 Task: Add a signature Miriam Hall containing Best wishes for a happy National Ice Cream Day, Miriam Hall to email address softage.9@softage.net and add a folder Safety training
Action: Mouse moved to (995, 78)
Screenshot: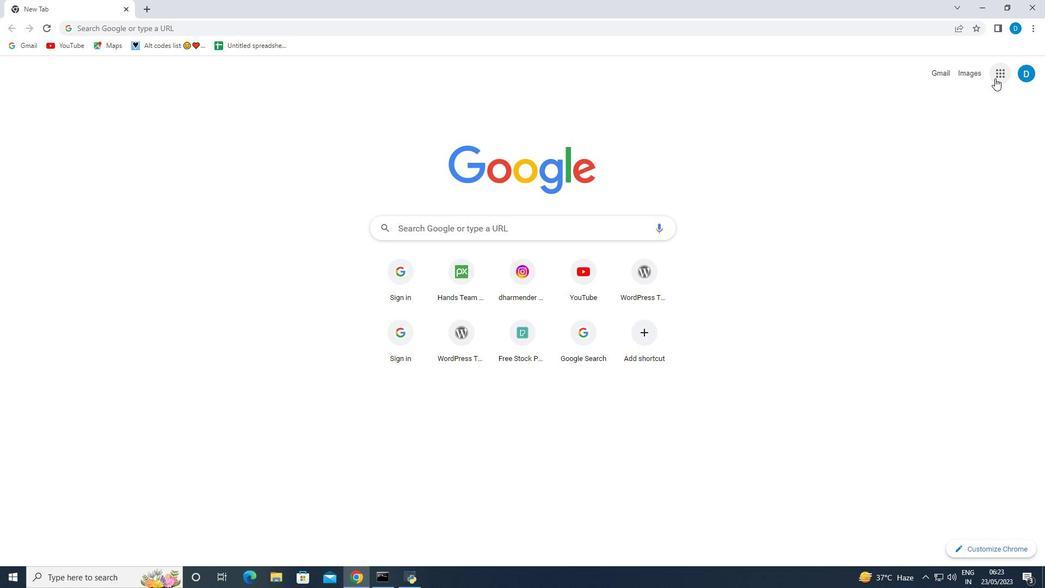 
Action: Mouse pressed left at (995, 78)
Screenshot: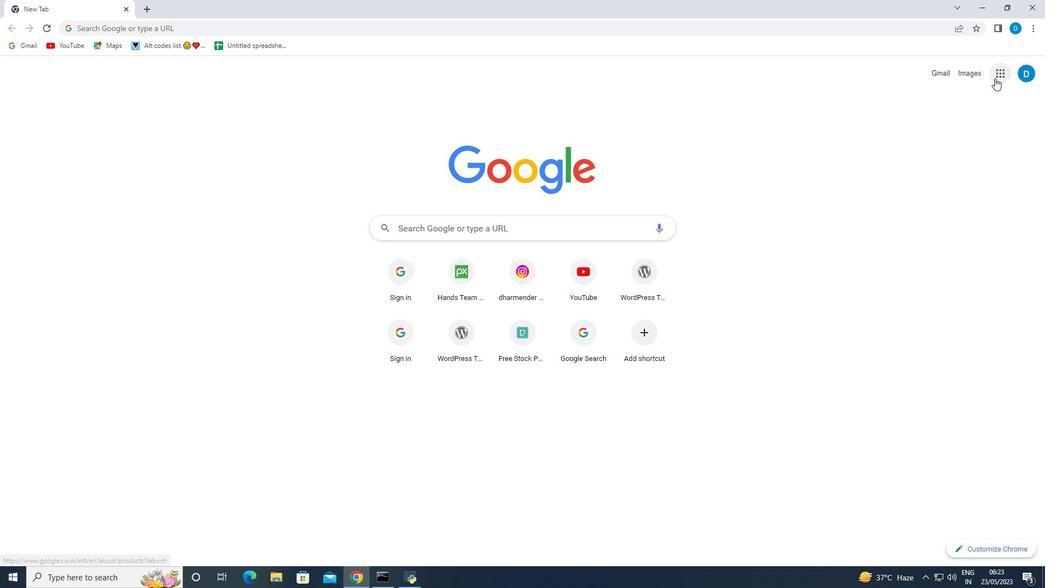 
Action: Mouse moved to (891, 224)
Screenshot: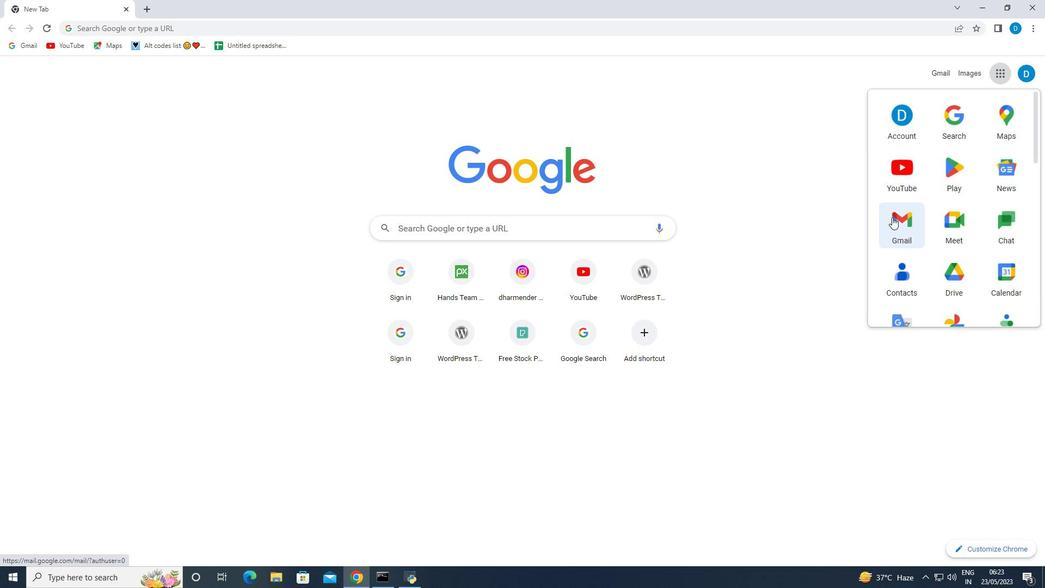 
Action: Mouse pressed left at (891, 224)
Screenshot: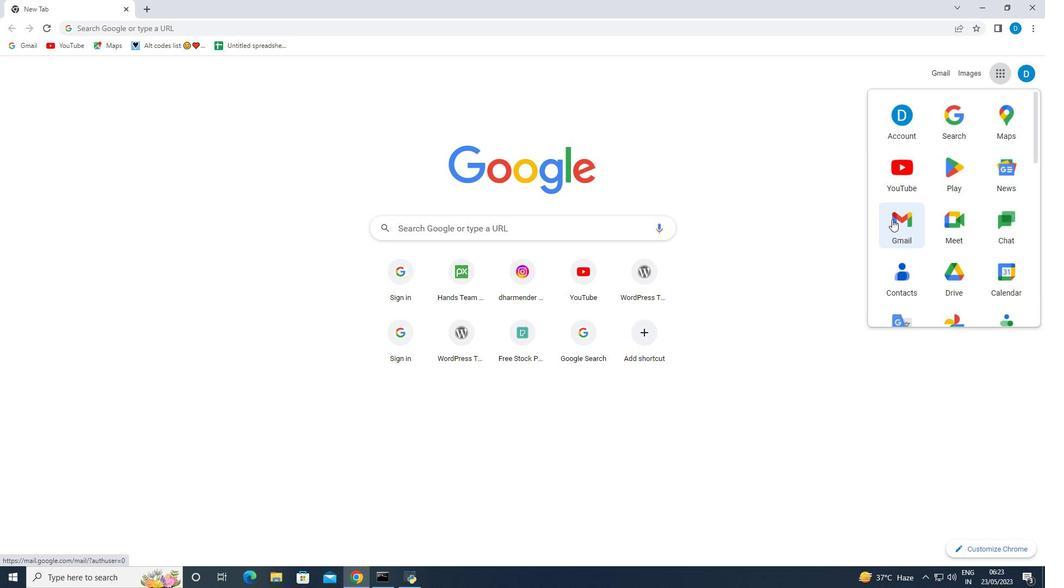 
Action: Mouse moved to (968, 72)
Screenshot: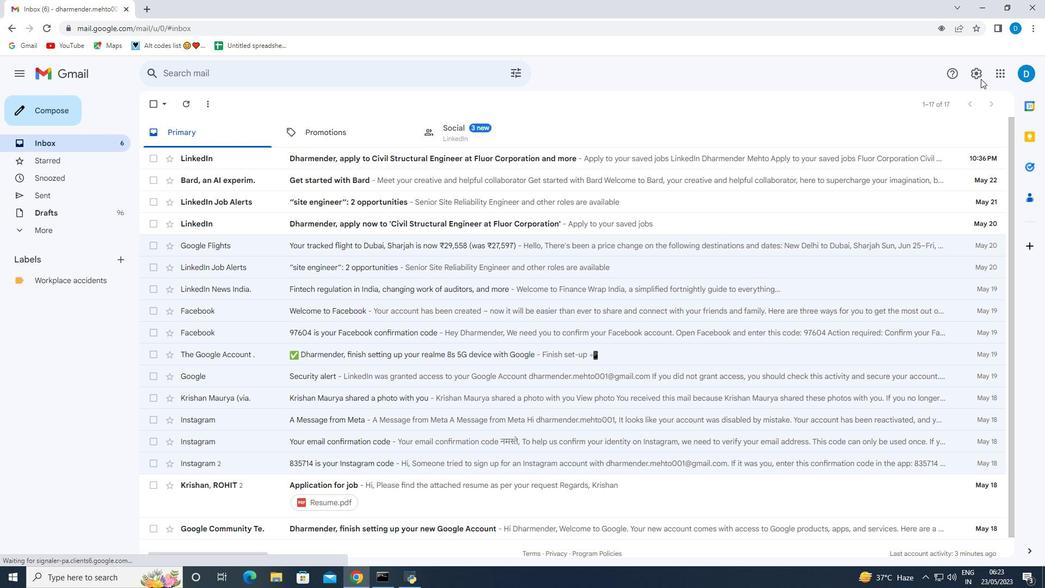 
Action: Mouse pressed left at (968, 72)
Screenshot: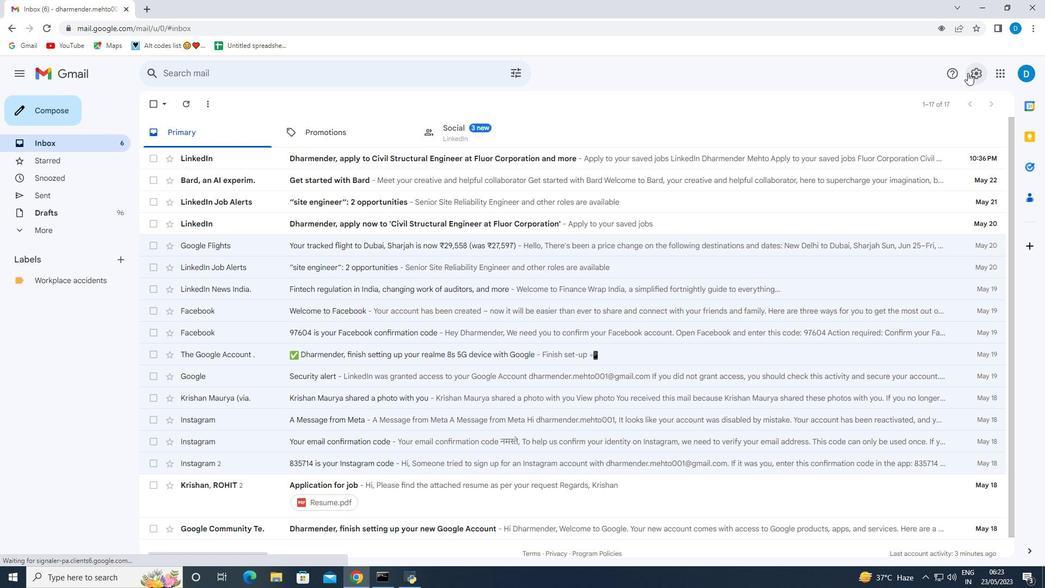 
Action: Mouse moved to (934, 126)
Screenshot: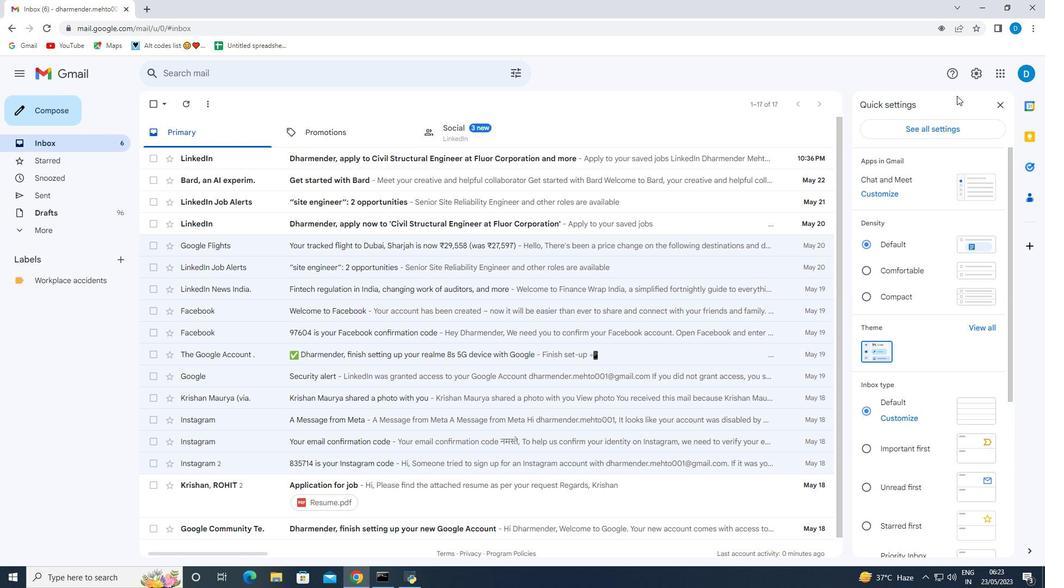 
Action: Mouse pressed left at (934, 126)
Screenshot: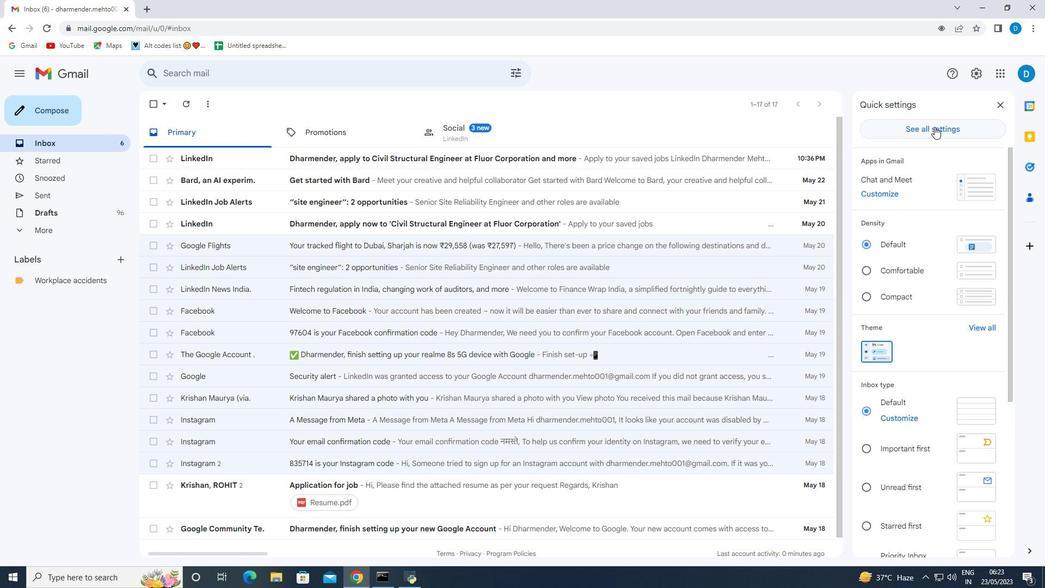 
Action: Mouse moved to (397, 351)
Screenshot: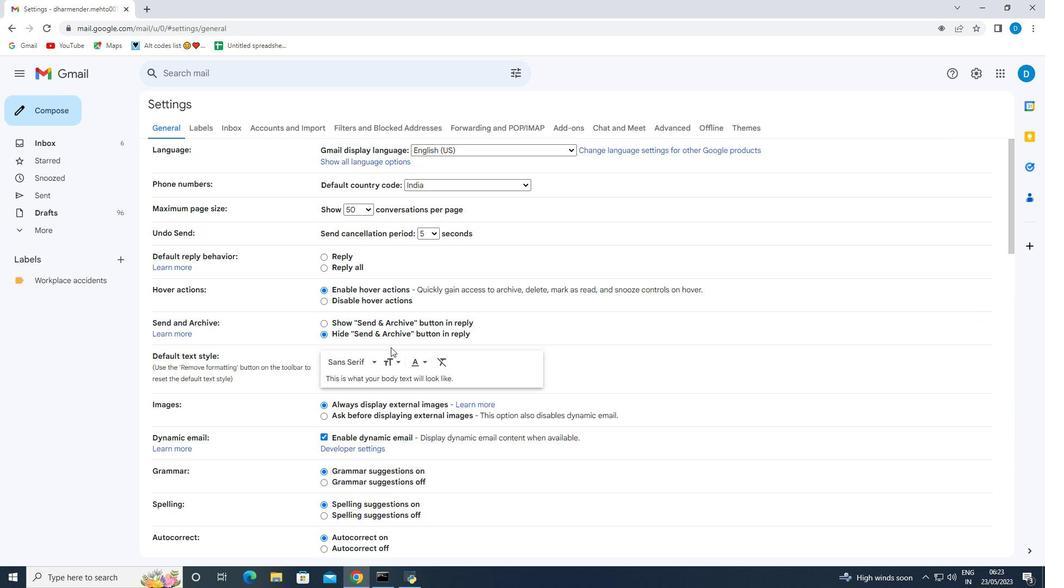 
Action: Mouse scrolled (397, 351) with delta (0, 0)
Screenshot: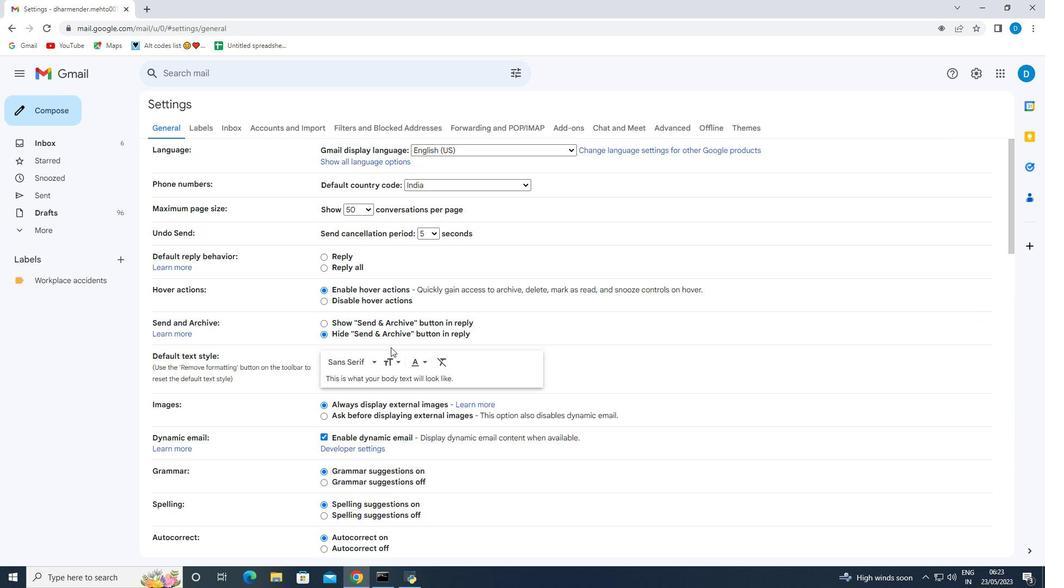 
Action: Mouse moved to (403, 355)
Screenshot: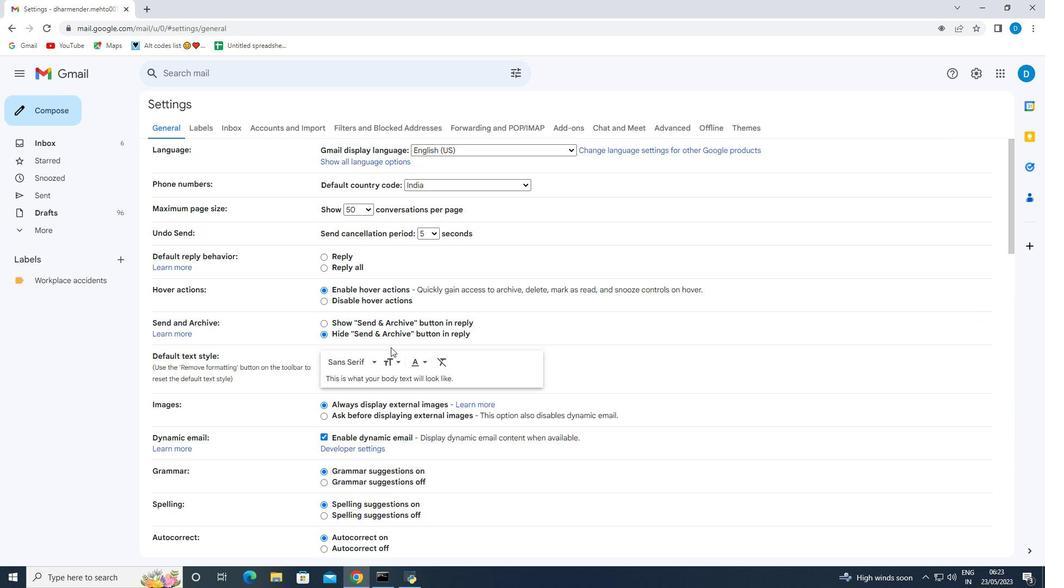
Action: Mouse scrolled (403, 355) with delta (0, 0)
Screenshot: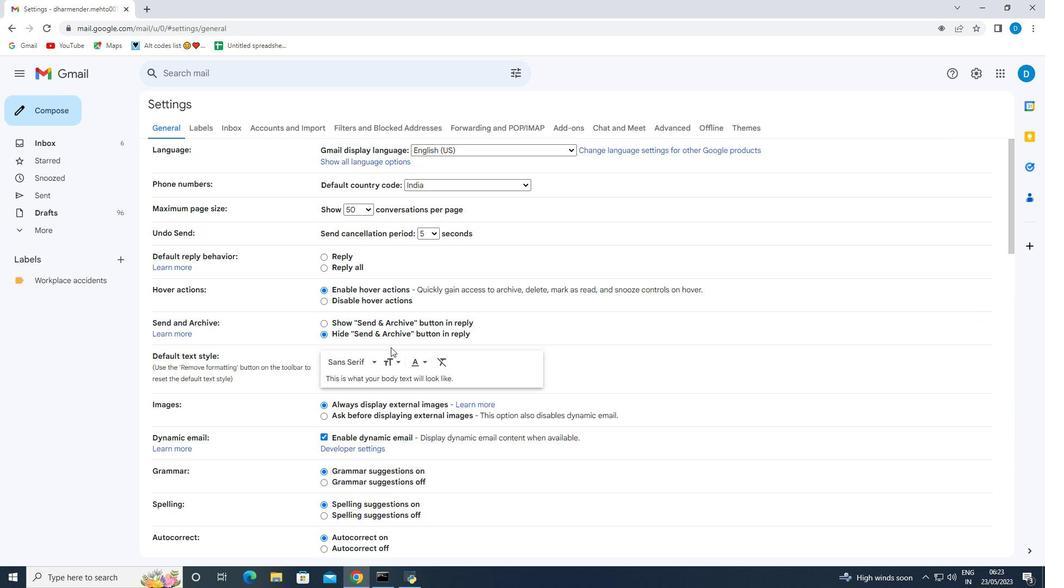 
Action: Mouse moved to (406, 358)
Screenshot: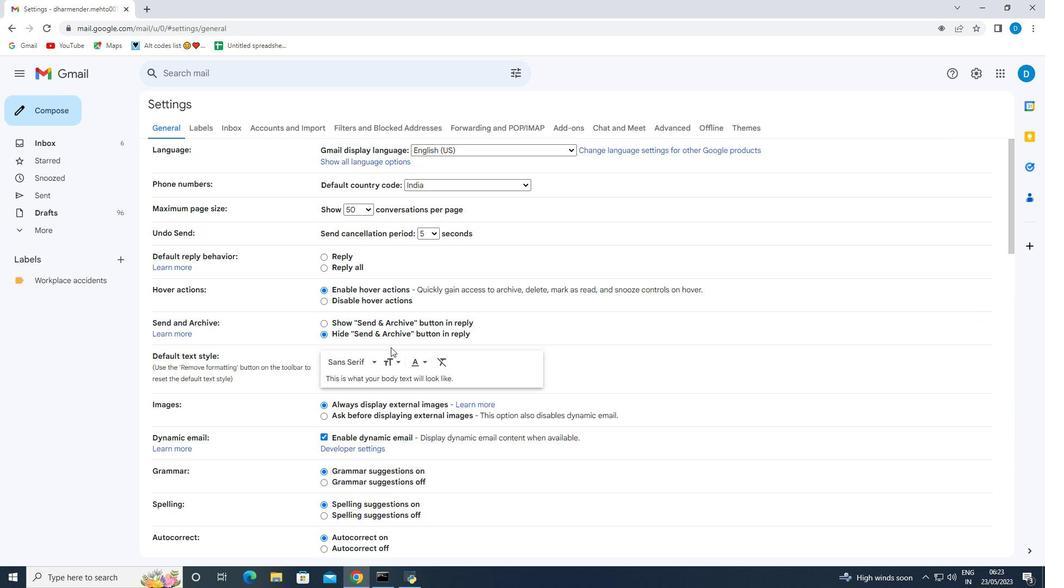 
Action: Mouse scrolled (406, 358) with delta (0, 0)
Screenshot: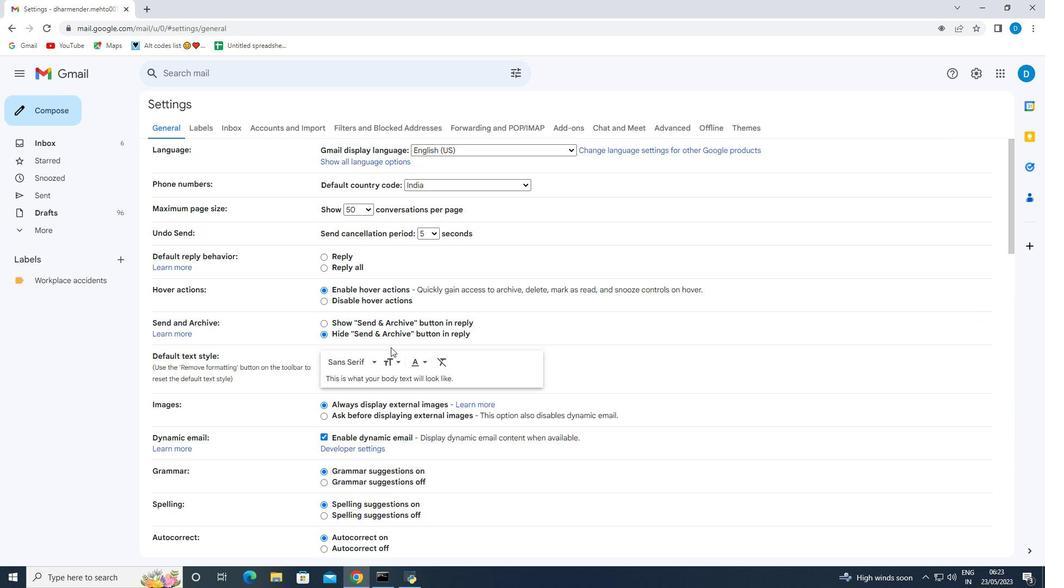 
Action: Mouse moved to (407, 359)
Screenshot: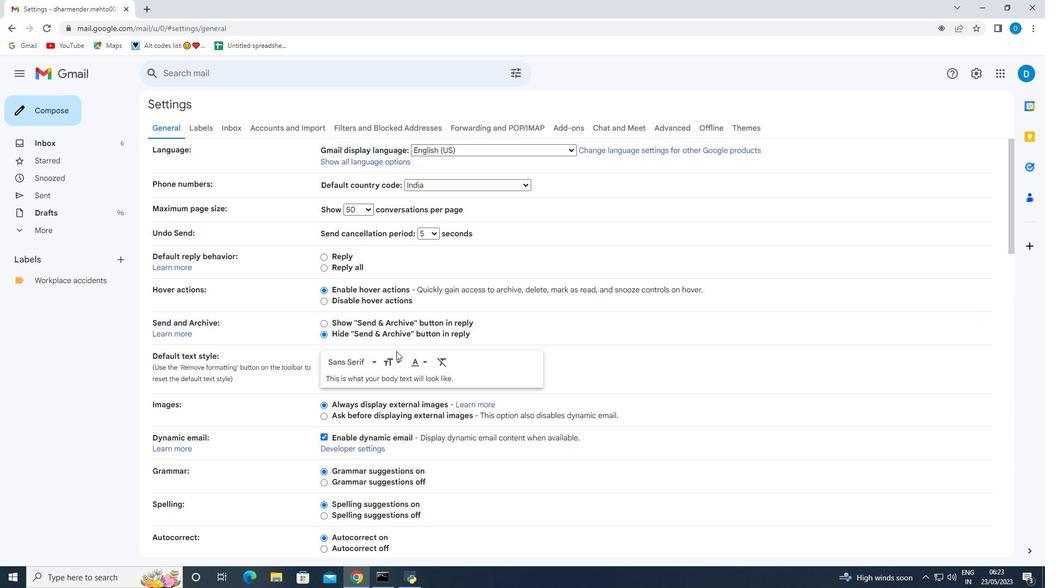 
Action: Mouse scrolled (407, 359) with delta (0, 0)
Screenshot: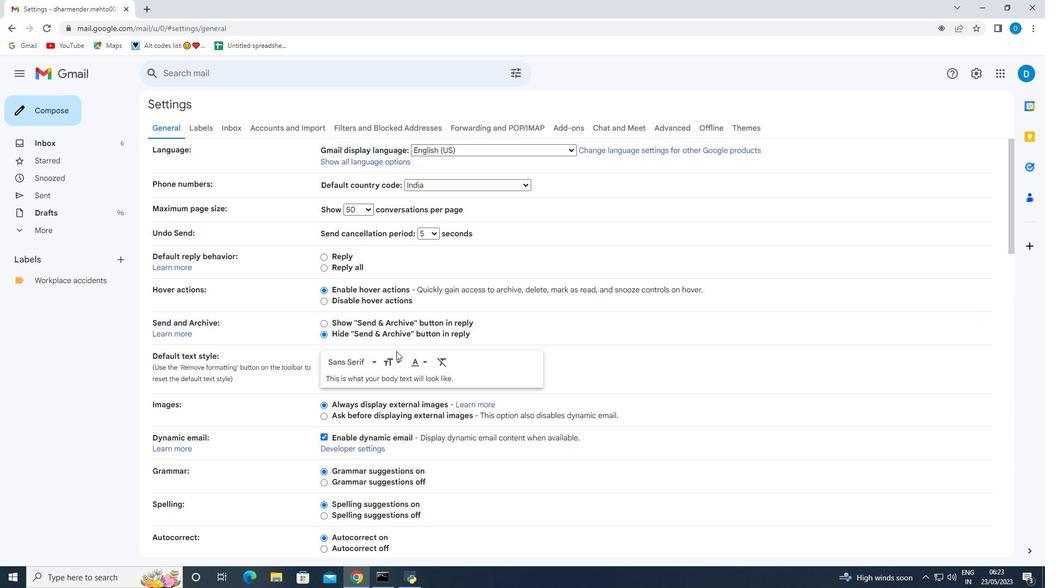 
Action: Mouse moved to (411, 361)
Screenshot: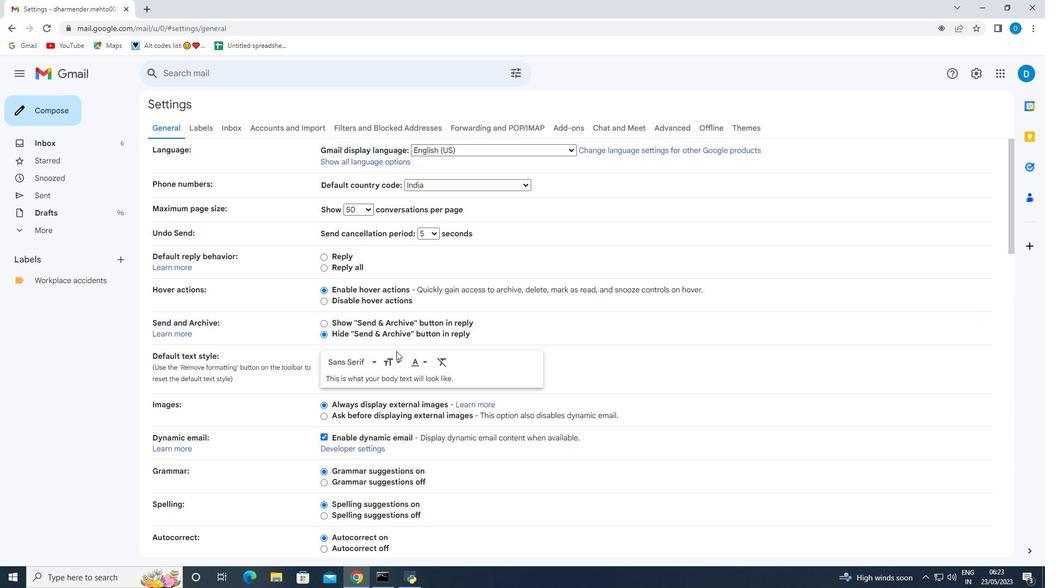 
Action: Mouse scrolled (408, 360) with delta (0, 0)
Screenshot: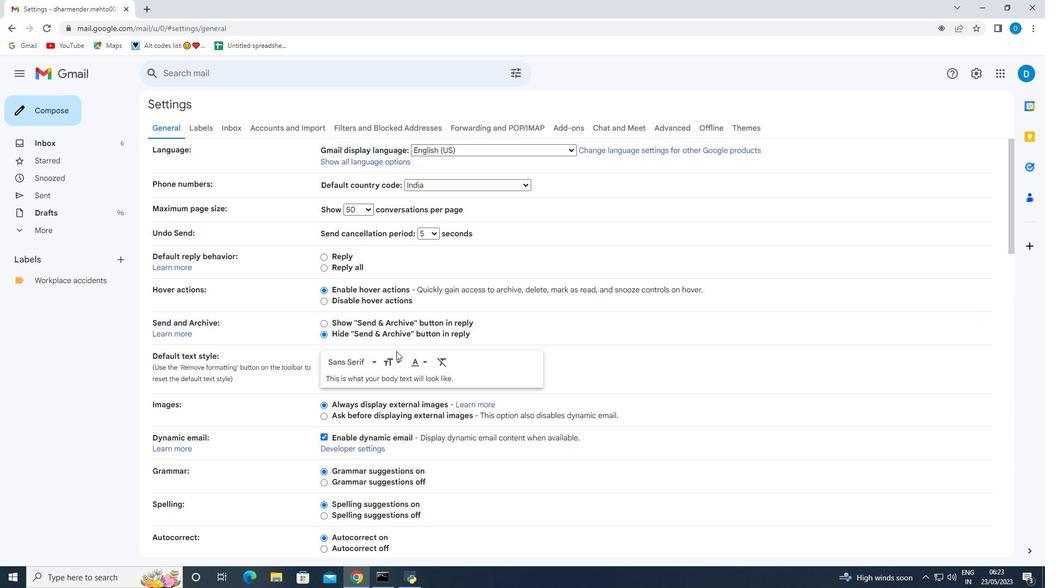 
Action: Mouse moved to (417, 364)
Screenshot: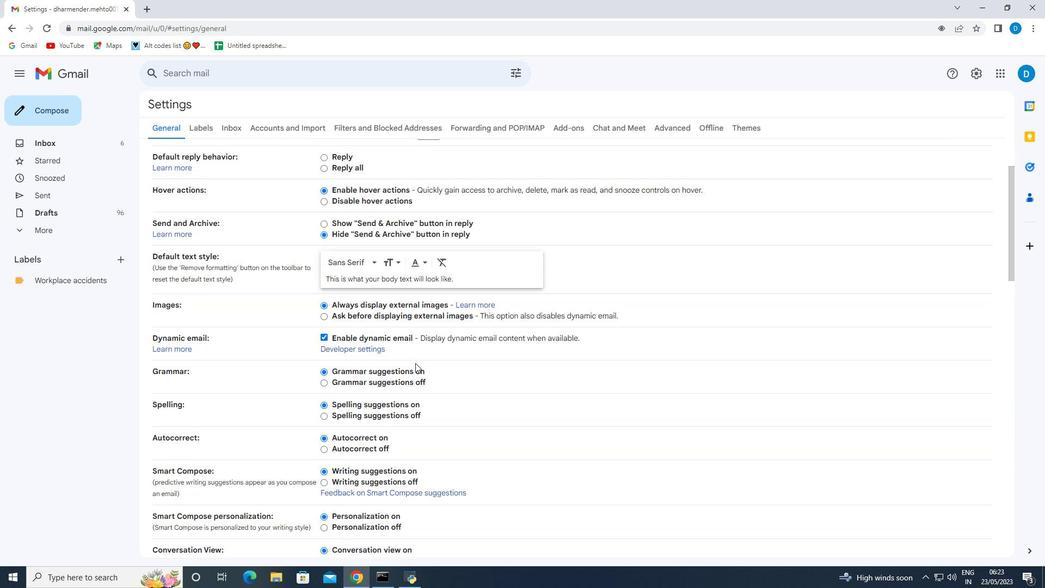 
Action: Mouse scrolled (417, 364) with delta (0, 0)
Screenshot: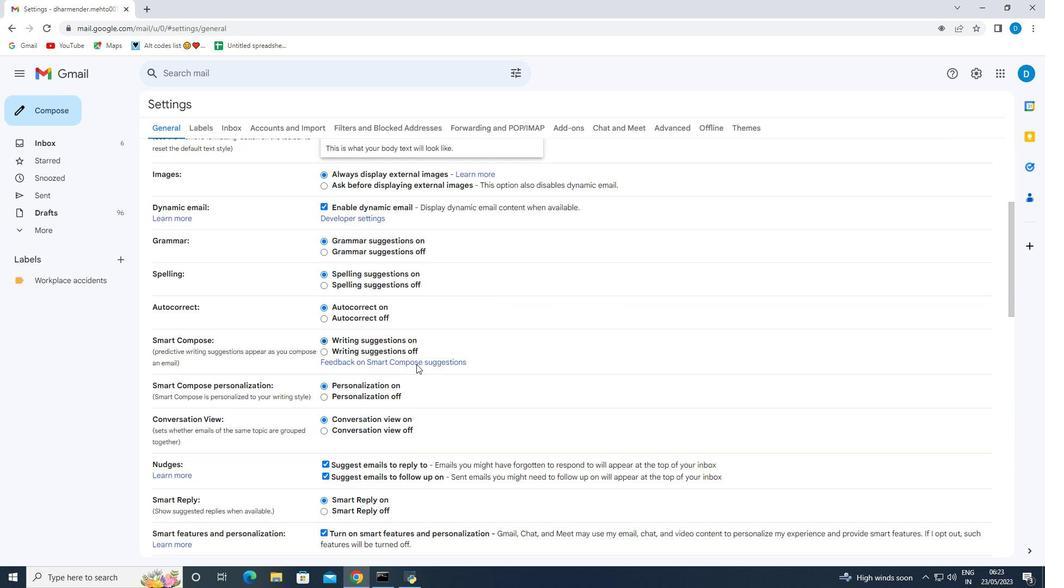 
Action: Mouse scrolled (417, 364) with delta (0, 0)
Screenshot: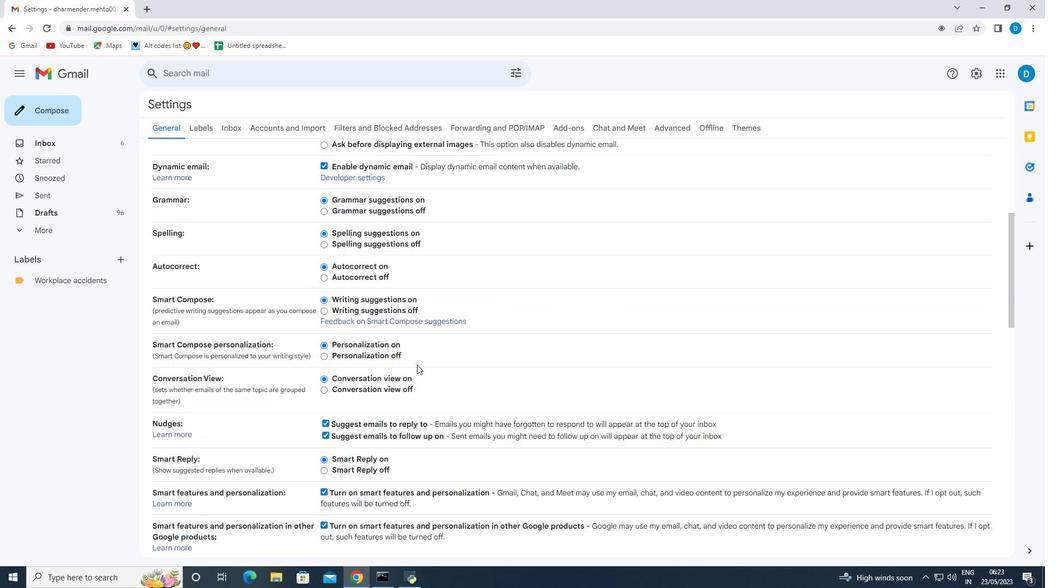 
Action: Mouse scrolled (417, 364) with delta (0, 0)
Screenshot: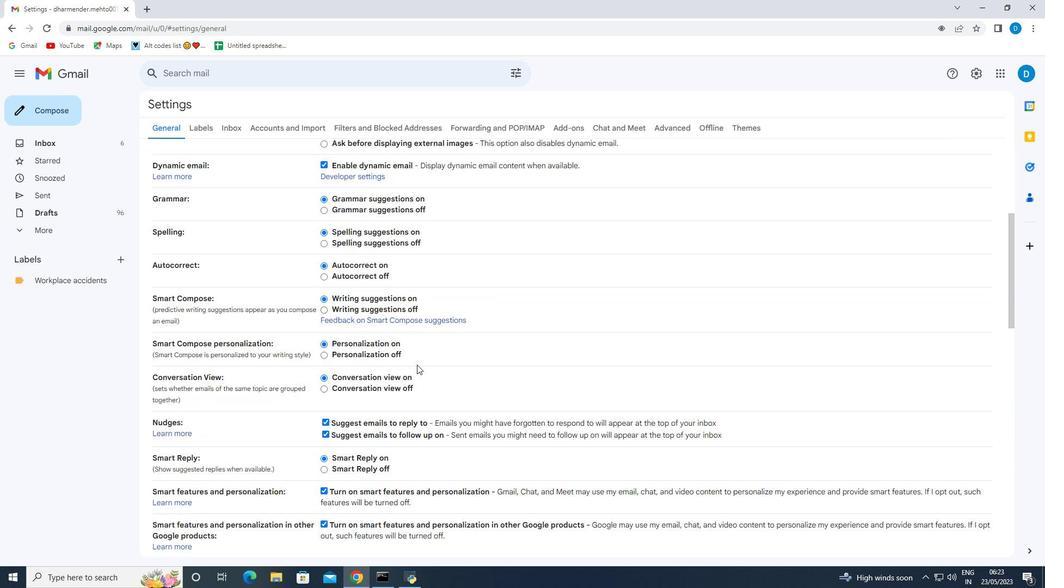 
Action: Mouse scrolled (417, 364) with delta (0, 0)
Screenshot: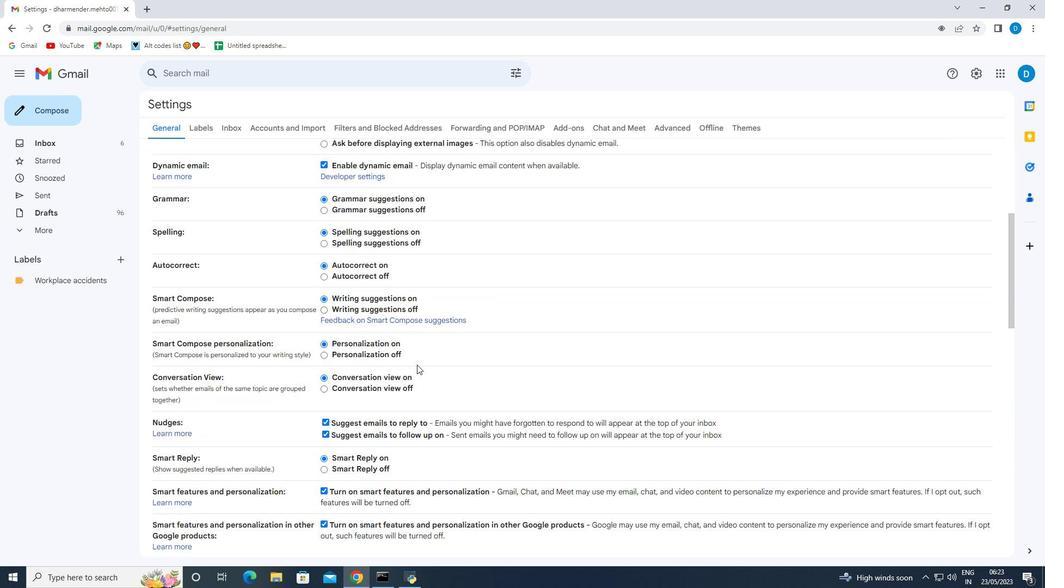 
Action: Mouse scrolled (417, 364) with delta (0, 0)
Screenshot: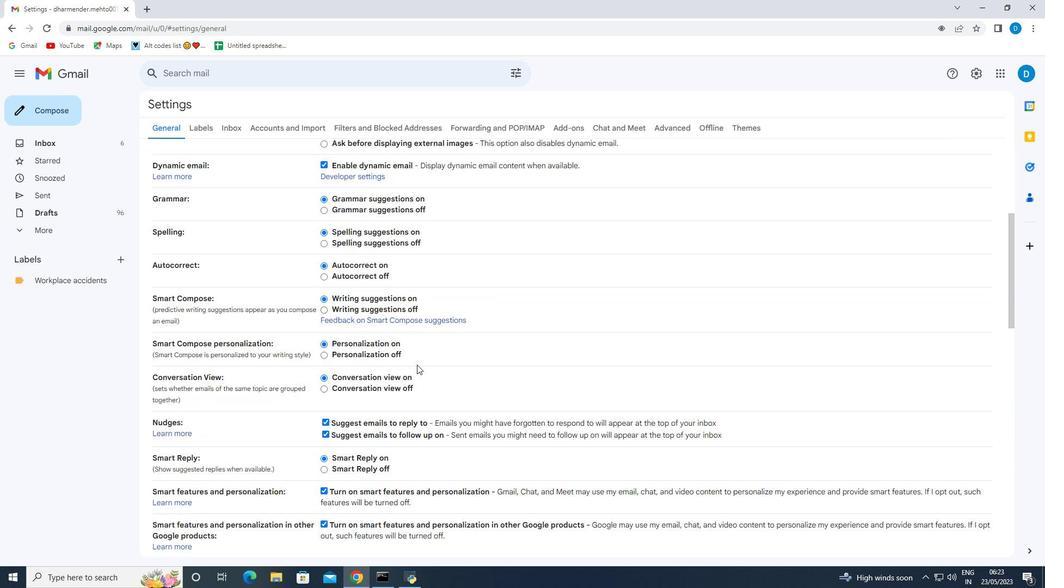 
Action: Mouse moved to (422, 365)
Screenshot: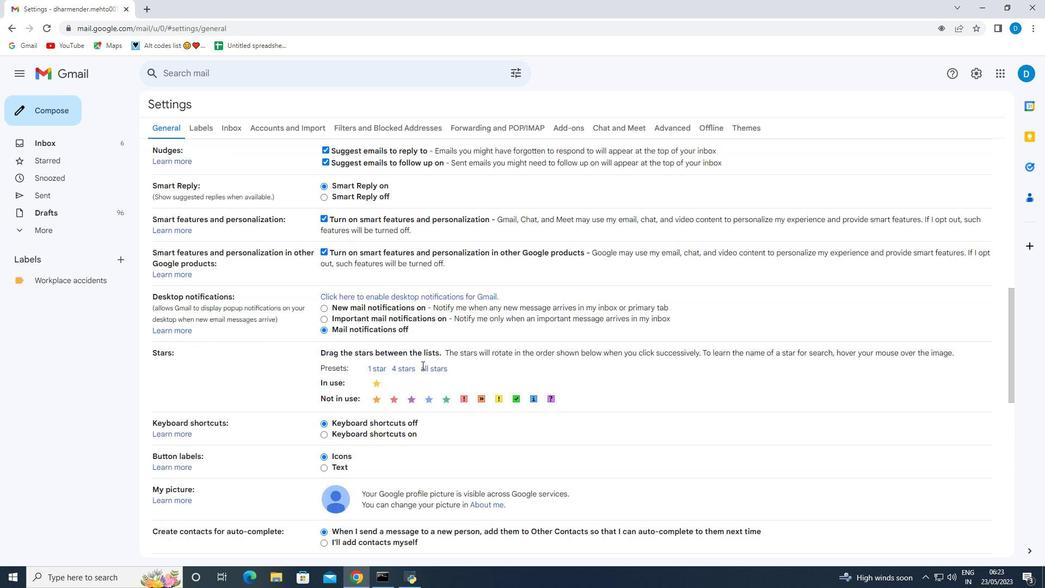 
Action: Mouse scrolled (422, 365) with delta (0, 0)
Screenshot: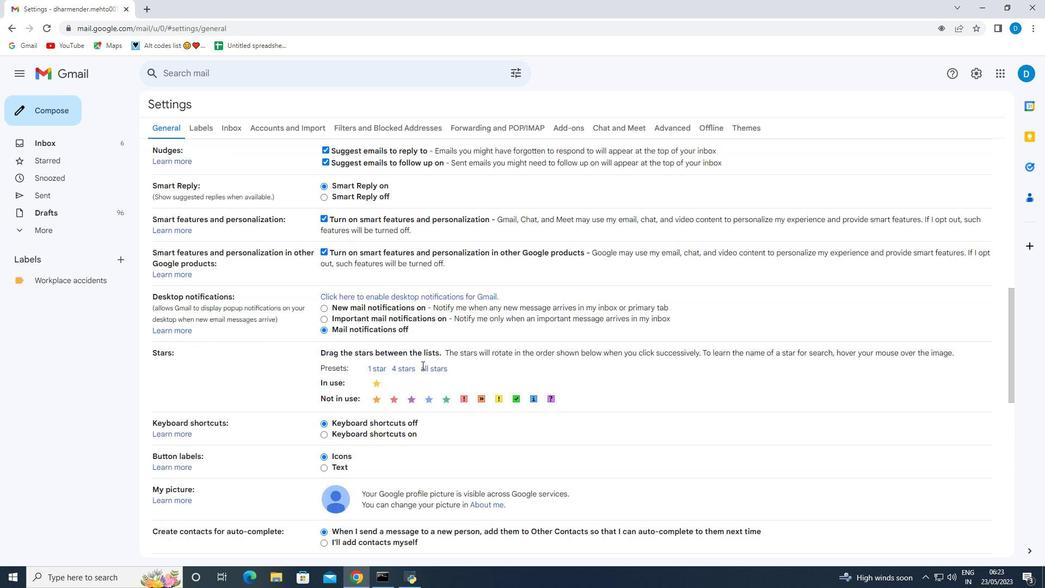 
Action: Mouse scrolled (422, 365) with delta (0, 0)
Screenshot: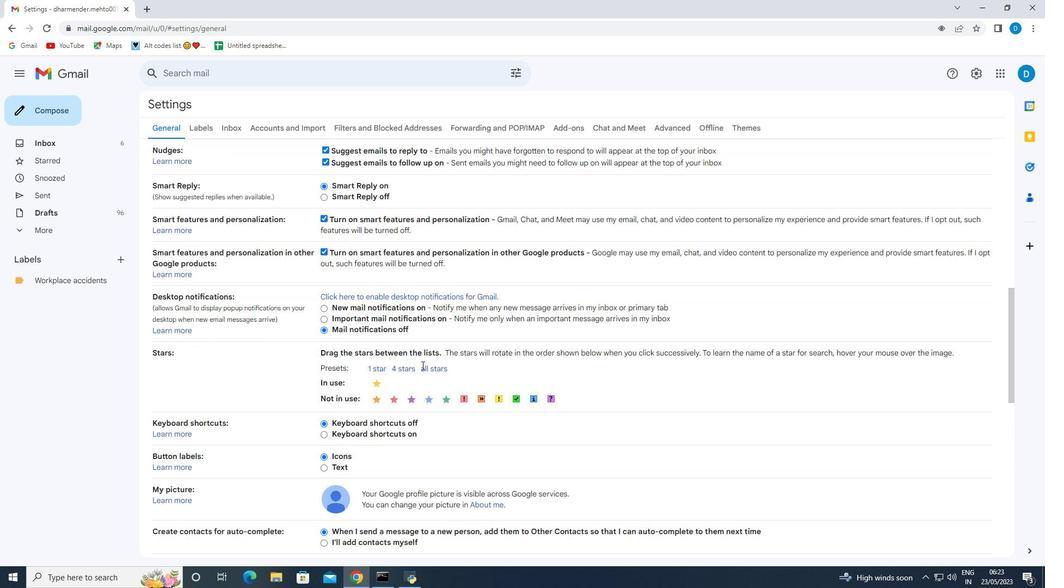 
Action: Mouse moved to (423, 366)
Screenshot: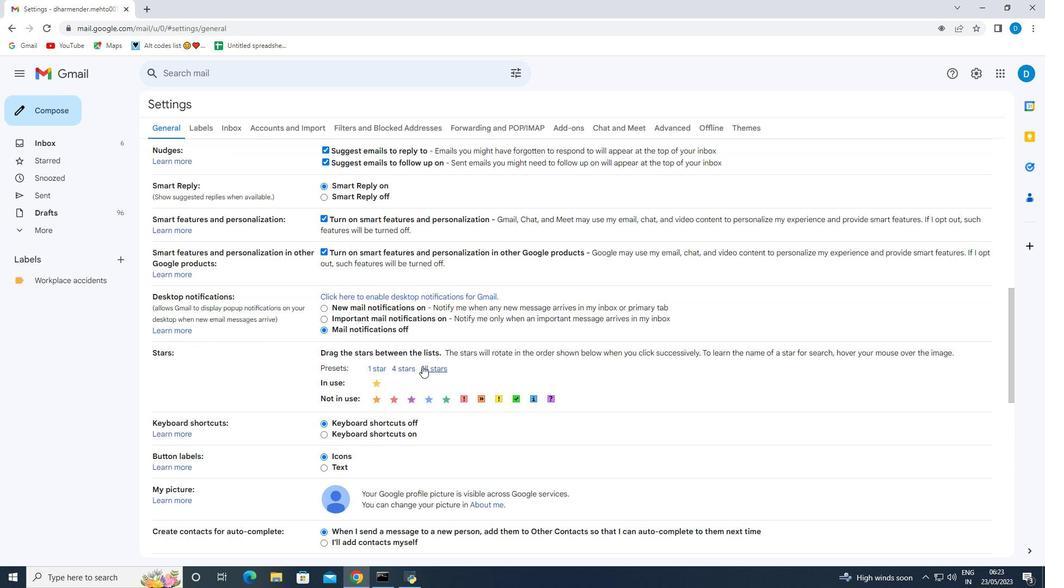 
Action: Mouse scrolled (422, 365) with delta (0, 0)
Screenshot: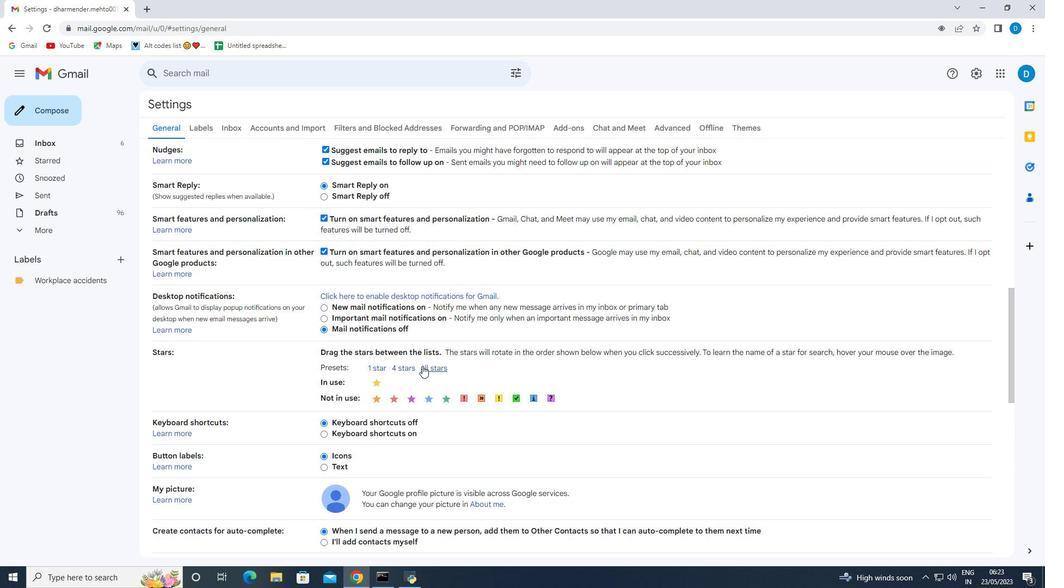 
Action: Mouse moved to (433, 375)
Screenshot: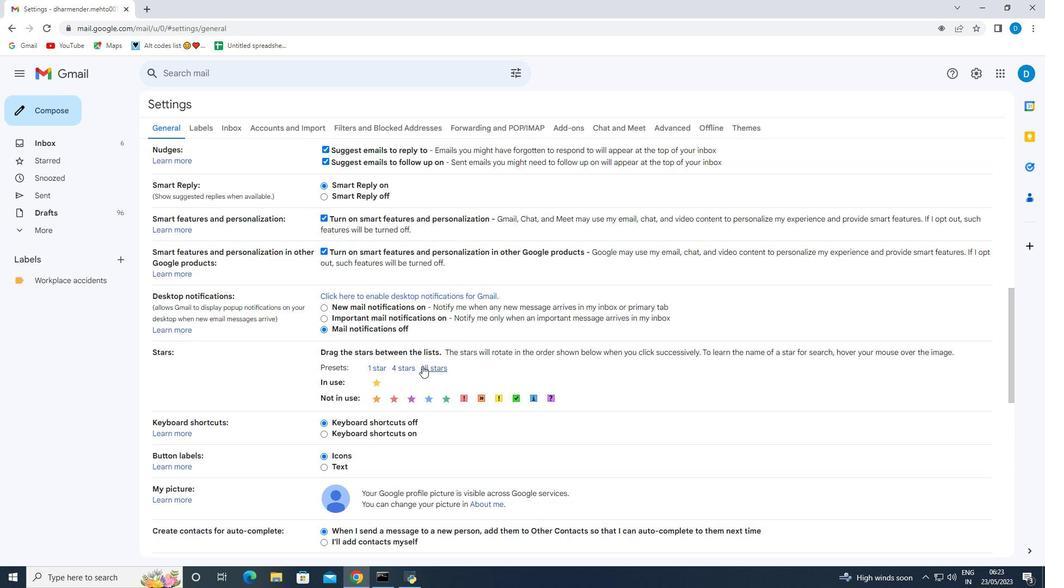 
Action: Mouse scrolled (422, 365) with delta (0, 0)
Screenshot: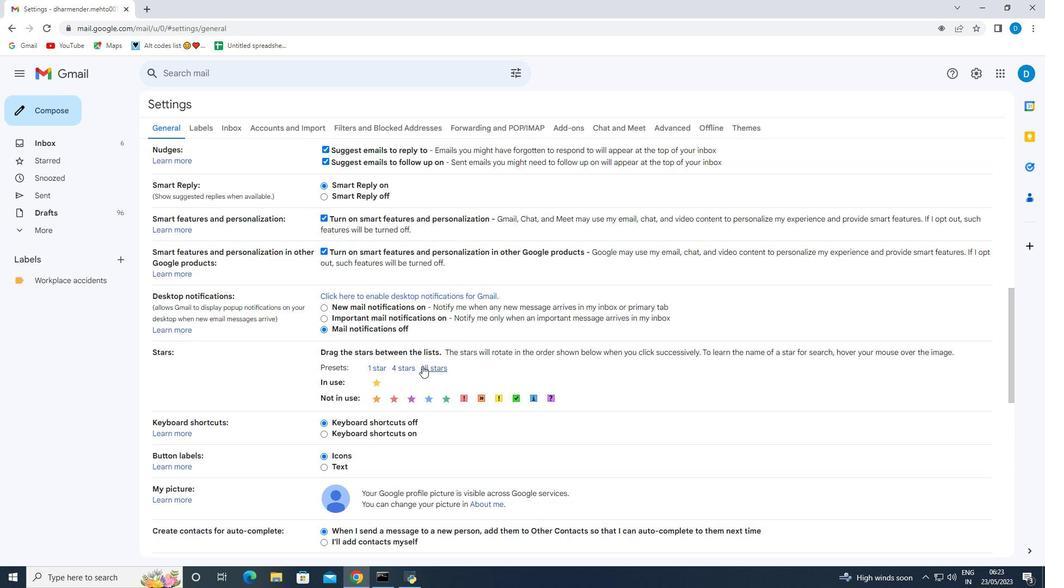 
Action: Mouse moved to (434, 376)
Screenshot: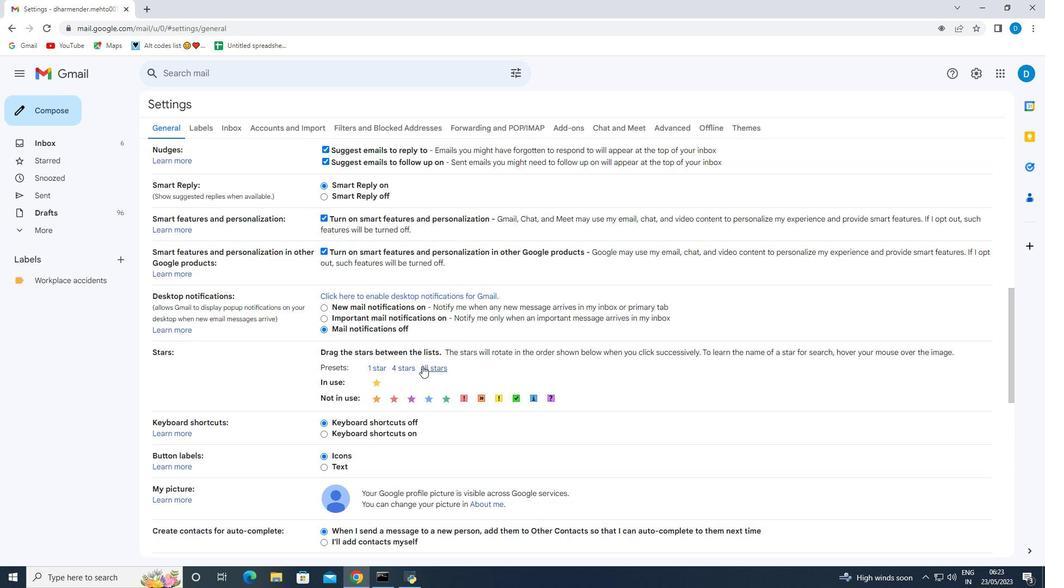 
Action: Mouse scrolled (422, 365) with delta (0, 0)
Screenshot: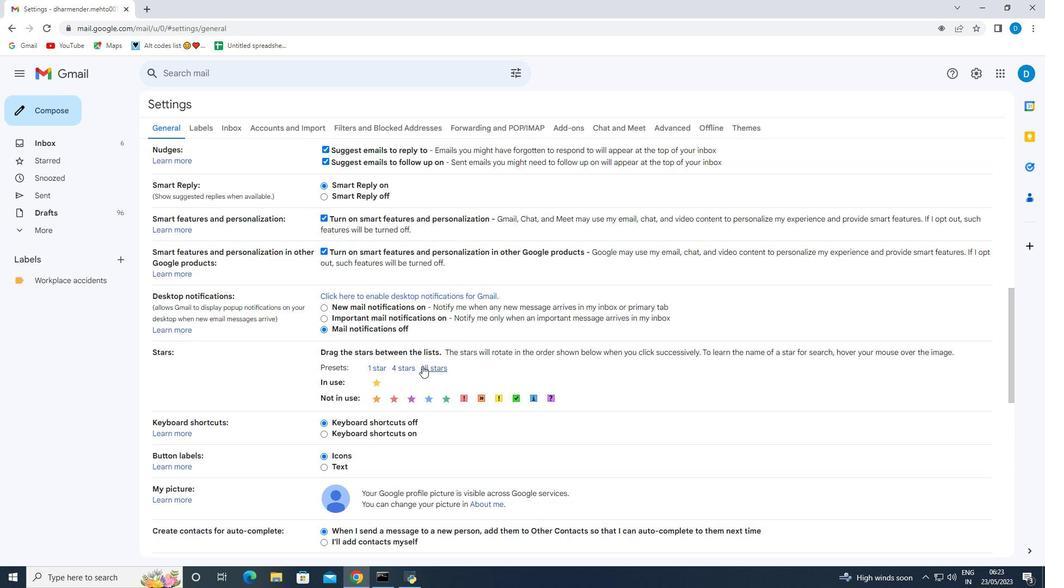 
Action: Mouse moved to (435, 377)
Screenshot: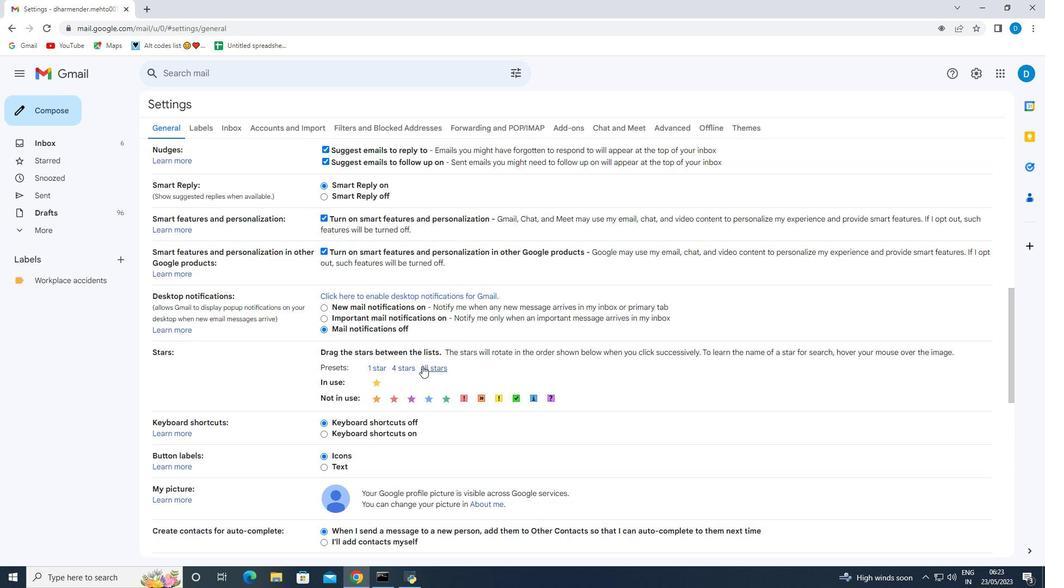 
Action: Mouse scrolled (422, 365) with delta (0, 0)
Screenshot: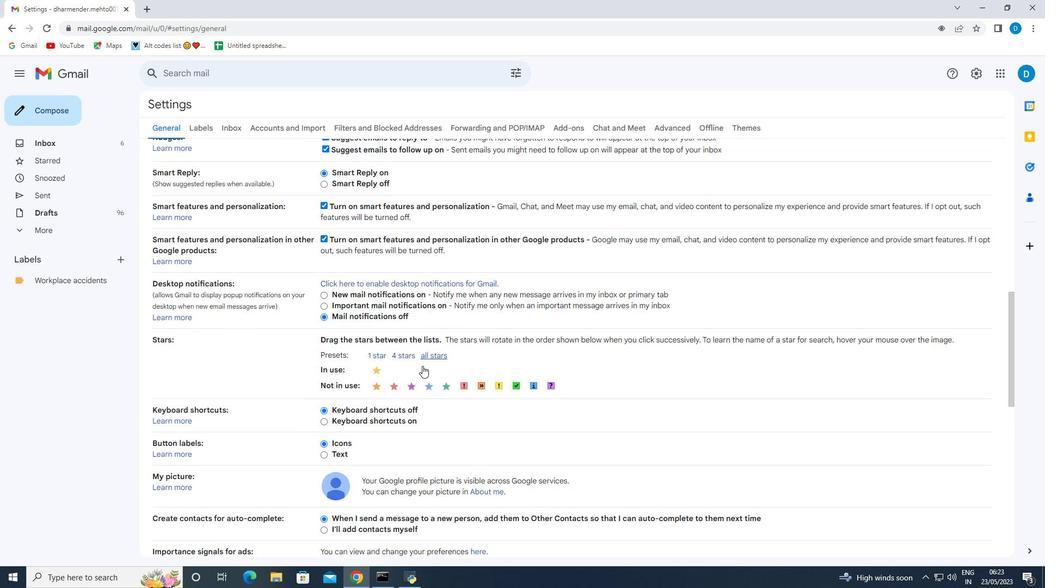 
Action: Mouse moved to (434, 273)
Screenshot: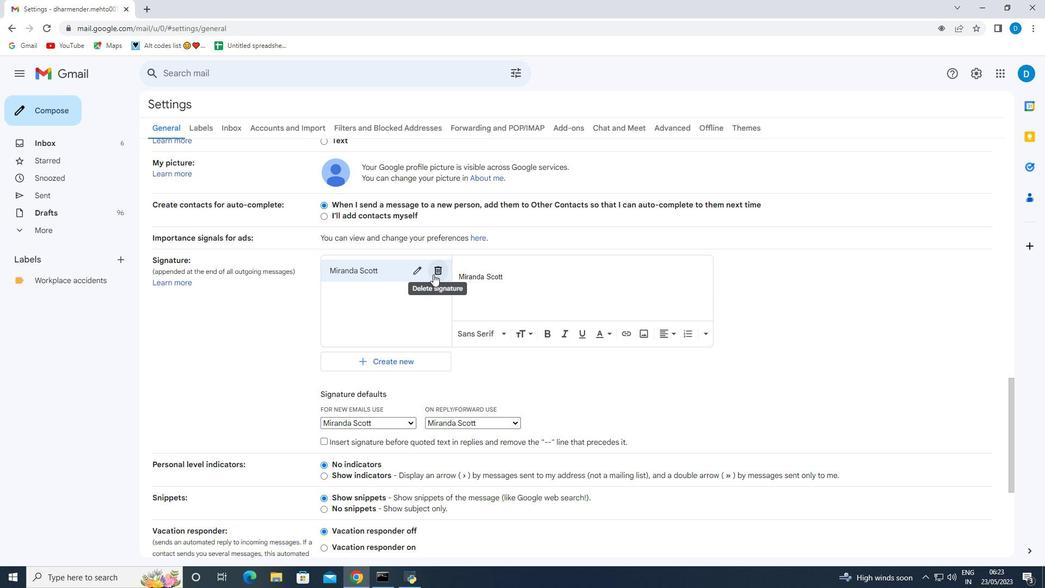 
Action: Mouse pressed left at (434, 273)
Screenshot: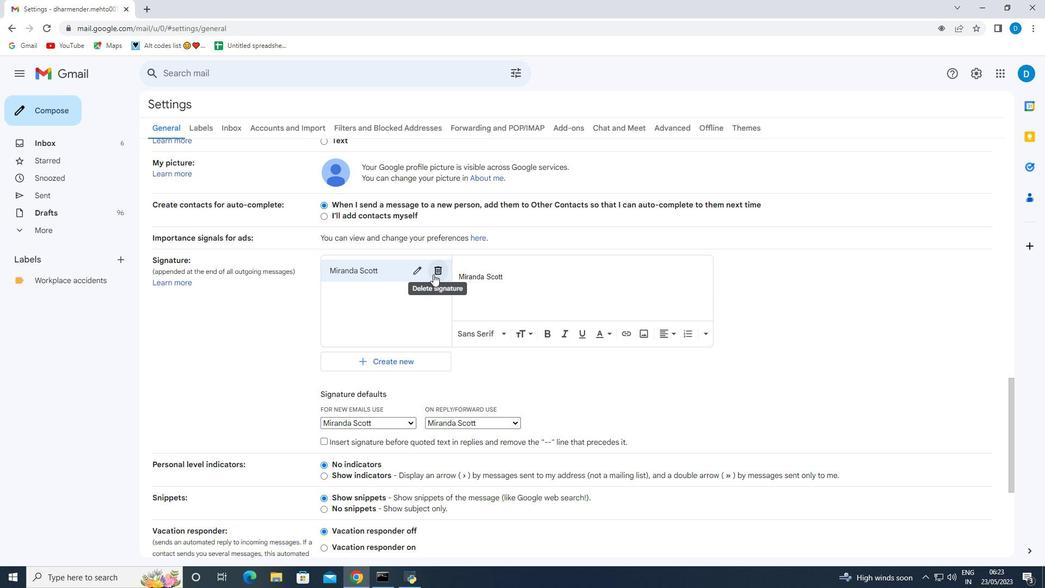 
Action: Mouse moved to (608, 334)
Screenshot: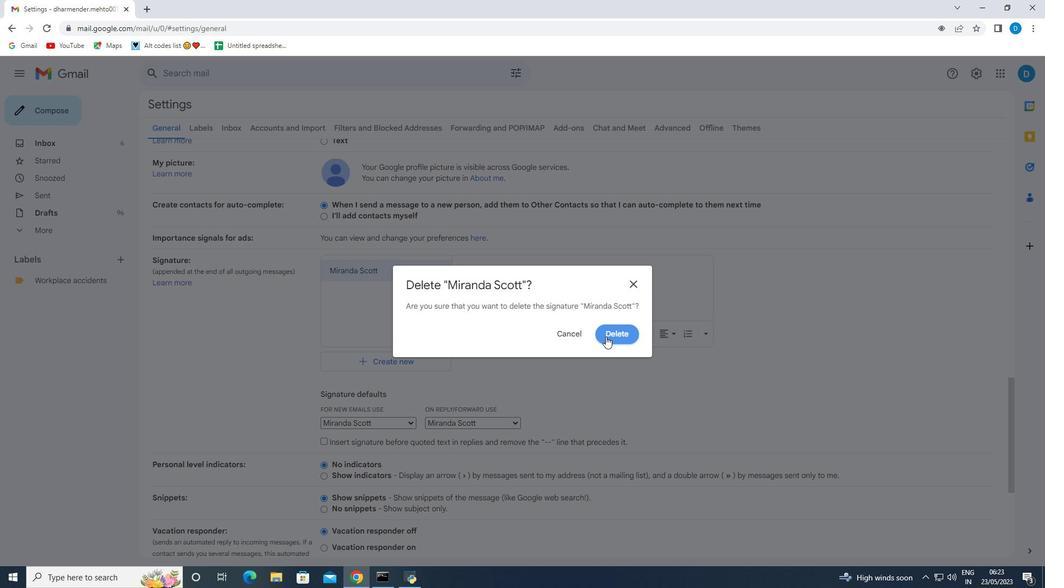 
Action: Mouse pressed left at (608, 334)
Screenshot: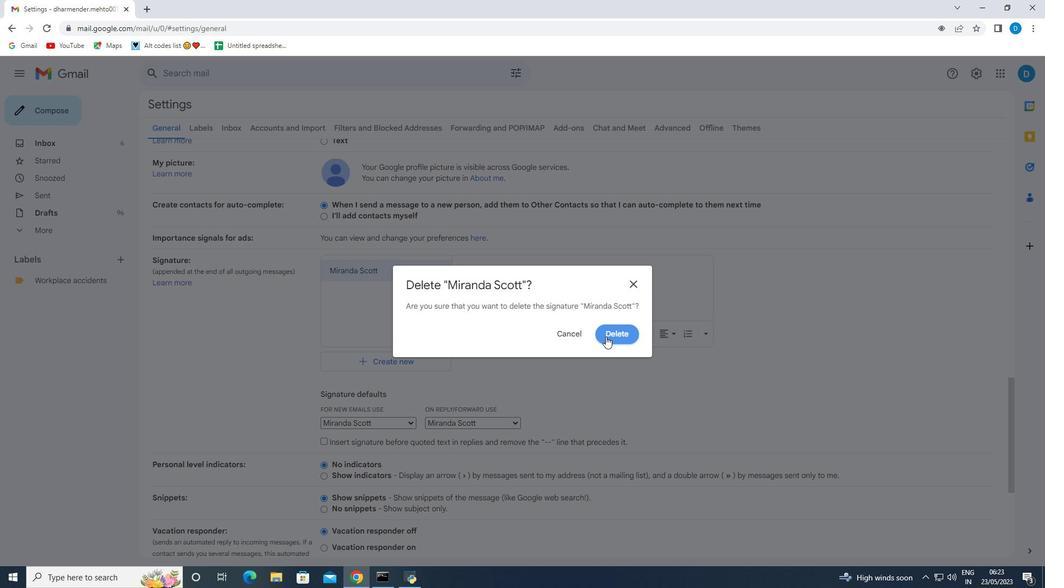 
Action: Mouse moved to (473, 317)
Screenshot: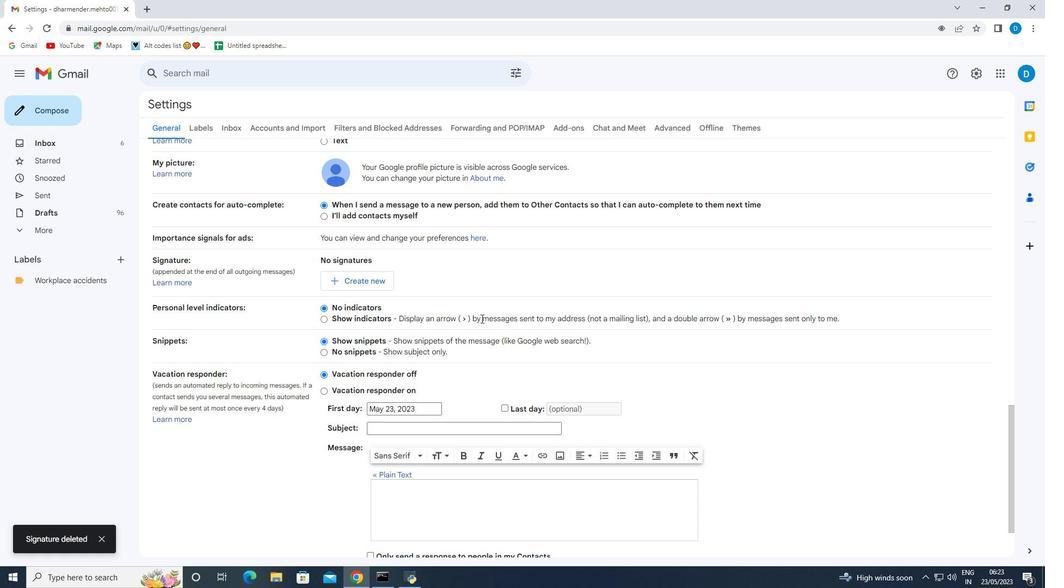 
Action: Mouse scrolled (473, 316) with delta (0, 0)
Screenshot: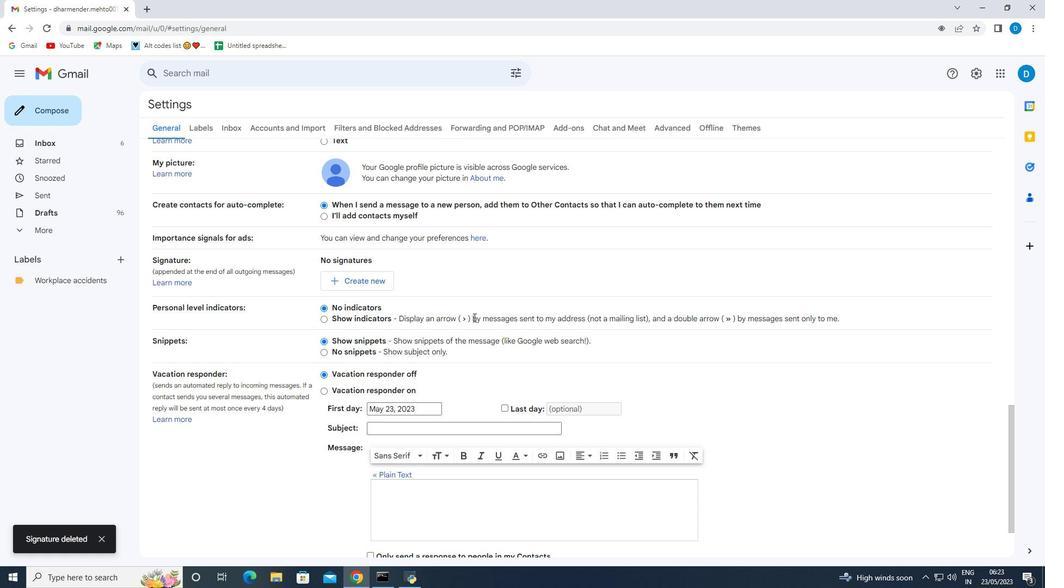 
Action: Mouse scrolled (473, 316) with delta (0, 0)
Screenshot: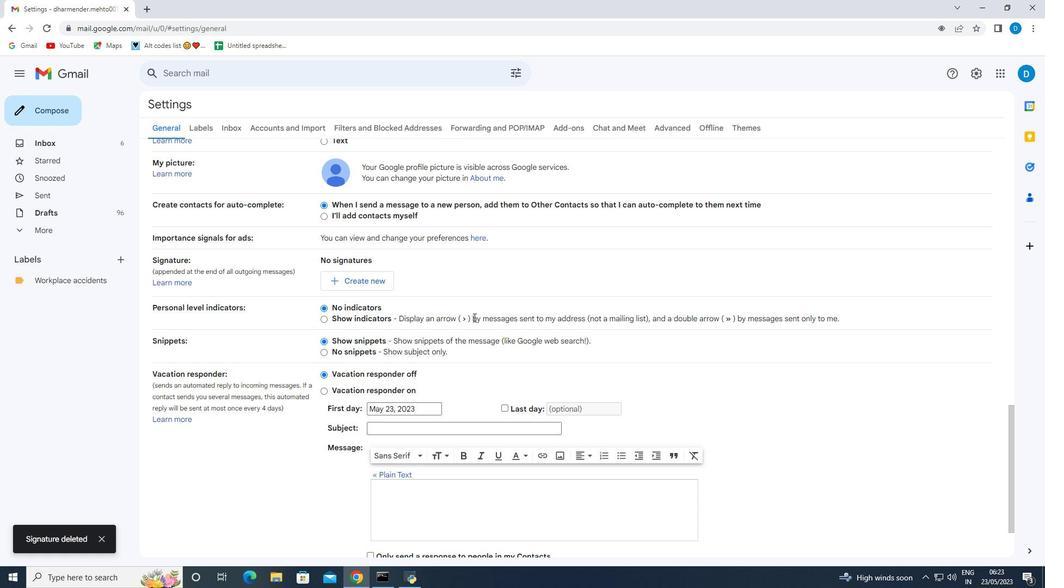 
Action: Mouse moved to (472, 320)
Screenshot: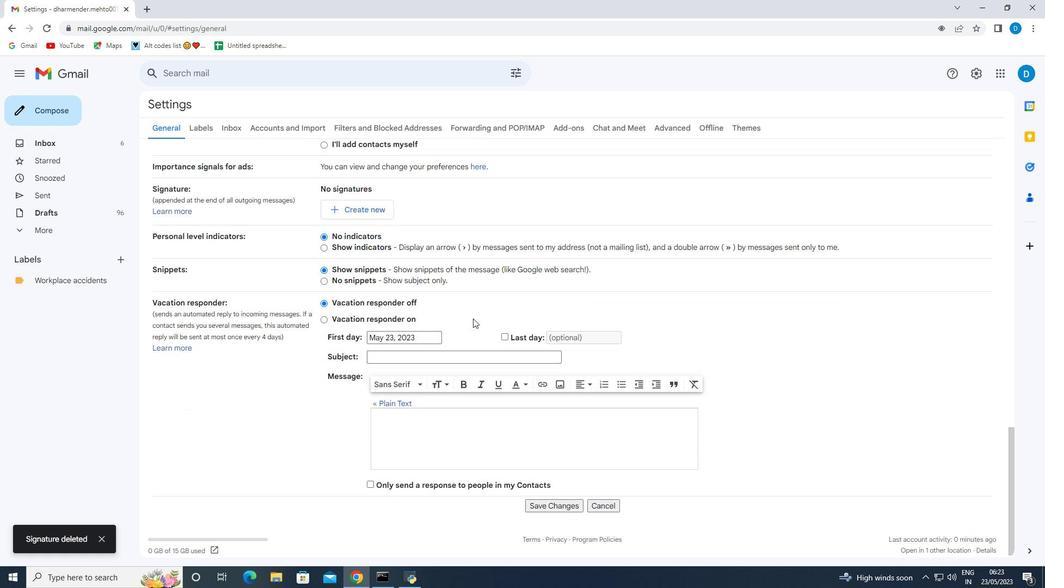 
Action: Mouse scrolled (473, 317) with delta (0, 0)
Screenshot: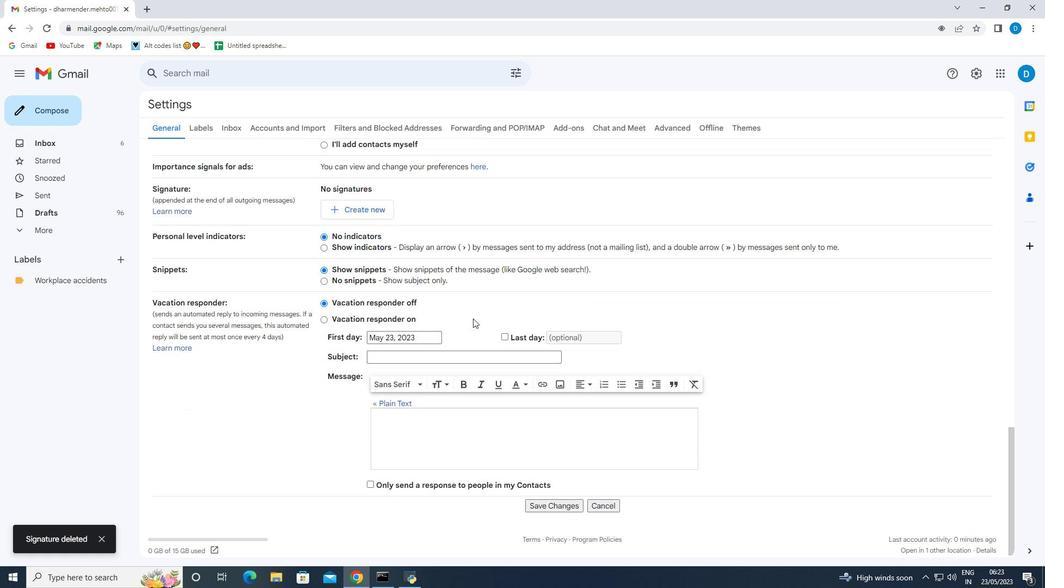 
Action: Mouse moved to (470, 322)
Screenshot: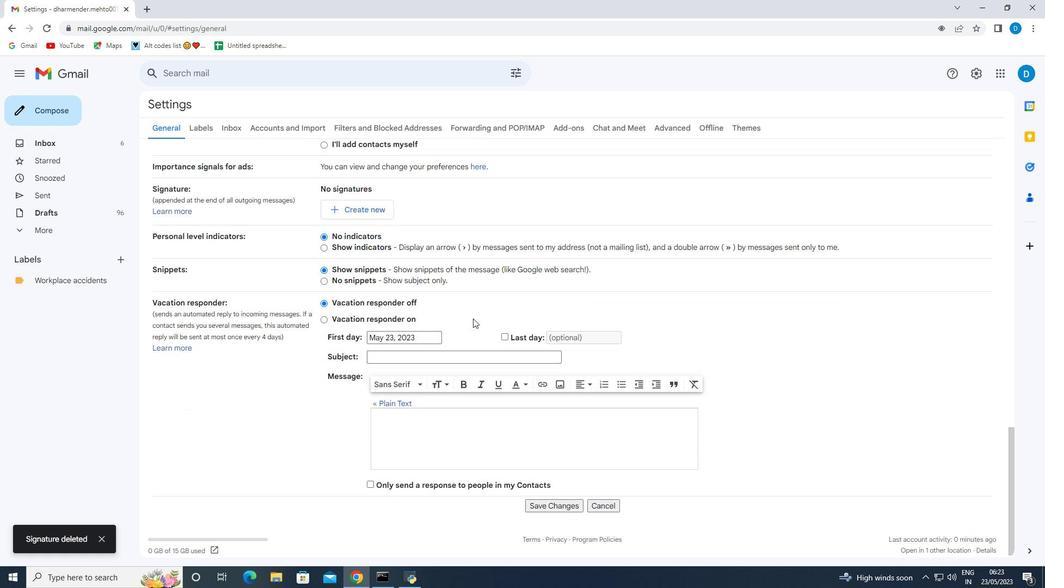 
Action: Mouse scrolled (472, 319) with delta (0, 0)
Screenshot: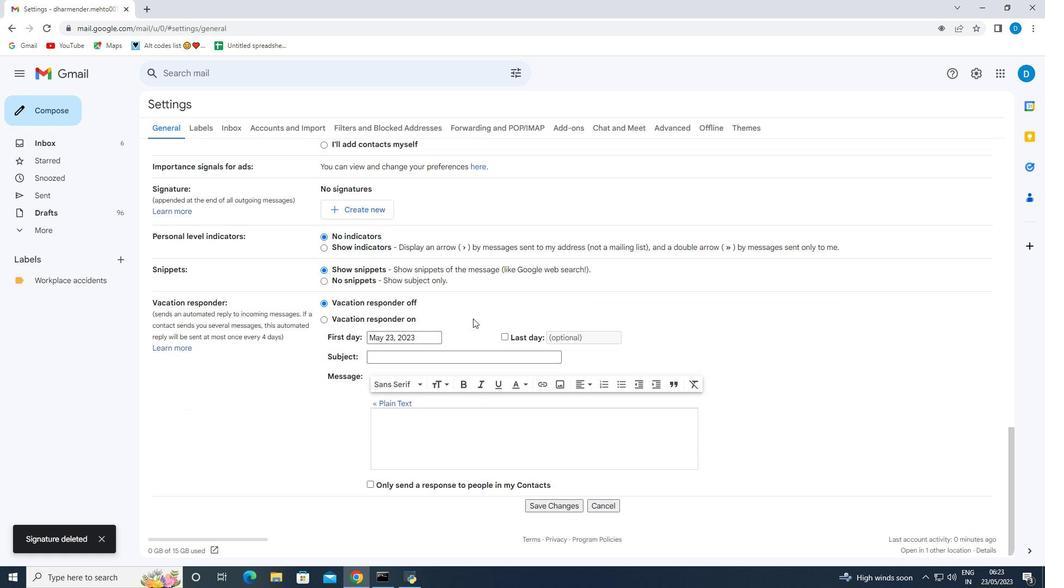 
Action: Mouse moved to (488, 349)
Screenshot: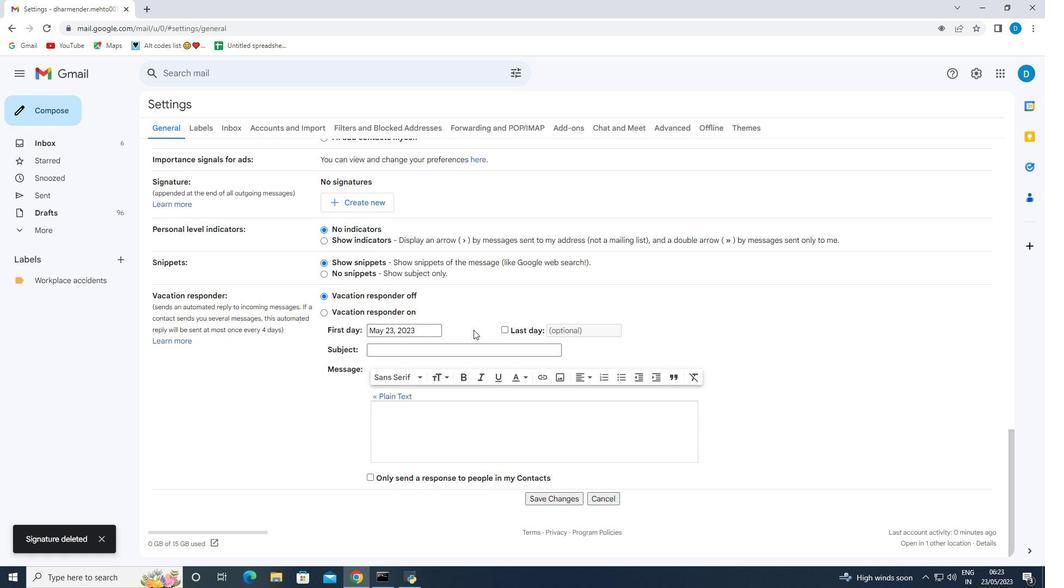 
Action: Mouse scrolled (488, 348) with delta (0, 0)
Screenshot: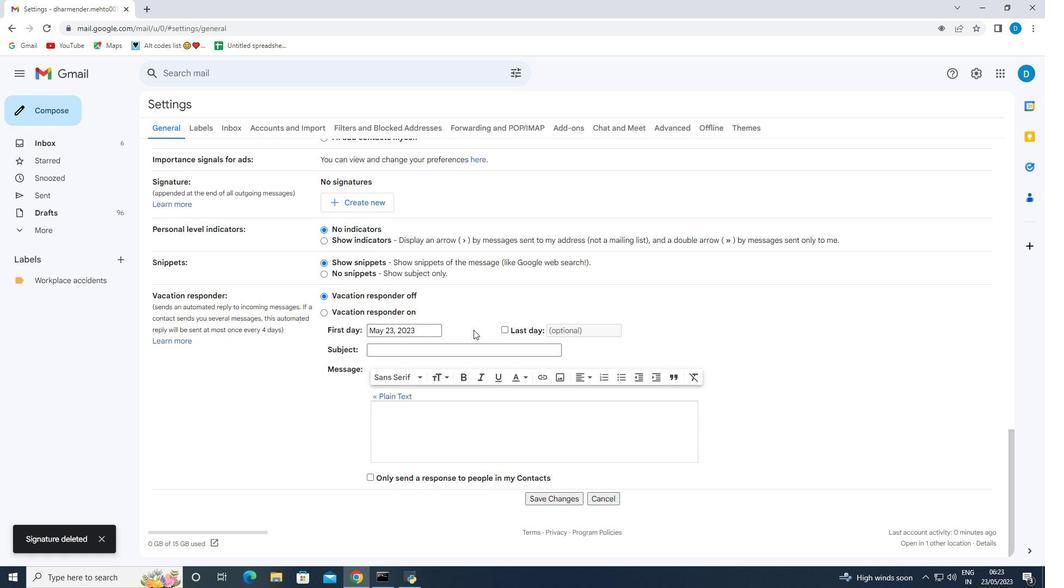
Action: Mouse moved to (505, 373)
Screenshot: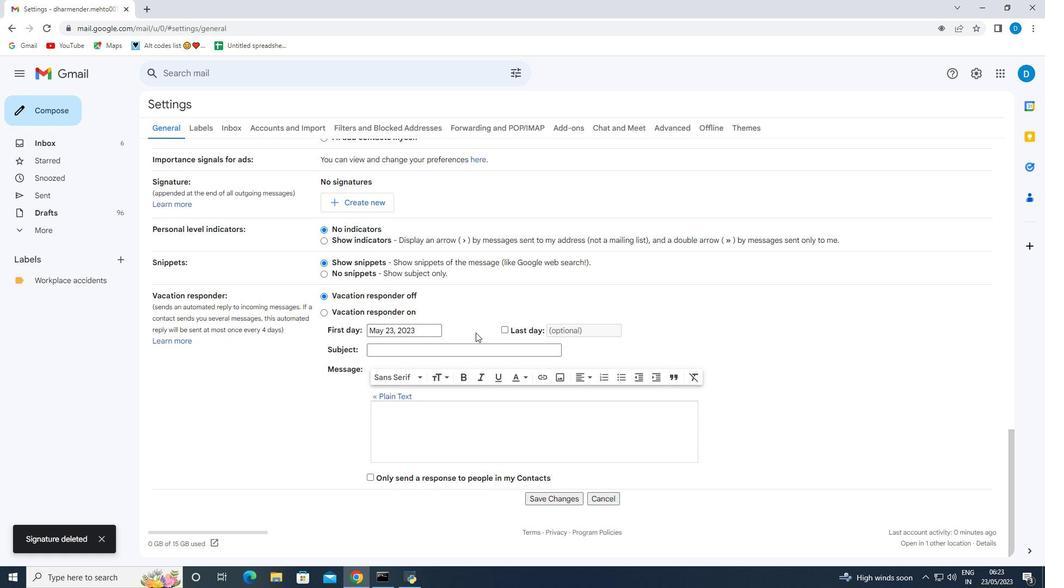 
Action: Mouse scrolled (505, 372) with delta (0, 0)
Screenshot: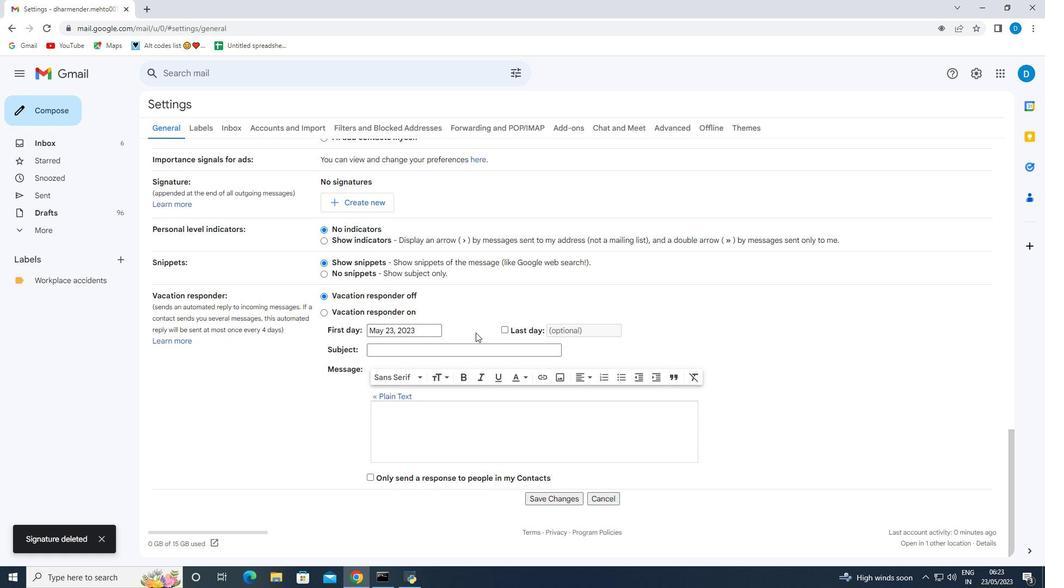 
Action: Mouse moved to (569, 492)
Screenshot: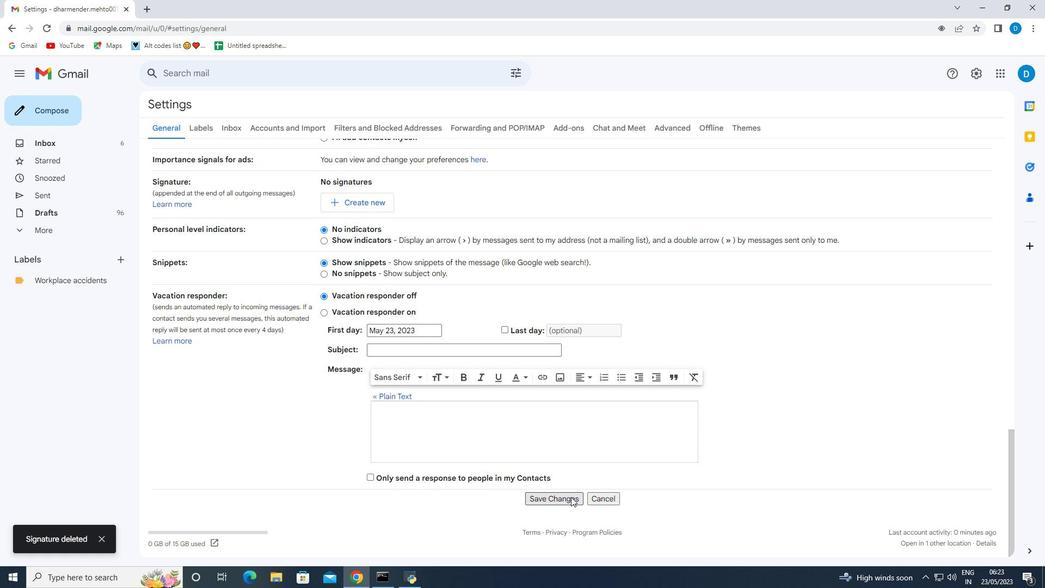 
Action: Mouse pressed left at (569, 492)
Screenshot: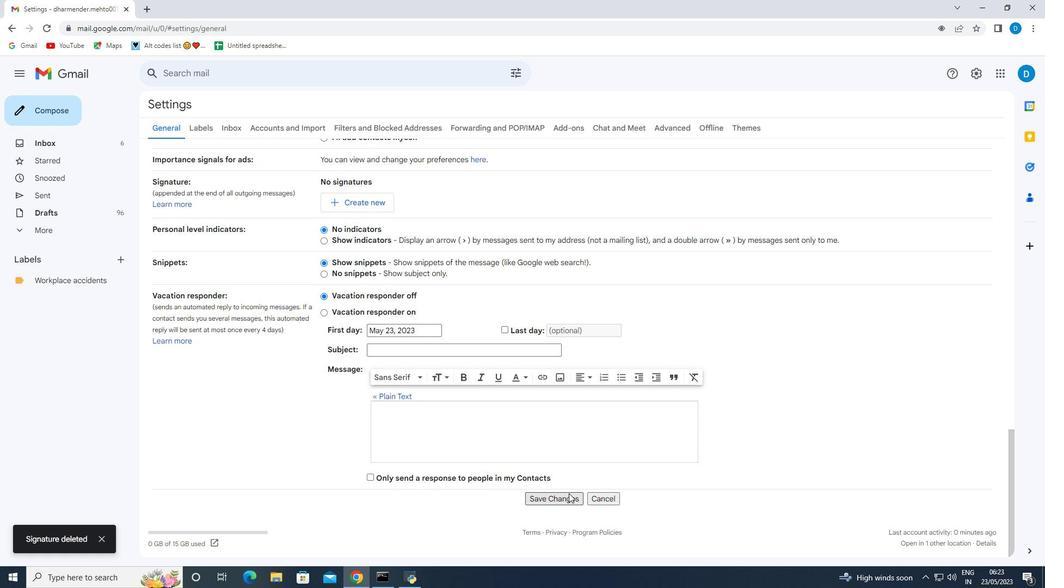 
Action: Mouse moved to (119, 282)
Screenshot: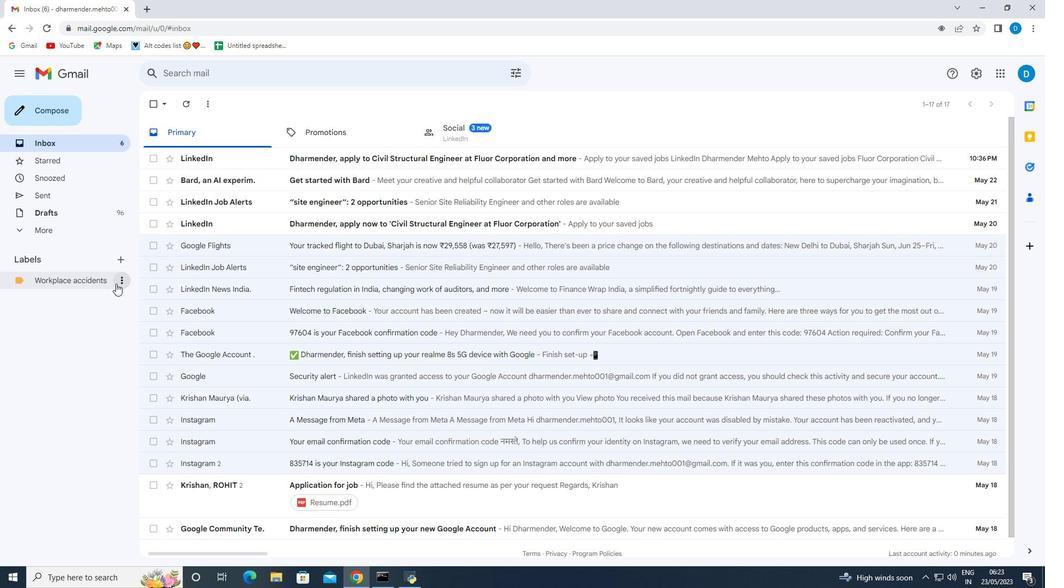
Action: Mouse pressed left at (119, 282)
Screenshot: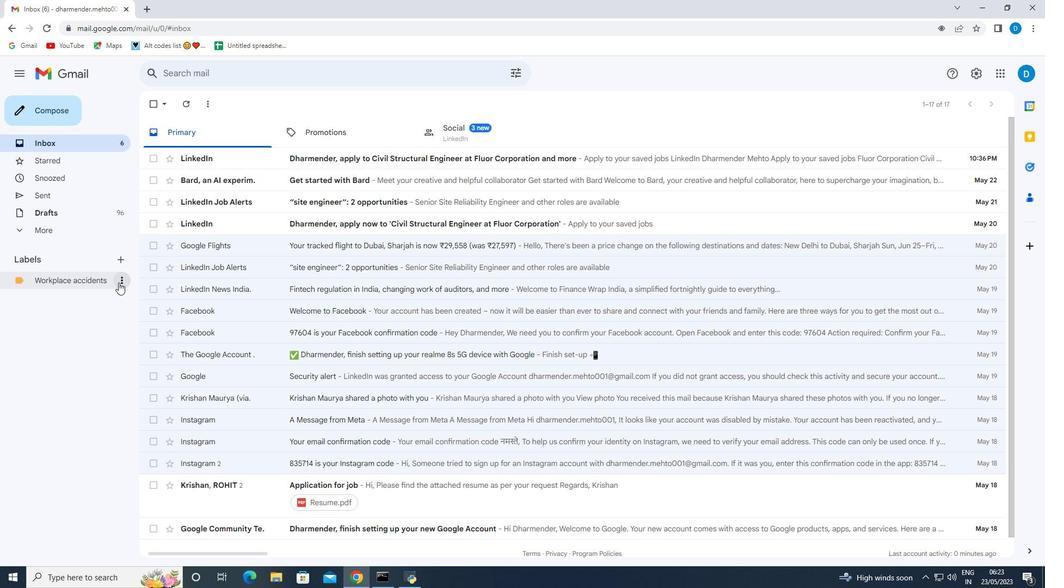 
Action: Mouse moved to (167, 475)
Screenshot: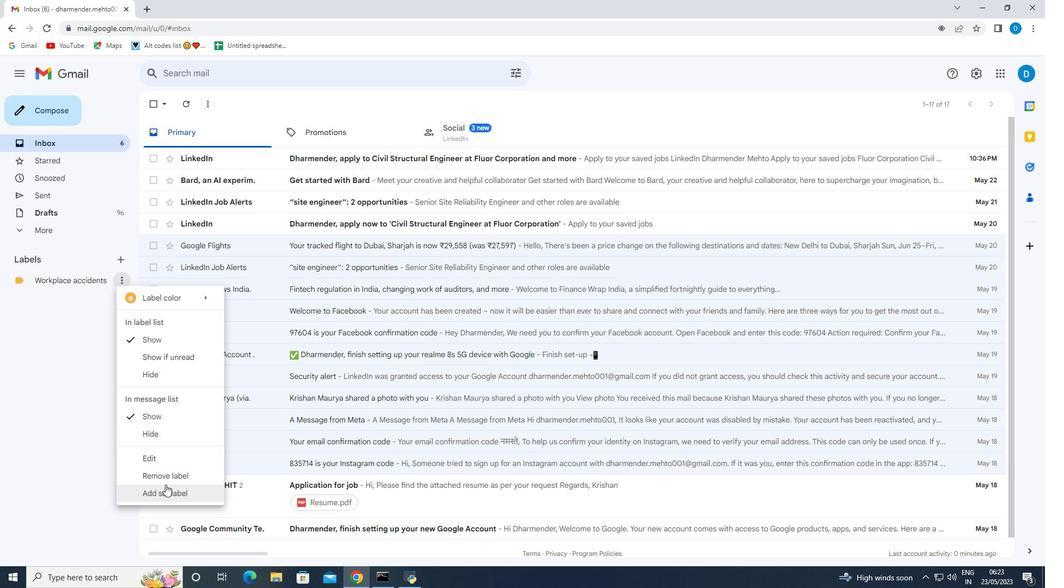 
Action: Mouse pressed left at (167, 475)
Screenshot: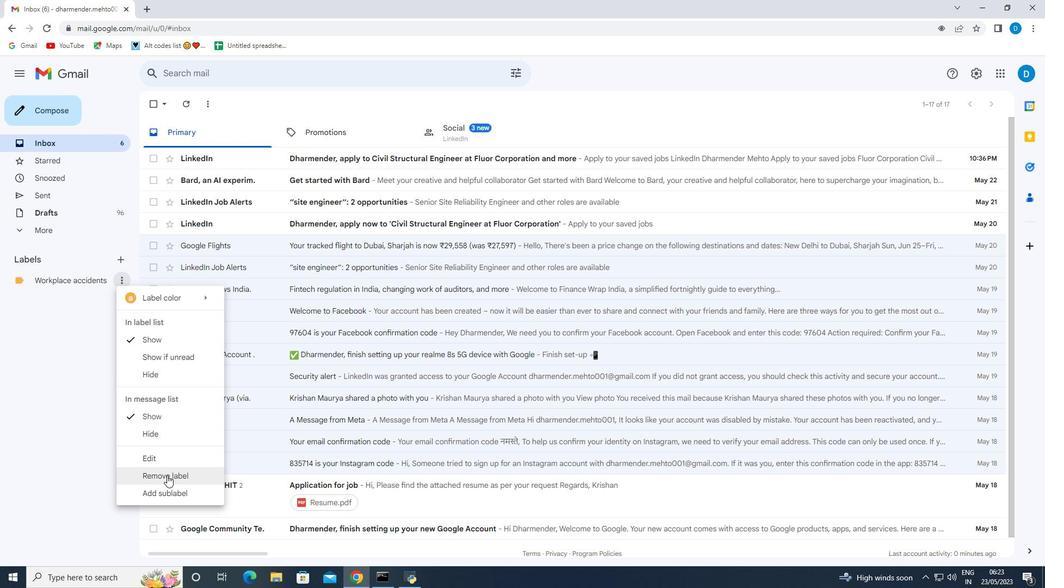 
Action: Mouse moved to (626, 346)
Screenshot: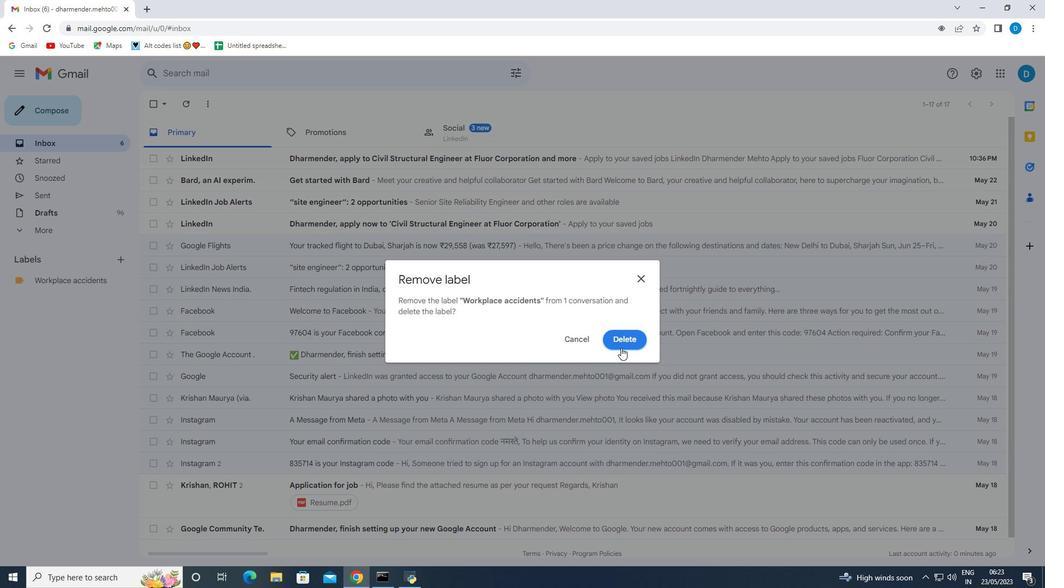 
Action: Mouse pressed left at (626, 346)
Screenshot: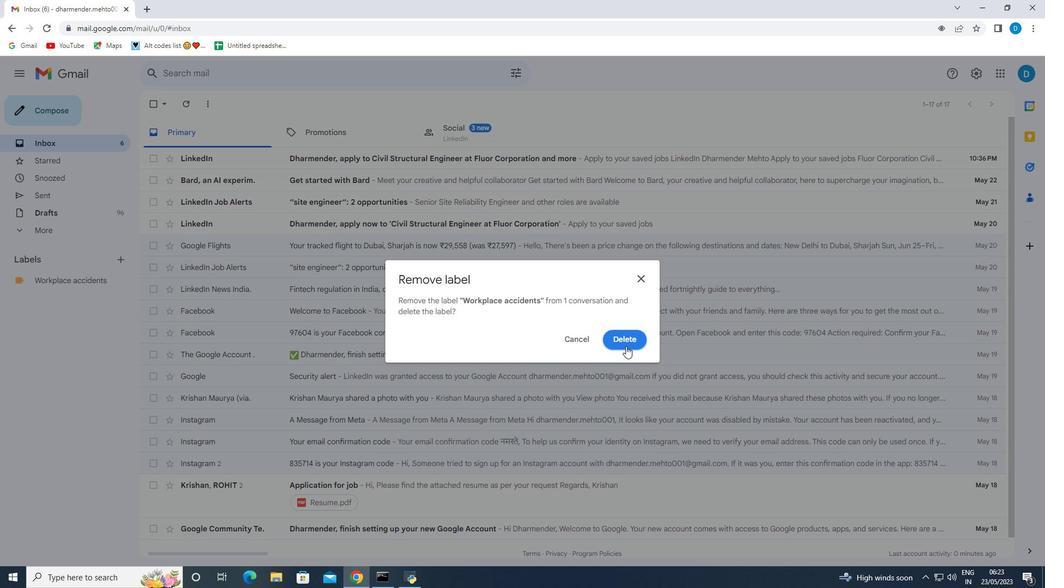 
Action: Mouse moved to (973, 76)
Screenshot: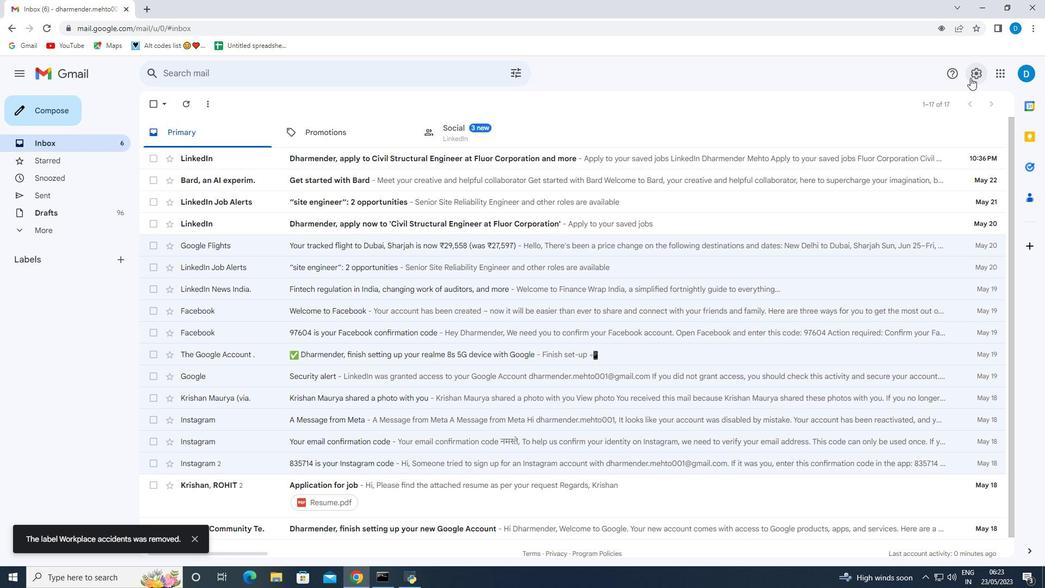 
Action: Mouse pressed left at (973, 76)
Screenshot: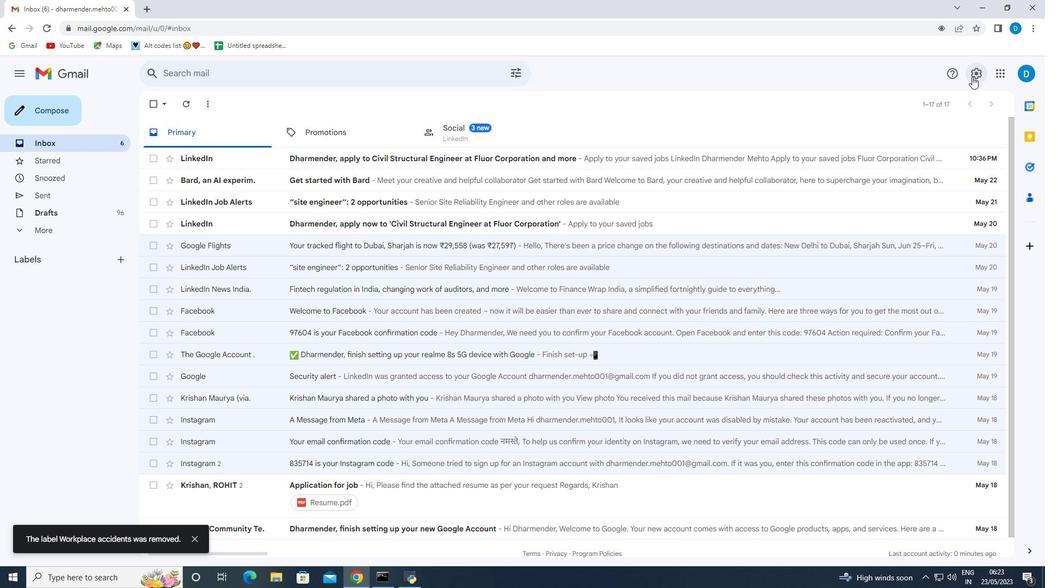 
Action: Mouse moved to (941, 131)
Screenshot: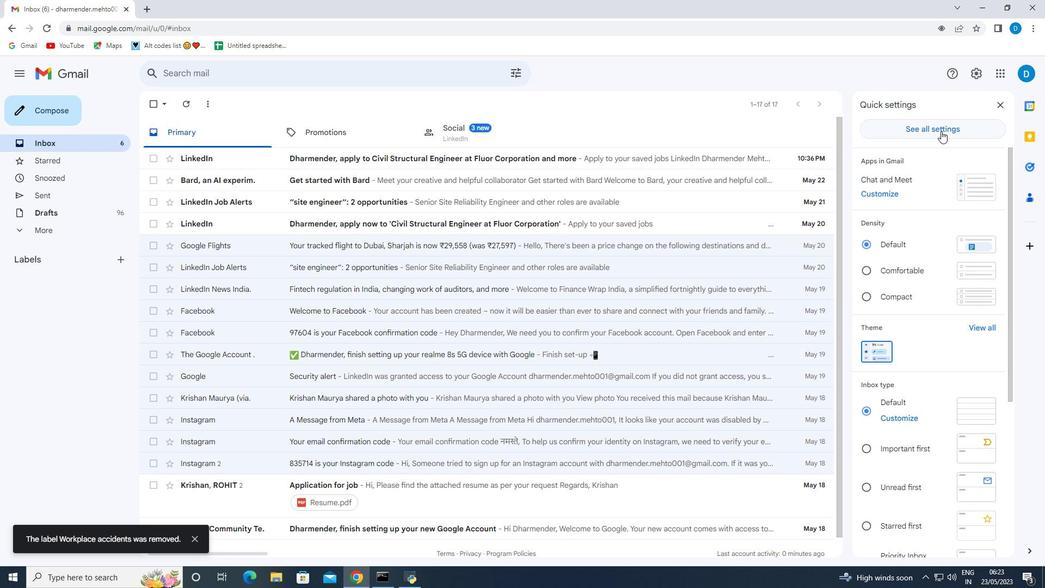 
Action: Mouse pressed left at (941, 131)
Screenshot: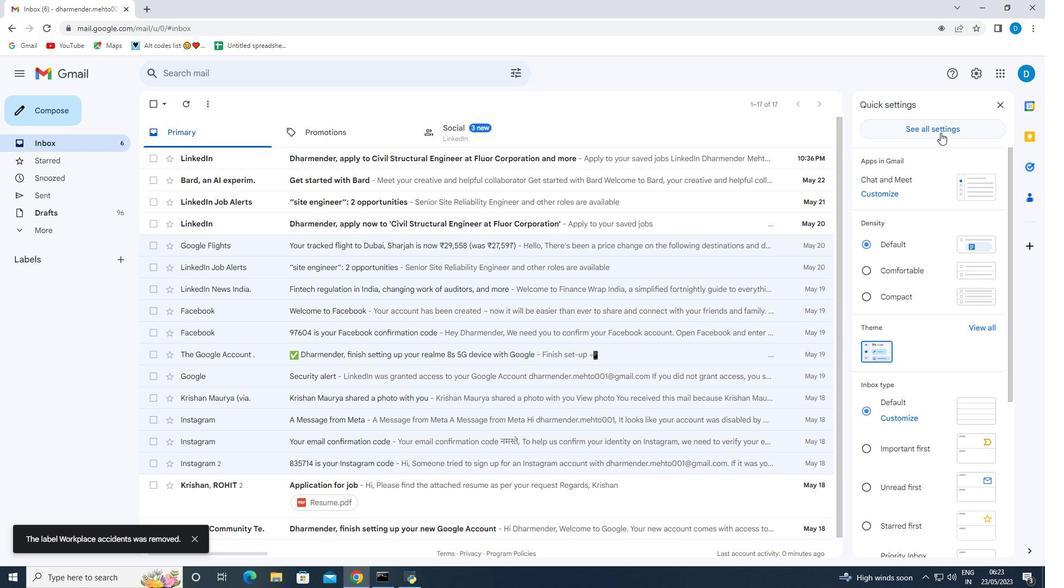 
Action: Mouse moved to (512, 338)
Screenshot: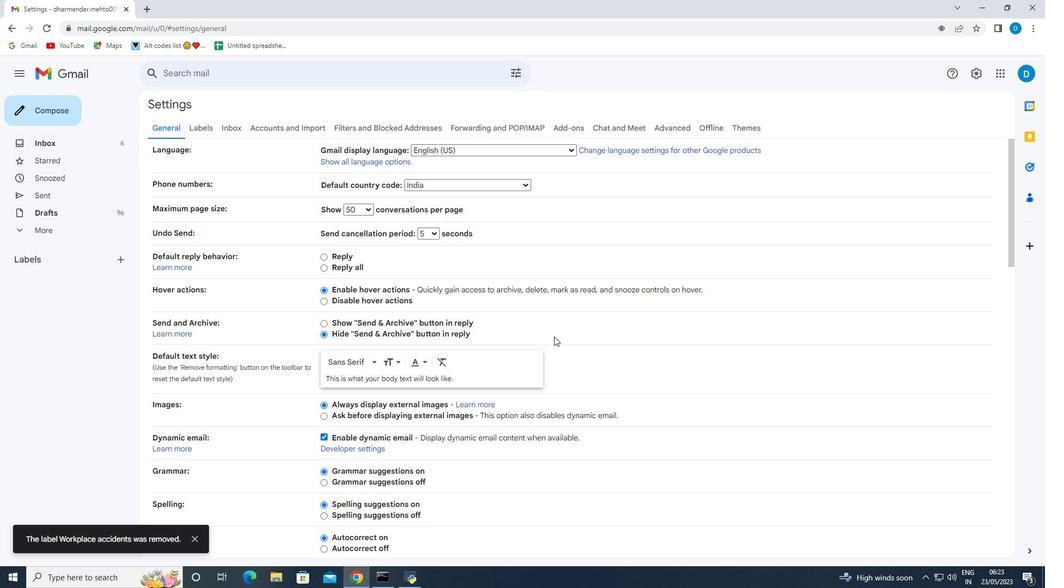 
Action: Mouse scrolled (512, 338) with delta (0, 0)
Screenshot: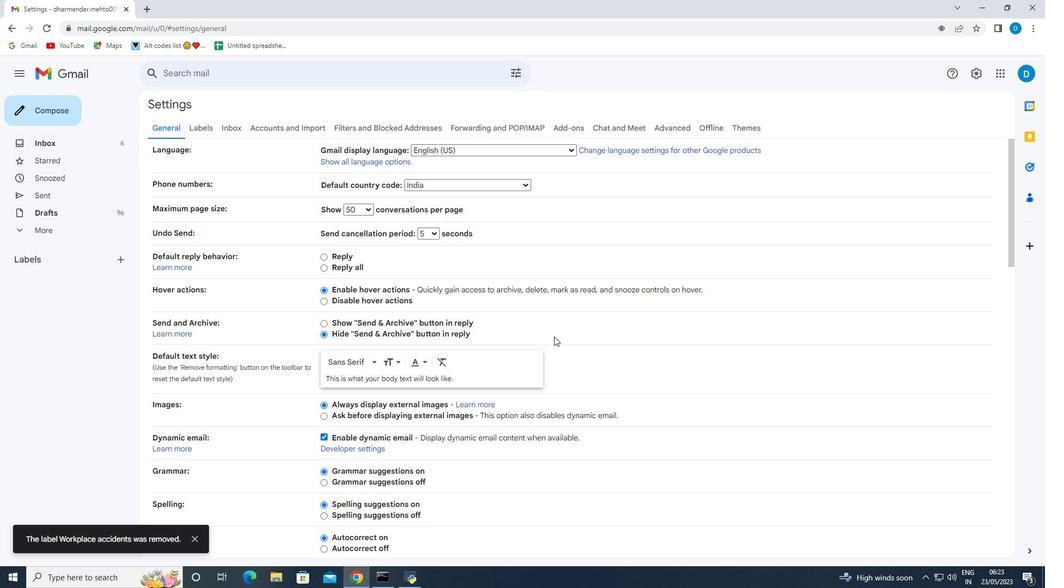 
Action: Mouse scrolled (512, 338) with delta (0, 0)
Screenshot: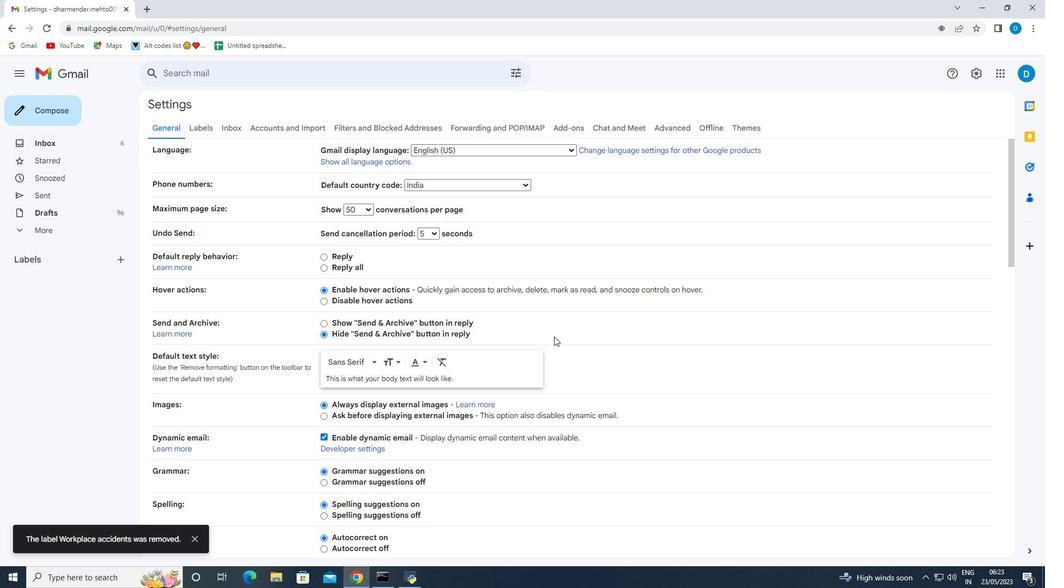 
Action: Mouse scrolled (512, 338) with delta (0, 0)
Screenshot: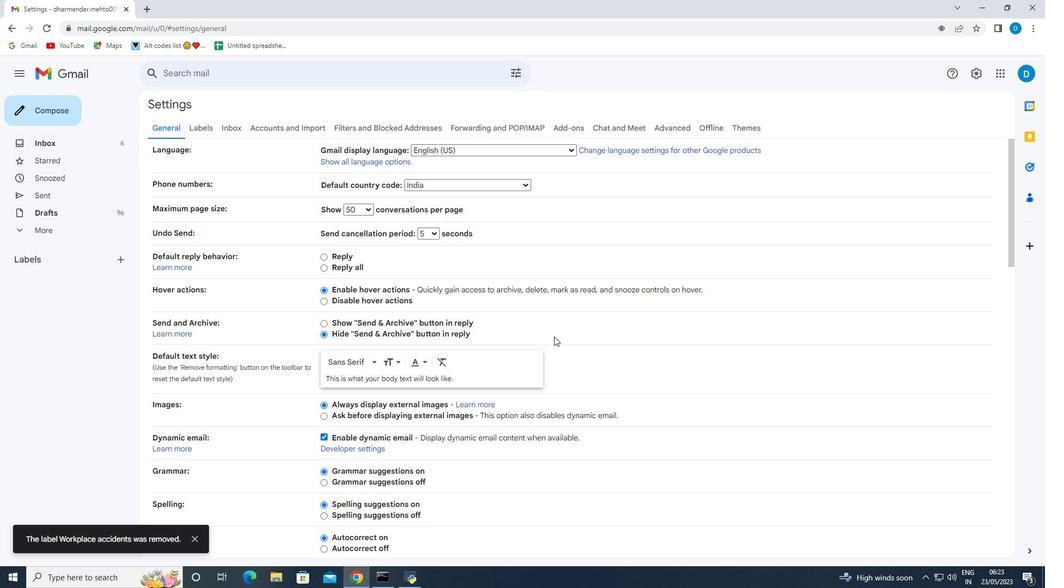 
Action: Mouse scrolled (512, 338) with delta (0, 0)
Screenshot: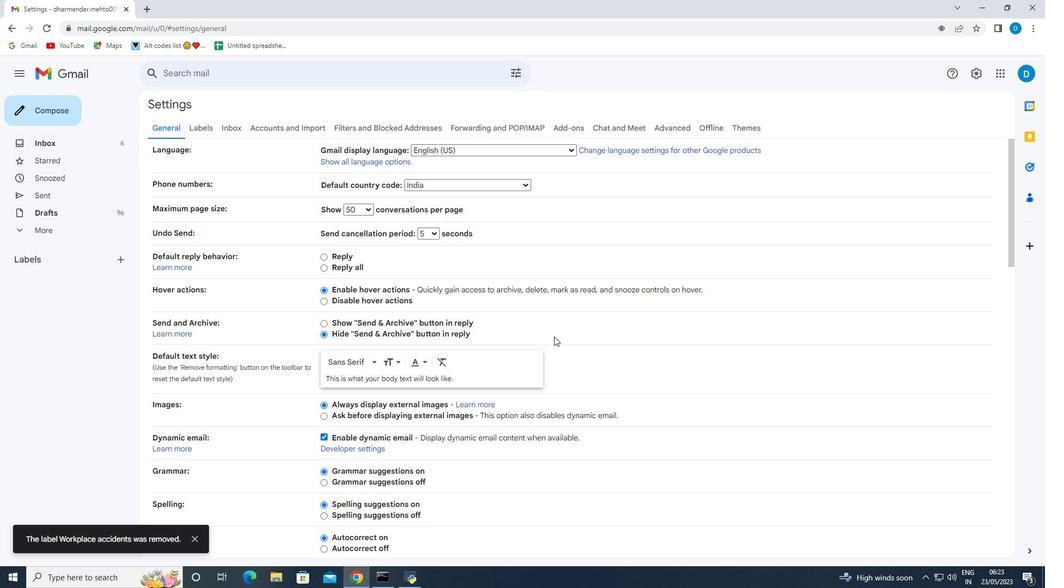 
Action: Mouse scrolled (512, 338) with delta (0, 0)
Screenshot: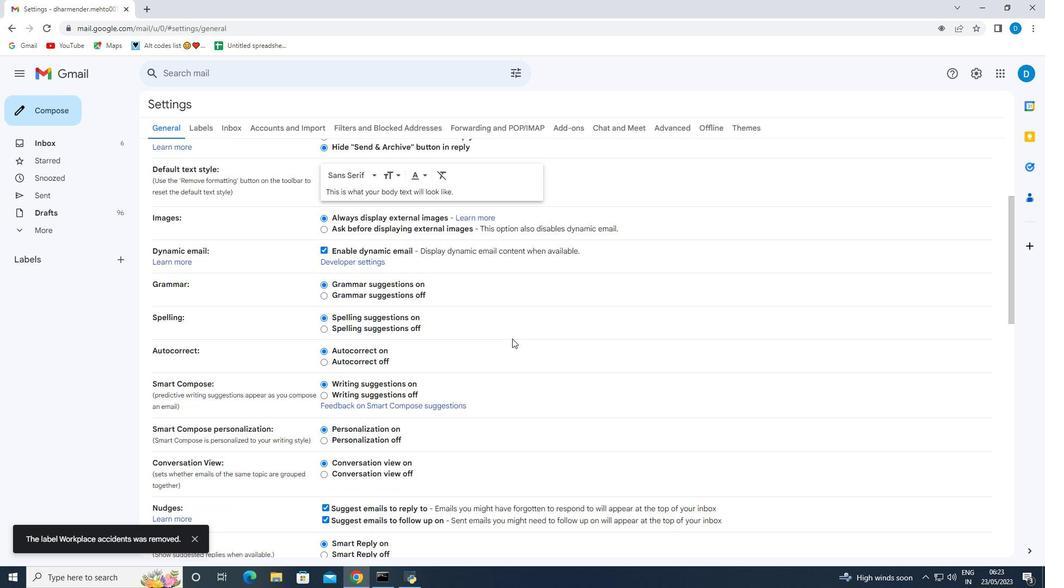 
Action: Mouse scrolled (512, 338) with delta (0, 0)
Screenshot: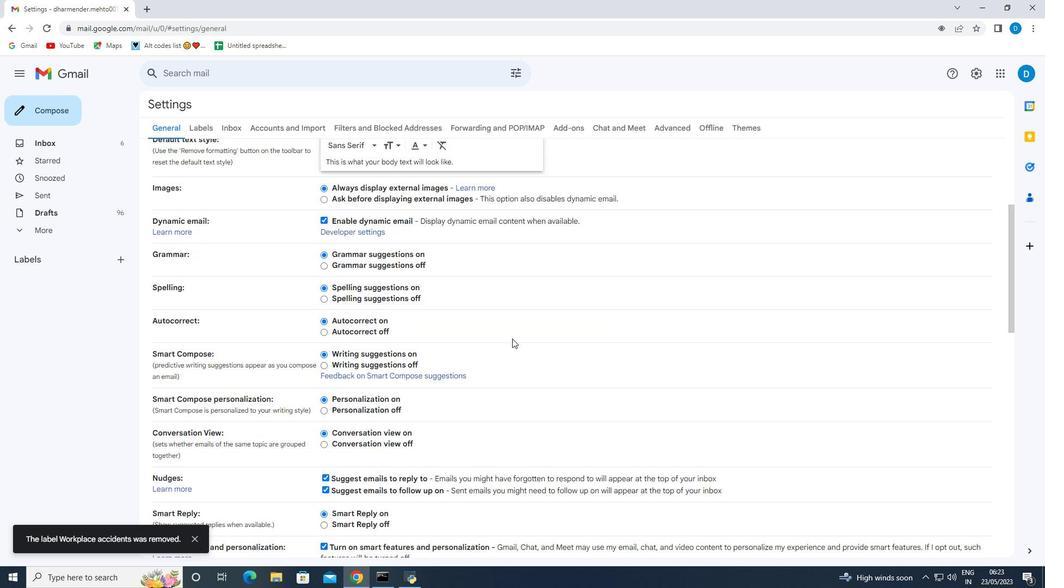 
Action: Mouse scrolled (512, 338) with delta (0, 0)
Screenshot: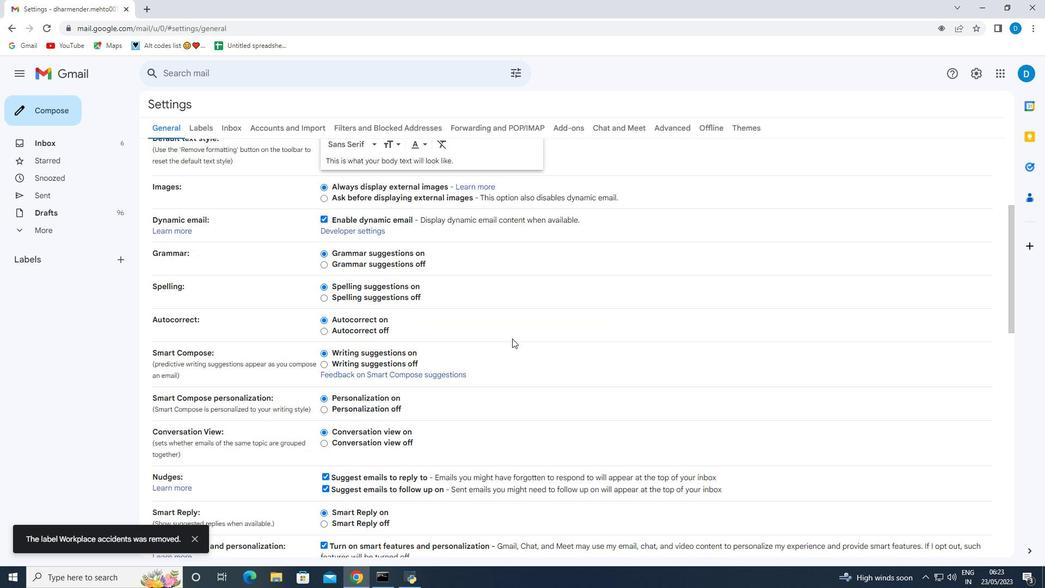 
Action: Mouse moved to (451, 398)
Screenshot: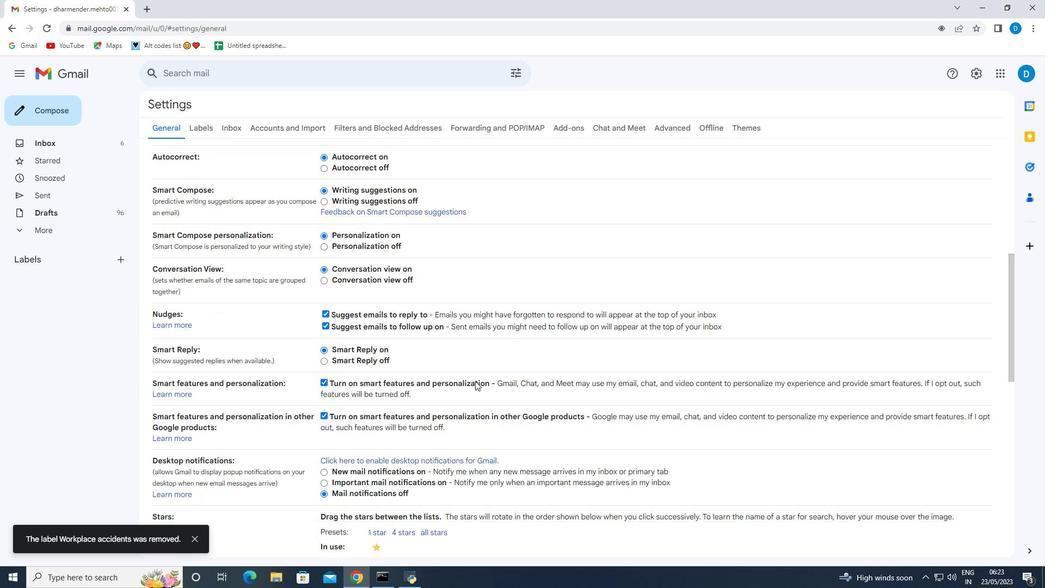 
Action: Mouse scrolled (451, 397) with delta (0, 0)
Screenshot: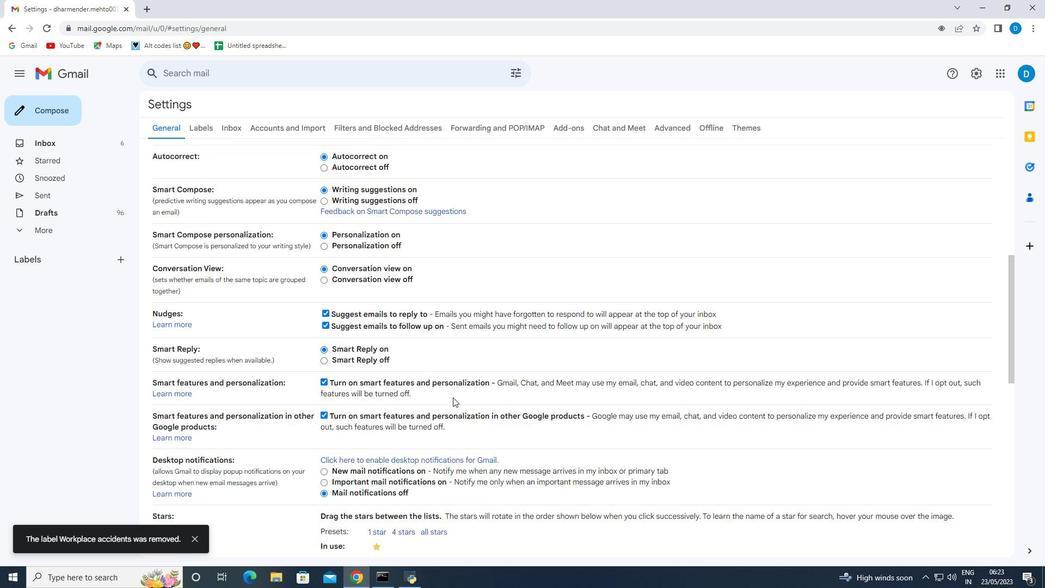 
Action: Mouse moved to (451, 398)
Screenshot: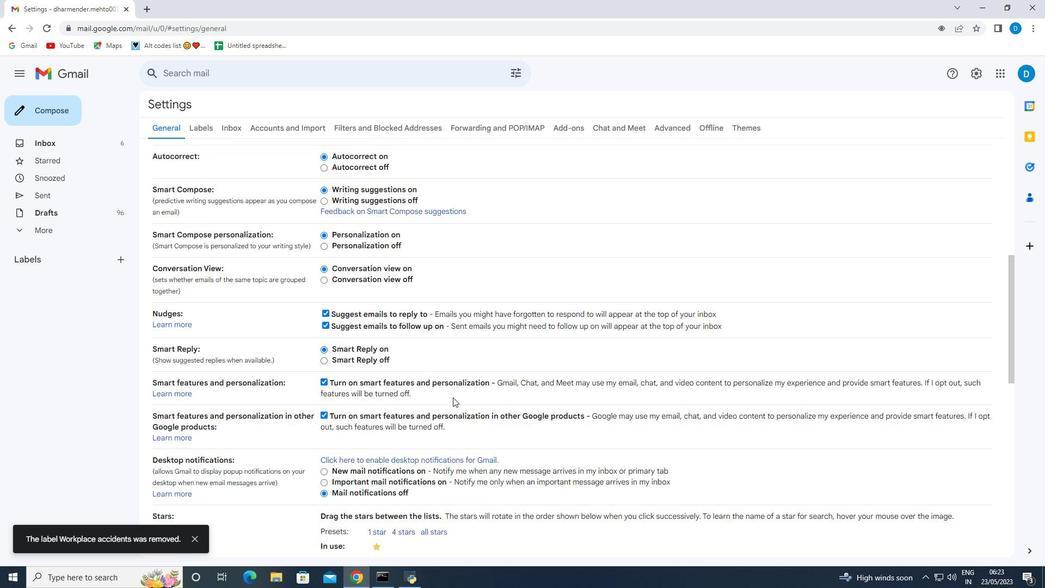 
Action: Mouse scrolled (451, 397) with delta (0, 0)
Screenshot: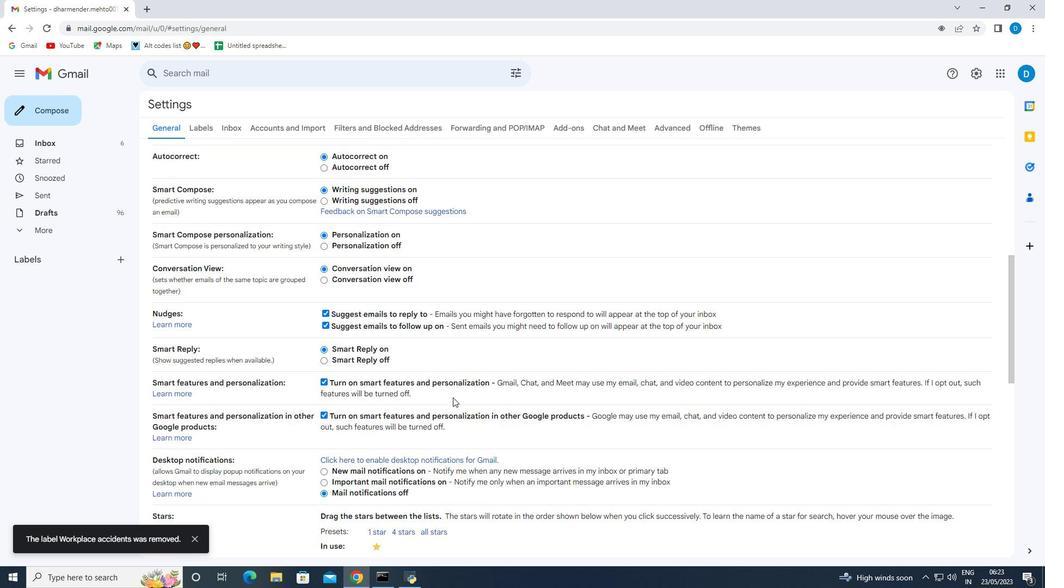 
Action: Mouse scrolled (451, 397) with delta (0, 0)
Screenshot: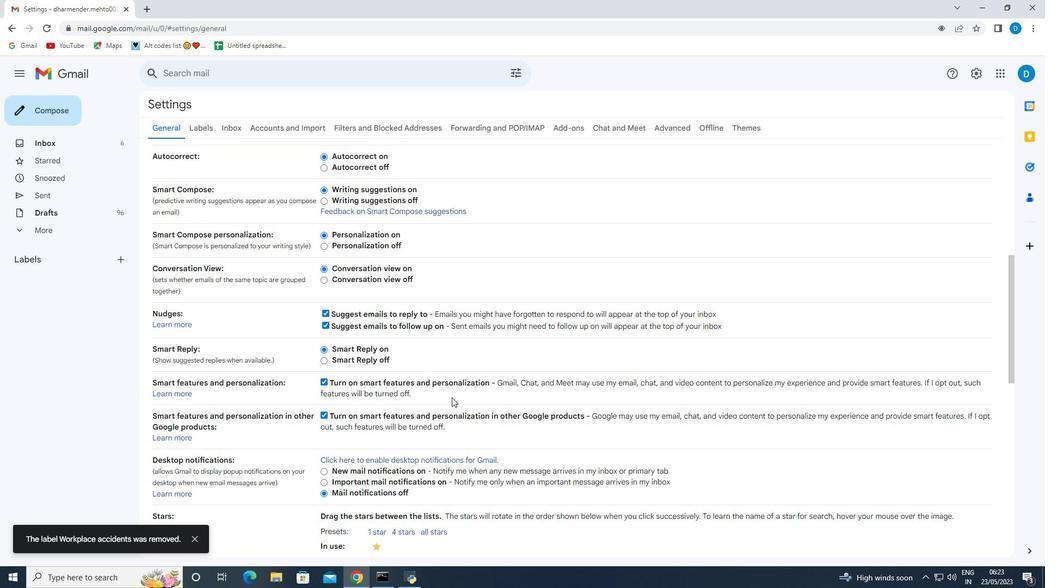 
Action: Mouse moved to (451, 395)
Screenshot: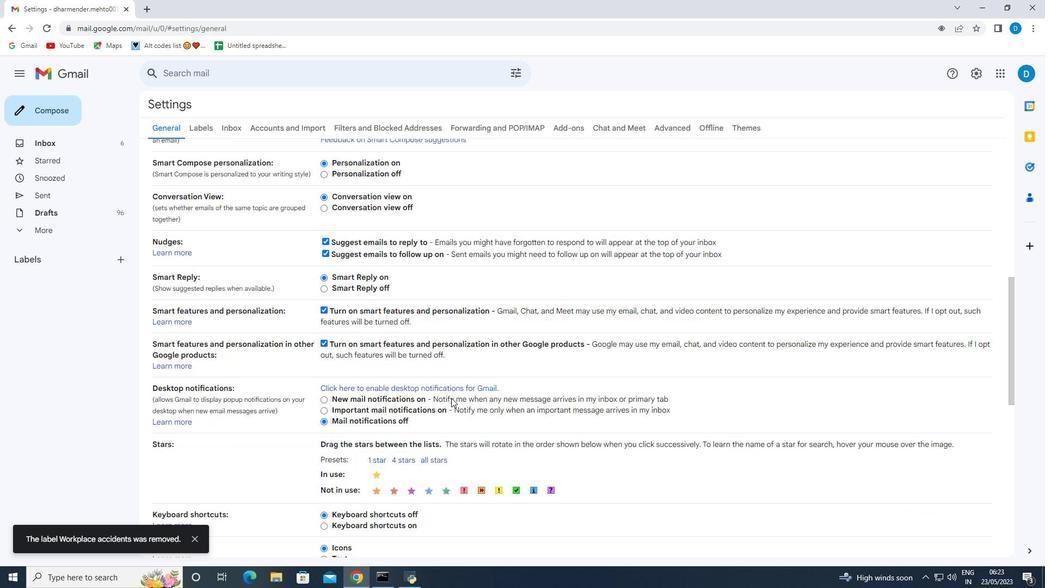
Action: Mouse scrolled (451, 394) with delta (0, 0)
Screenshot: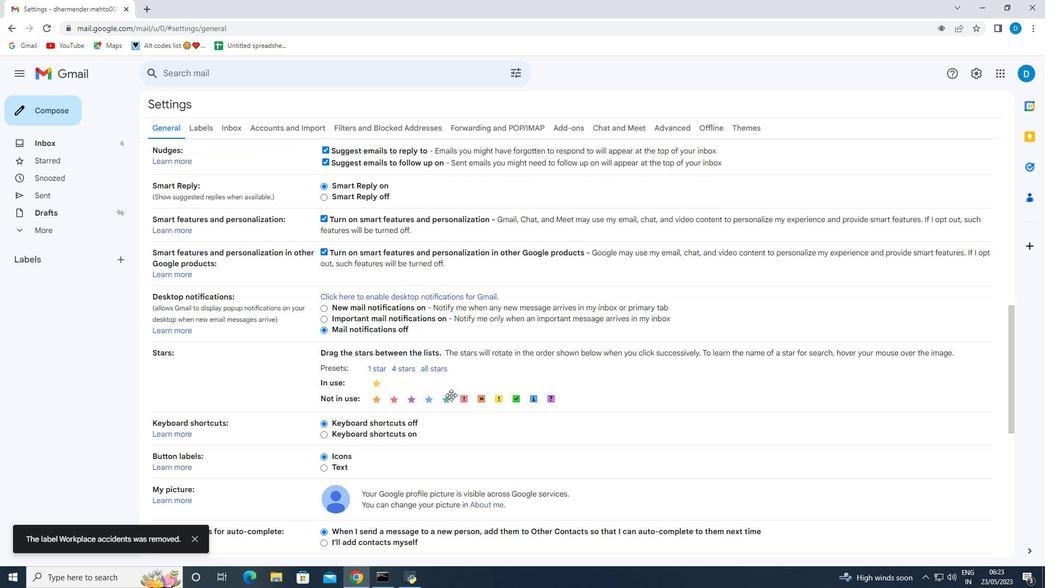 
Action: Mouse moved to (451, 395)
Screenshot: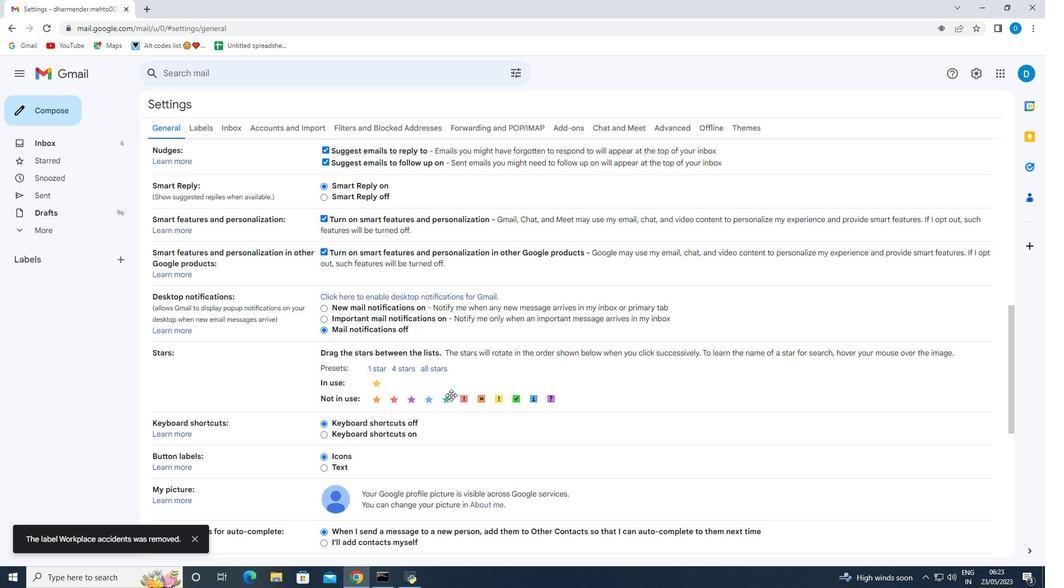 
Action: Mouse scrolled (451, 394) with delta (0, 0)
Screenshot: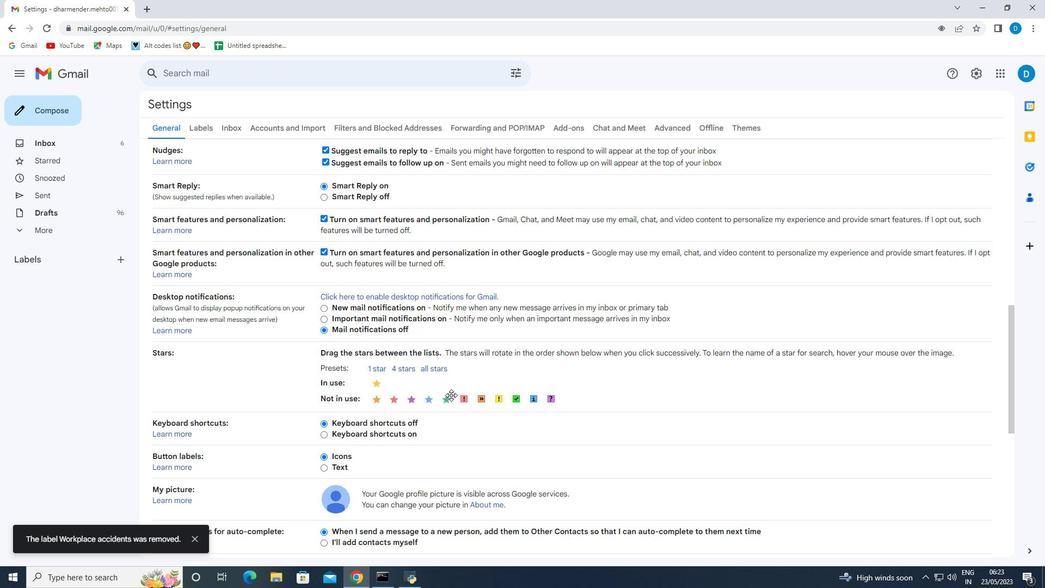 
Action: Mouse moved to (414, 412)
Screenshot: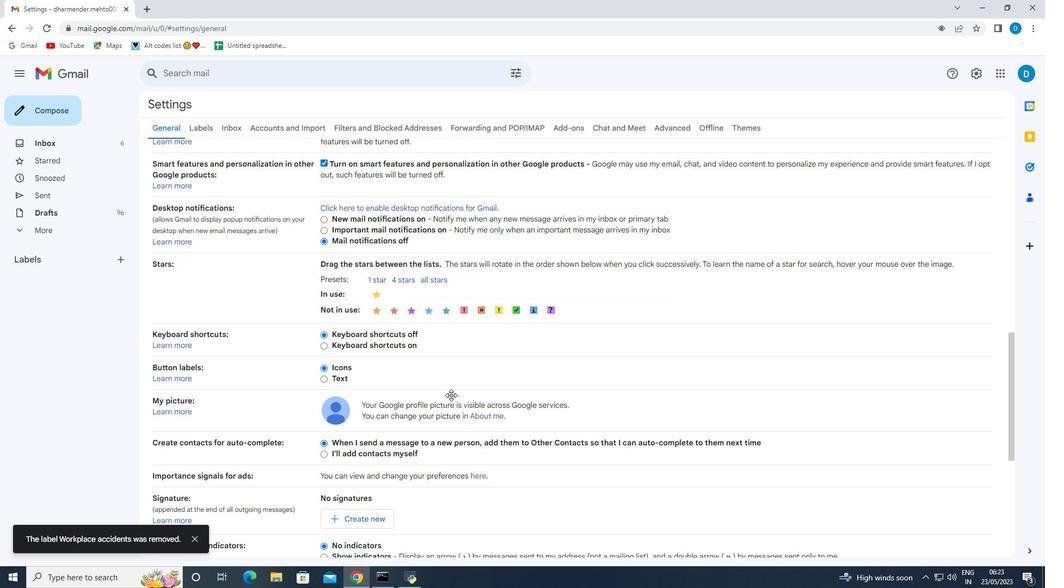 
Action: Mouse scrolled (414, 411) with delta (0, 0)
Screenshot: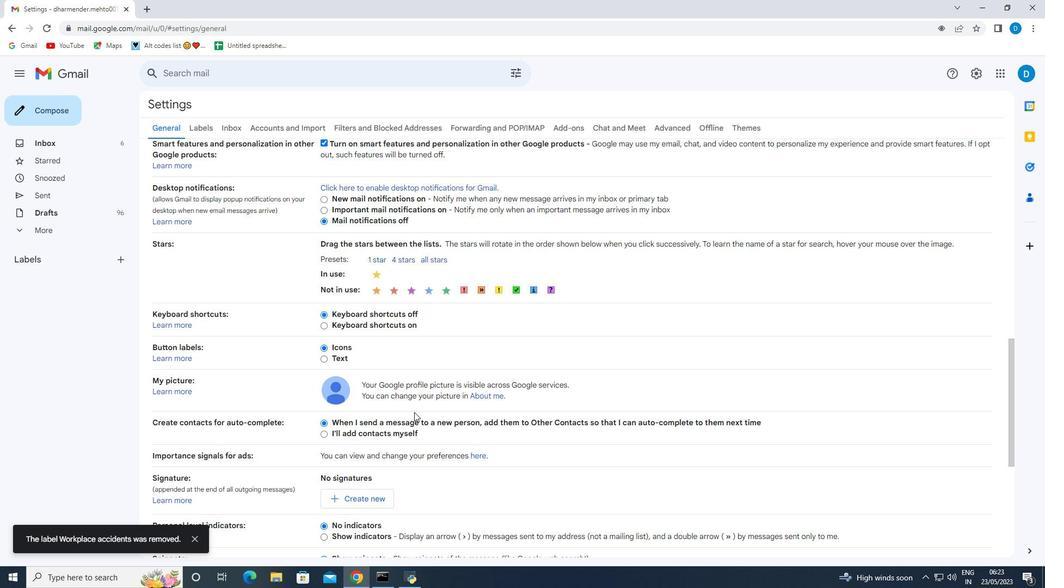 
Action: Mouse scrolled (414, 411) with delta (0, 0)
Screenshot: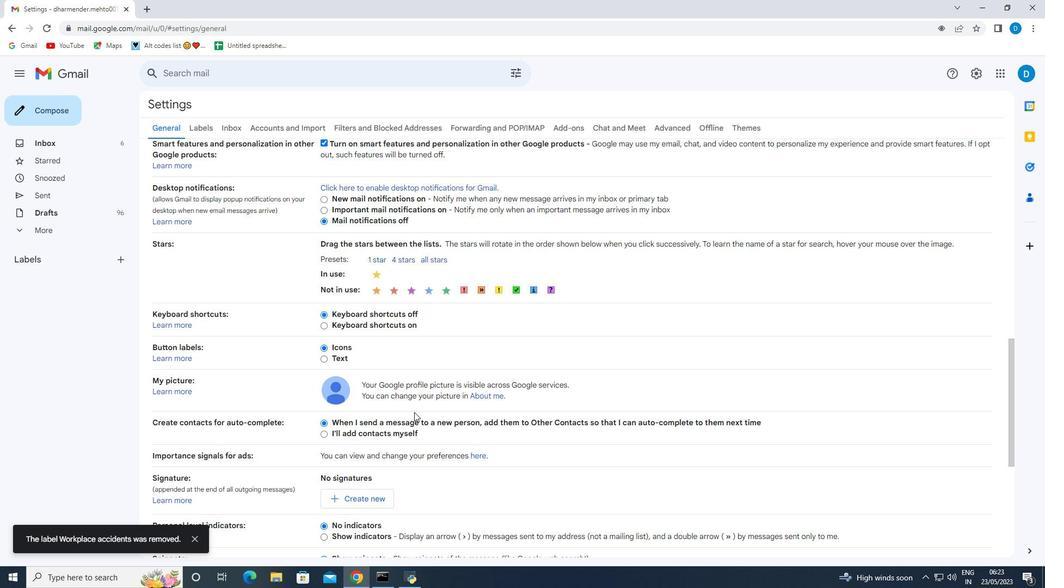 
Action: Mouse scrolled (414, 411) with delta (0, 0)
Screenshot: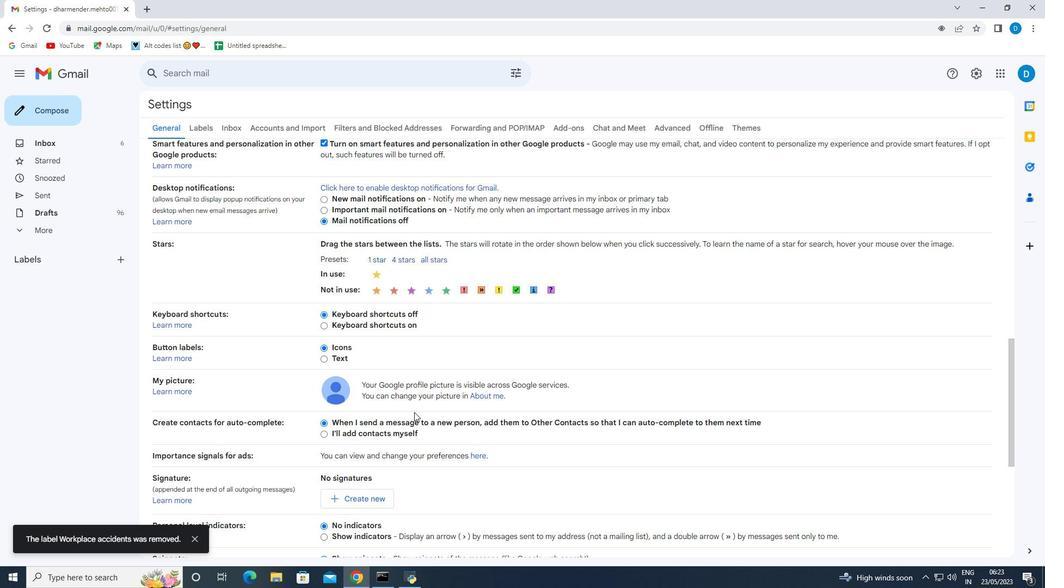 
Action: Mouse moved to (367, 340)
Screenshot: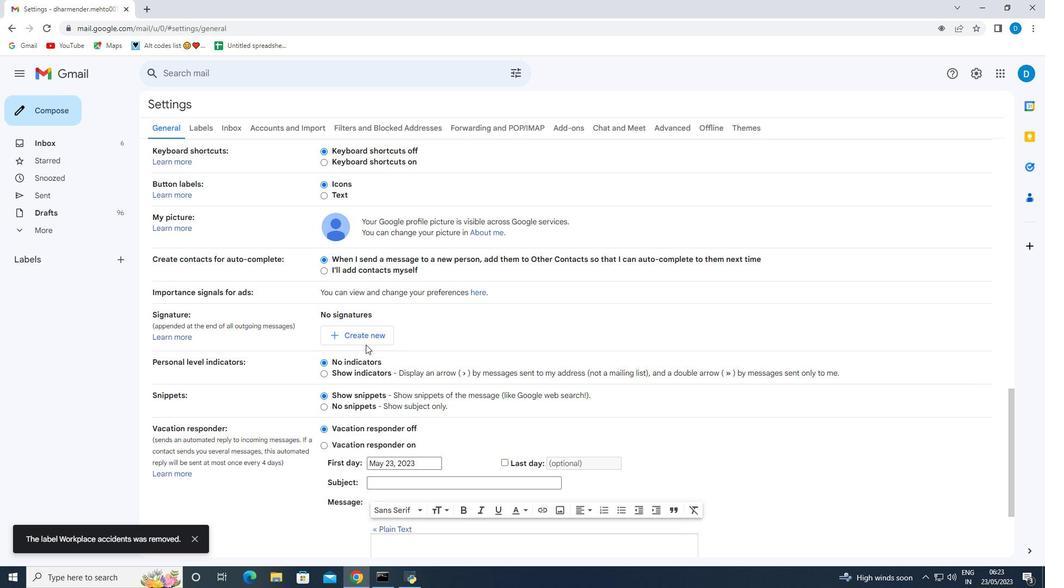 
Action: Mouse pressed left at (367, 340)
Screenshot: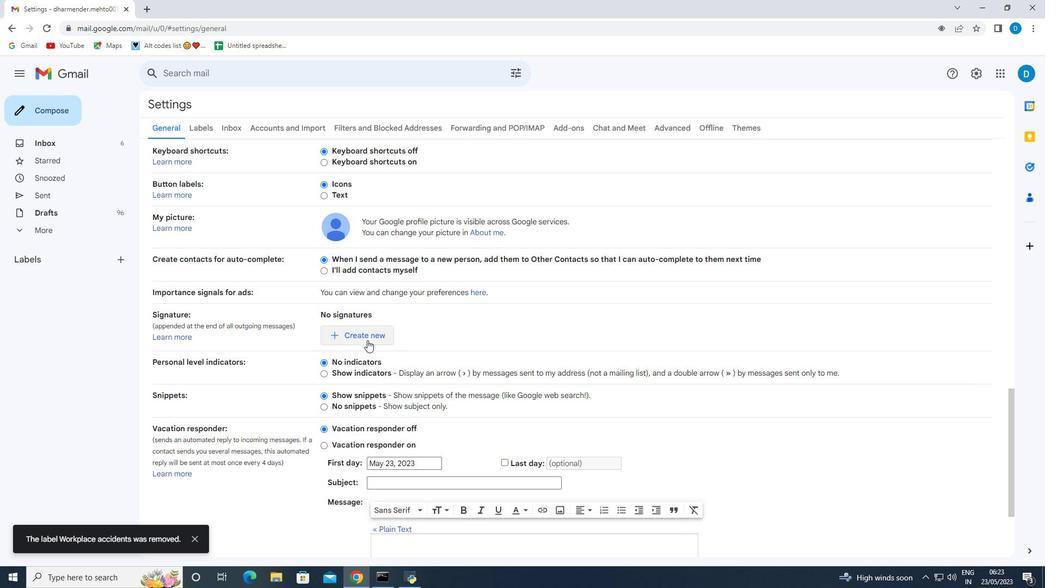 
Action: Mouse moved to (451, 301)
Screenshot: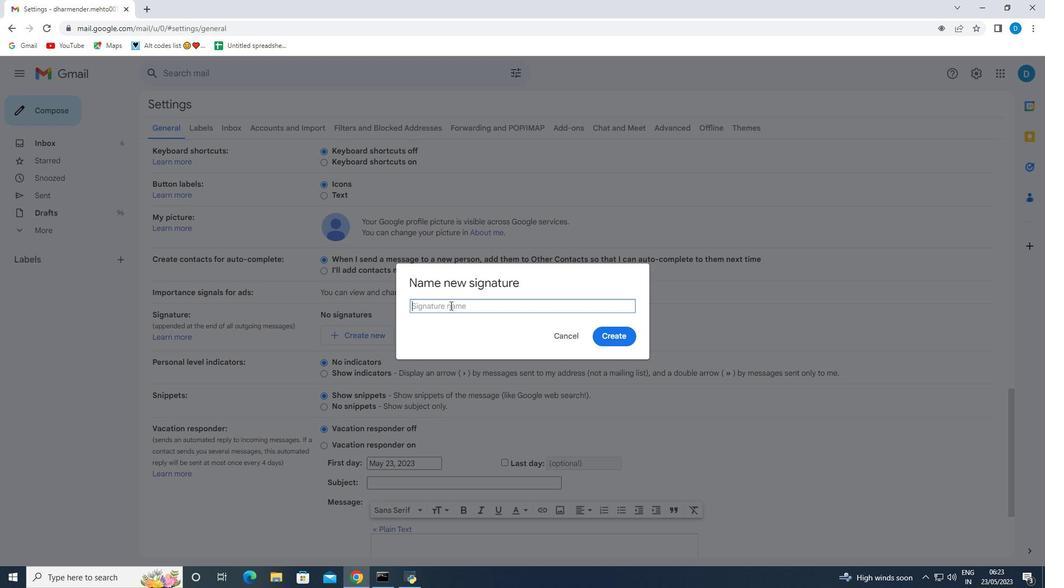 
Action: Mouse pressed left at (451, 301)
Screenshot: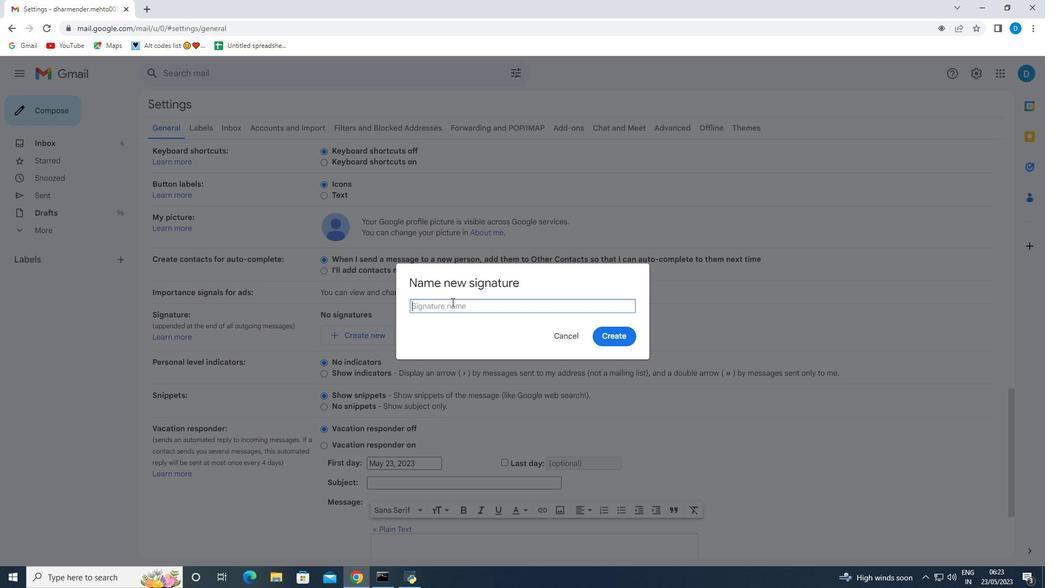 
Action: Key pressed <Key.shift>Miriam<Key.space><Key.shift>Hall
Screenshot: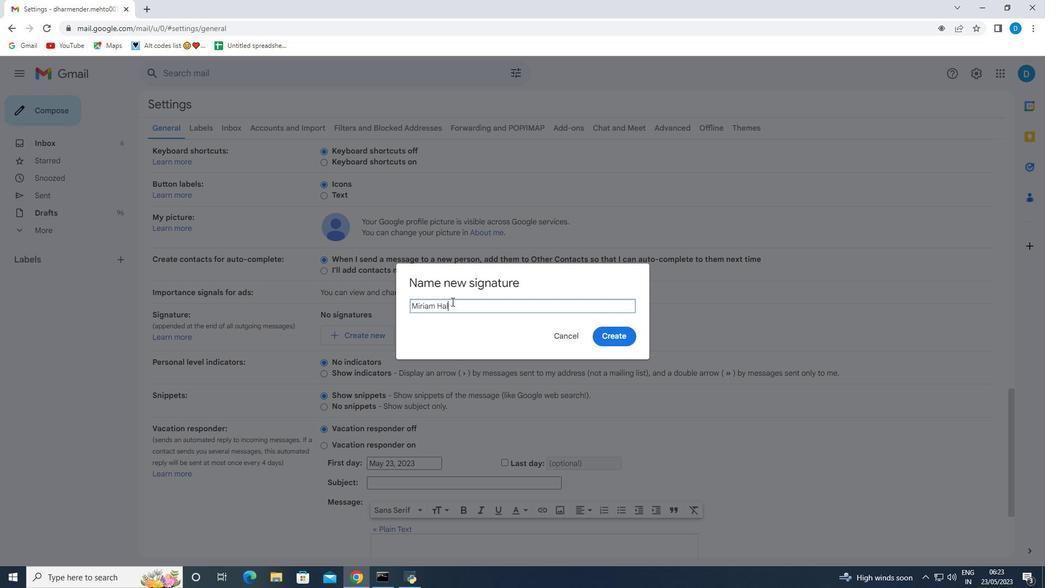 
Action: Mouse moved to (604, 334)
Screenshot: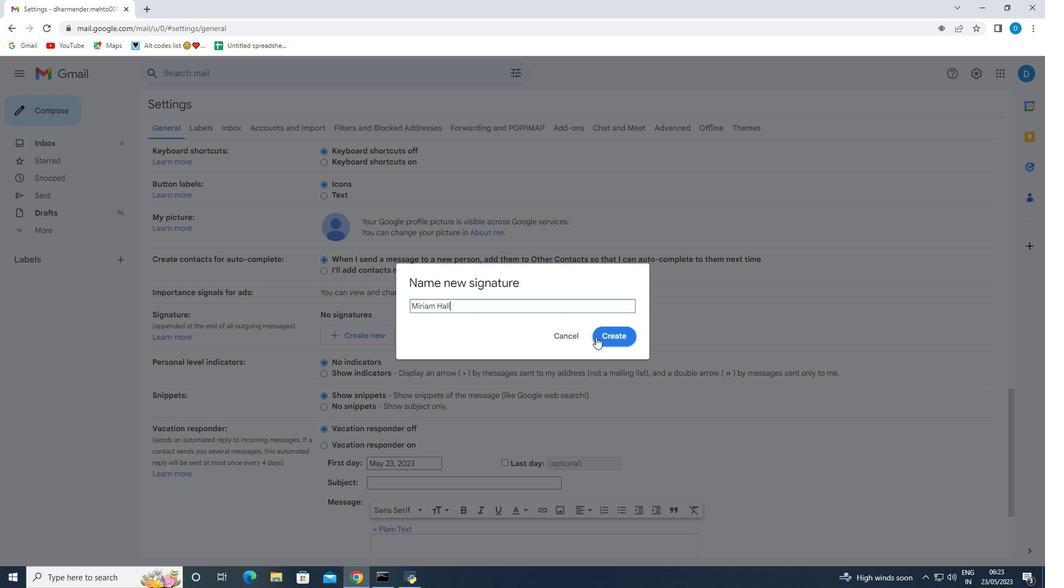 
Action: Mouse pressed left at (604, 334)
Screenshot: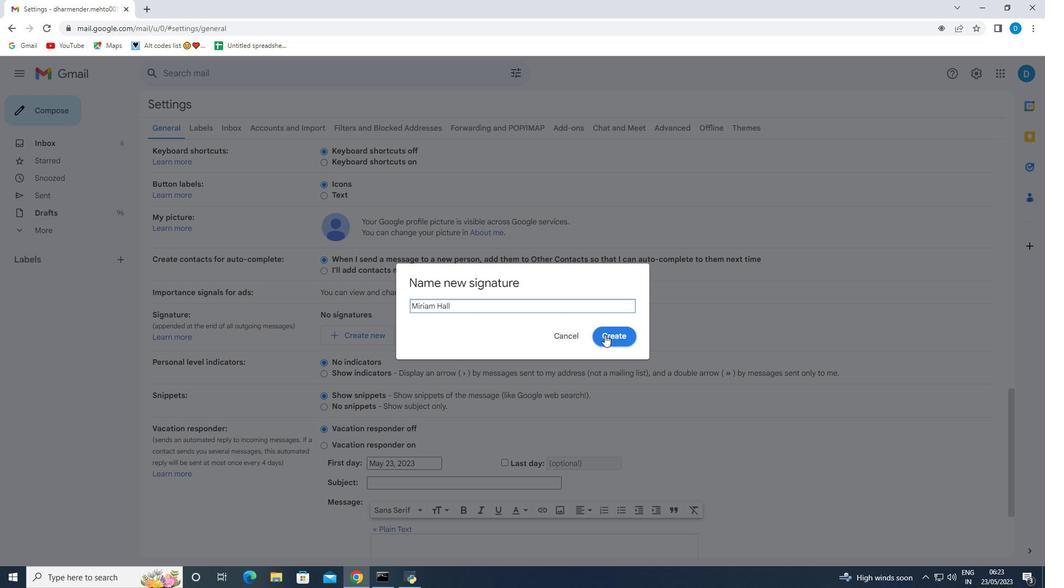 
Action: Mouse moved to (466, 340)
Screenshot: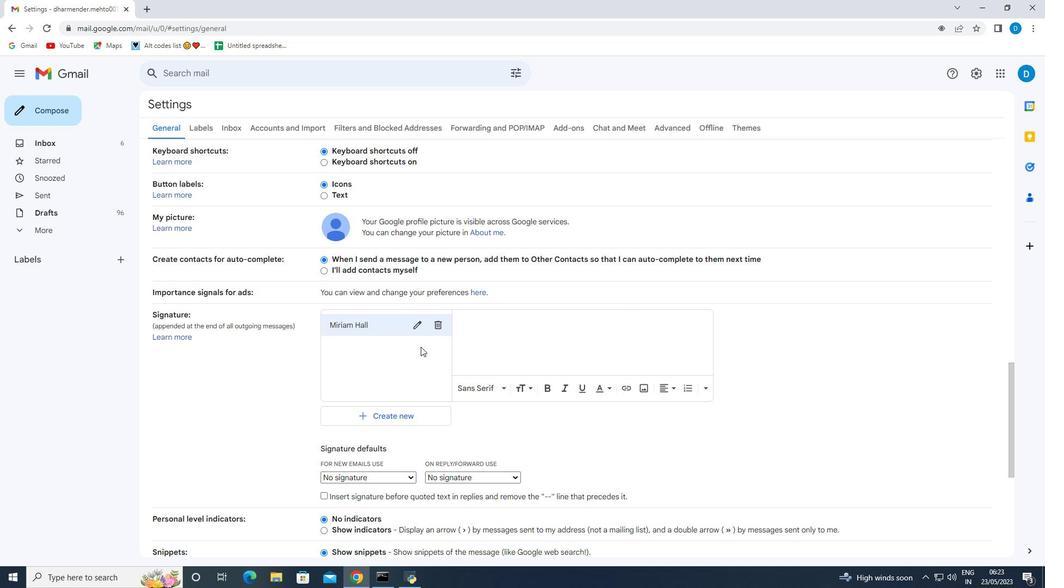 
Action: Mouse pressed left at (466, 340)
Screenshot: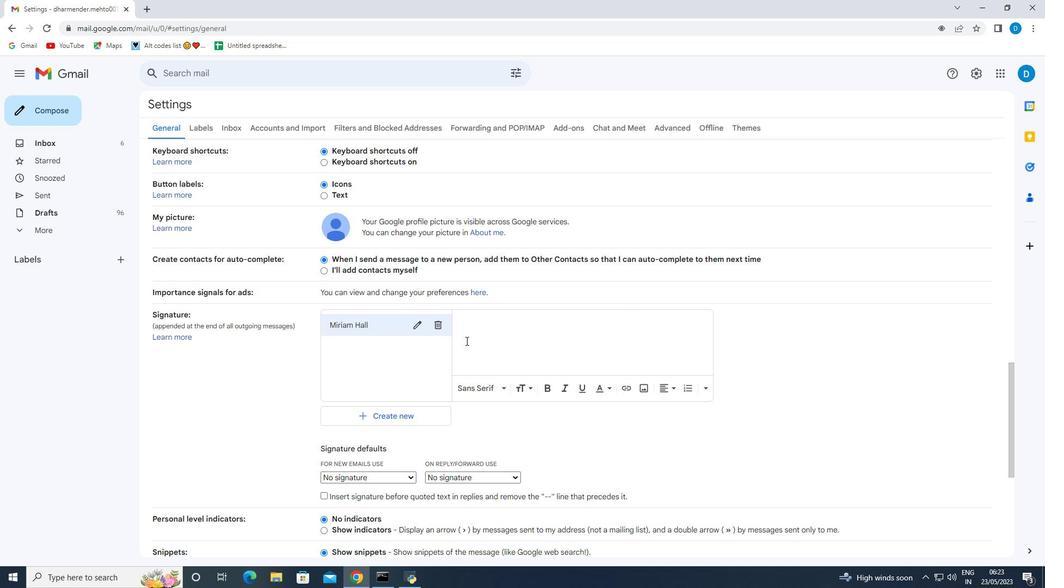 
Action: Key pressed <Key.enter><Key.shift>Miriam<Key.space><Key.shift>Hall
Screenshot: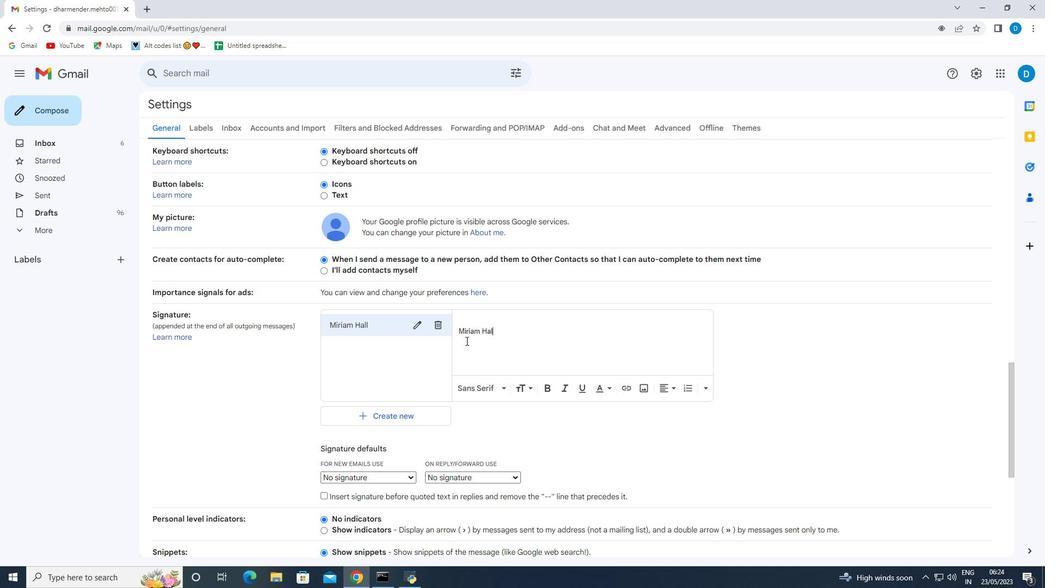 
Action: Mouse moved to (459, 416)
Screenshot: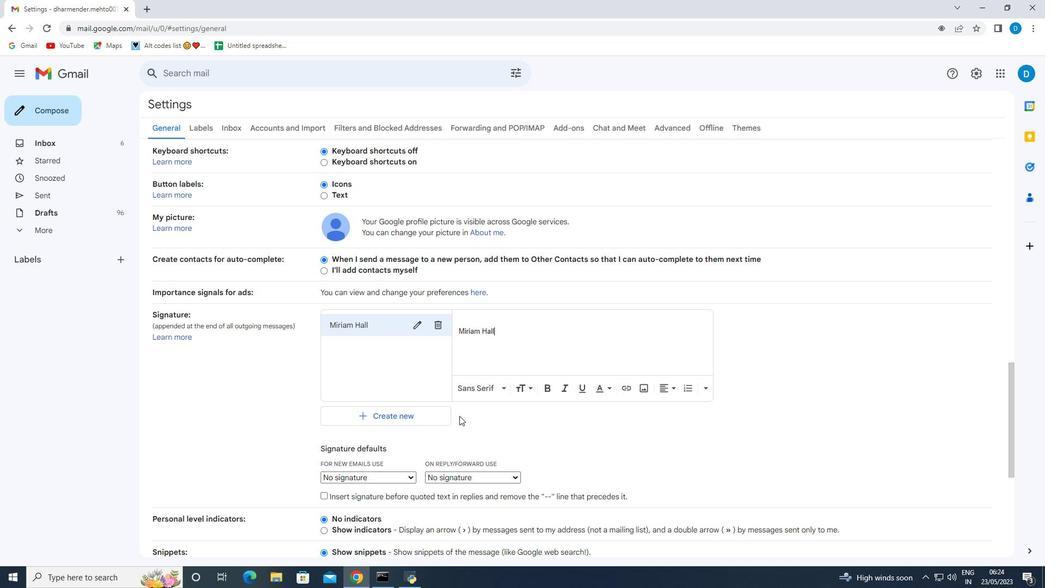 
Action: Mouse scrolled (459, 416) with delta (0, 0)
Screenshot: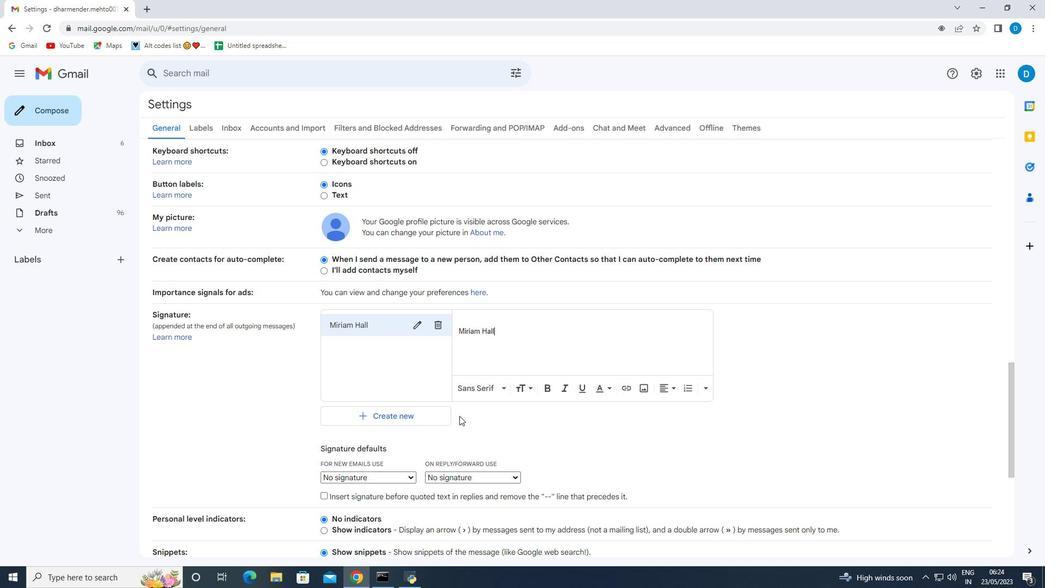 
Action: Mouse moved to (459, 417)
Screenshot: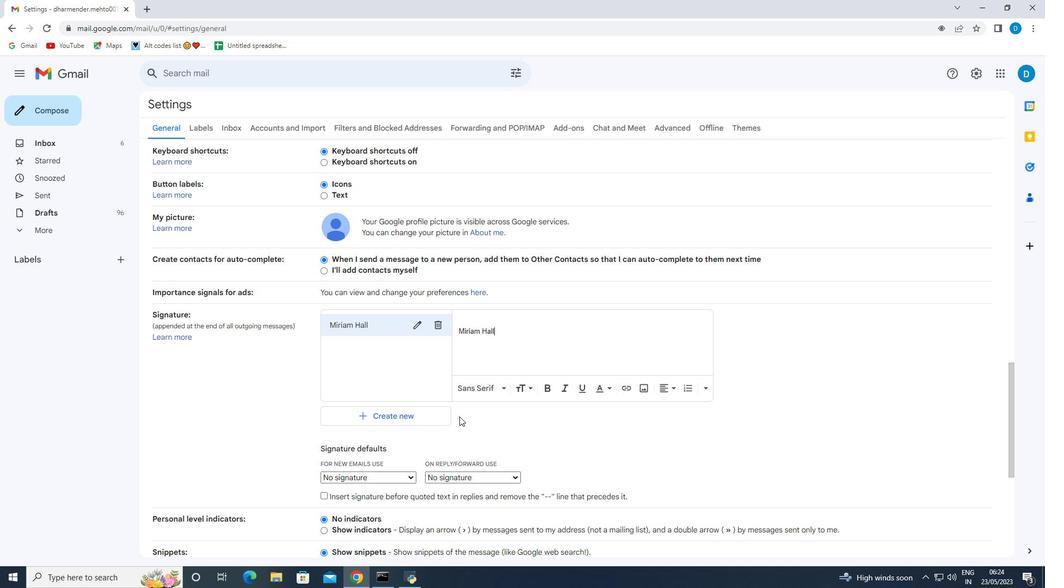 
Action: Mouse scrolled (459, 416) with delta (0, 0)
Screenshot: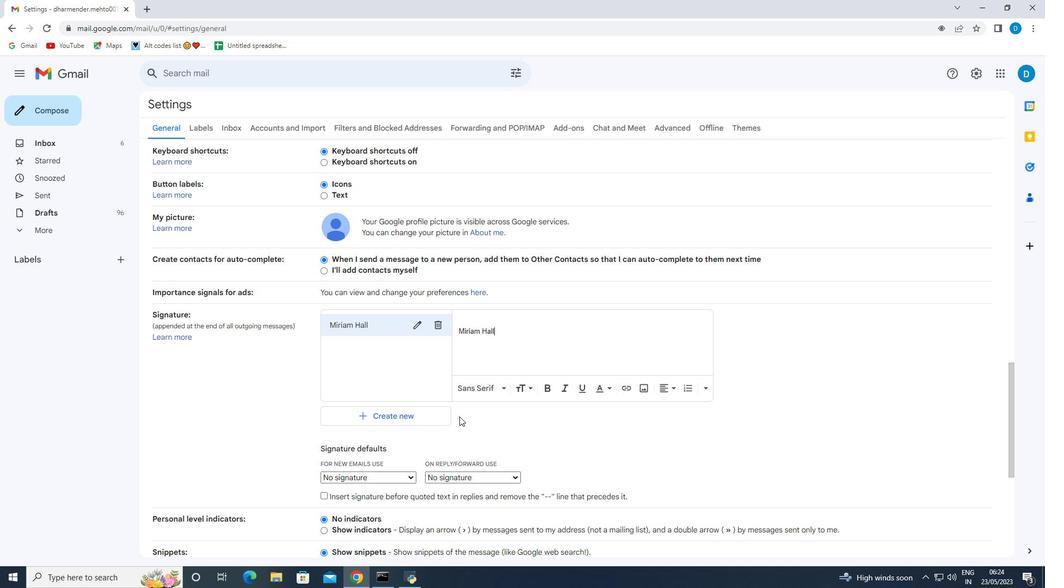 
Action: Mouse moved to (459, 417)
Screenshot: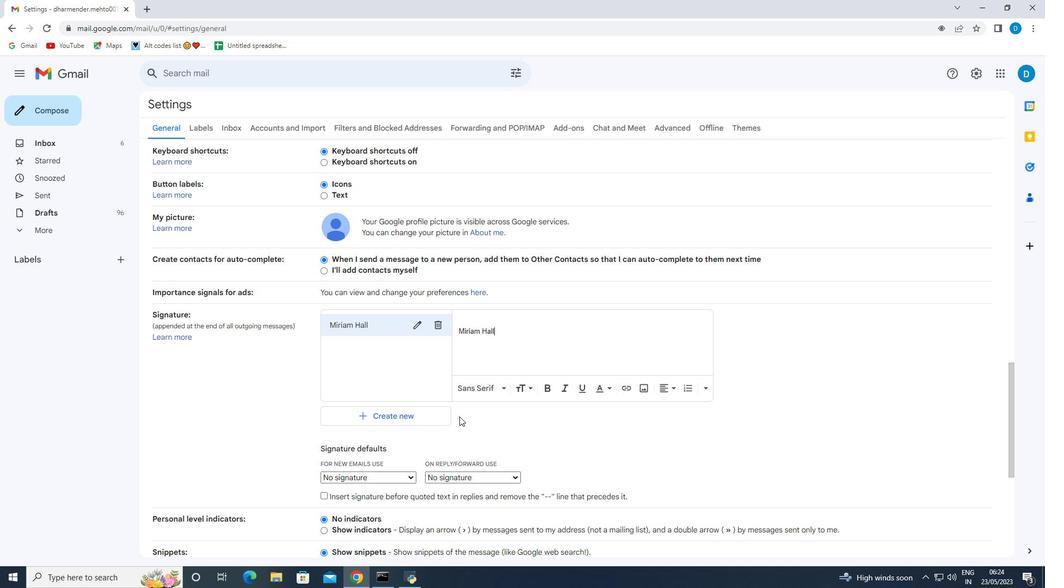 
Action: Mouse scrolled (459, 417) with delta (0, 0)
Screenshot: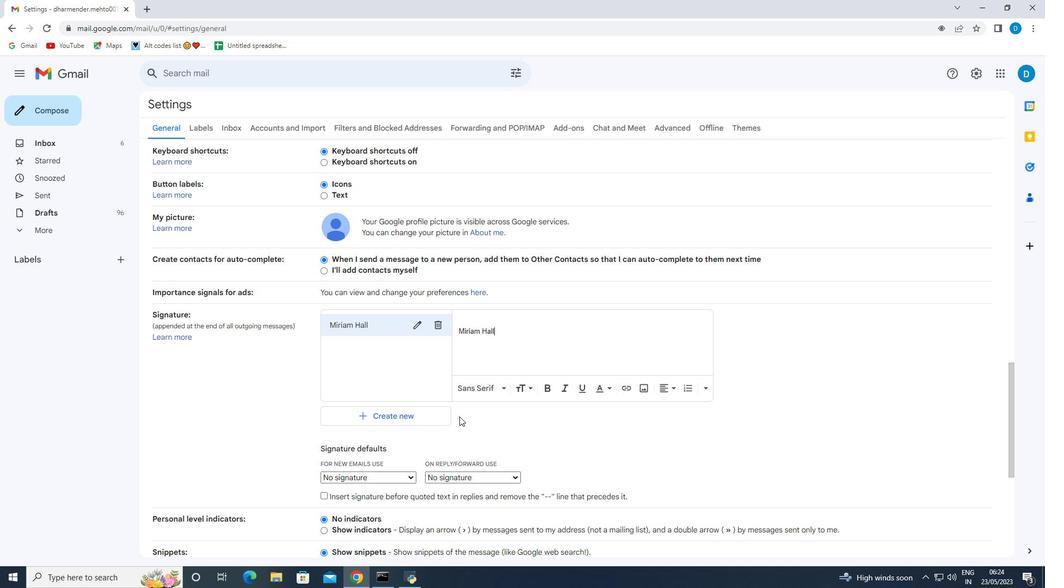 
Action: Mouse moved to (366, 310)
Screenshot: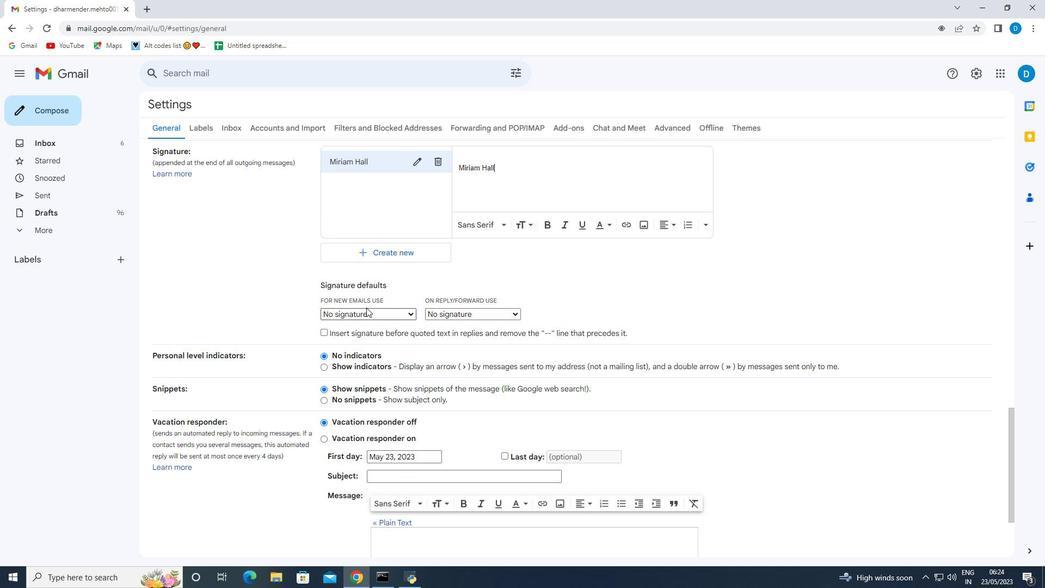 
Action: Mouse pressed left at (366, 310)
Screenshot: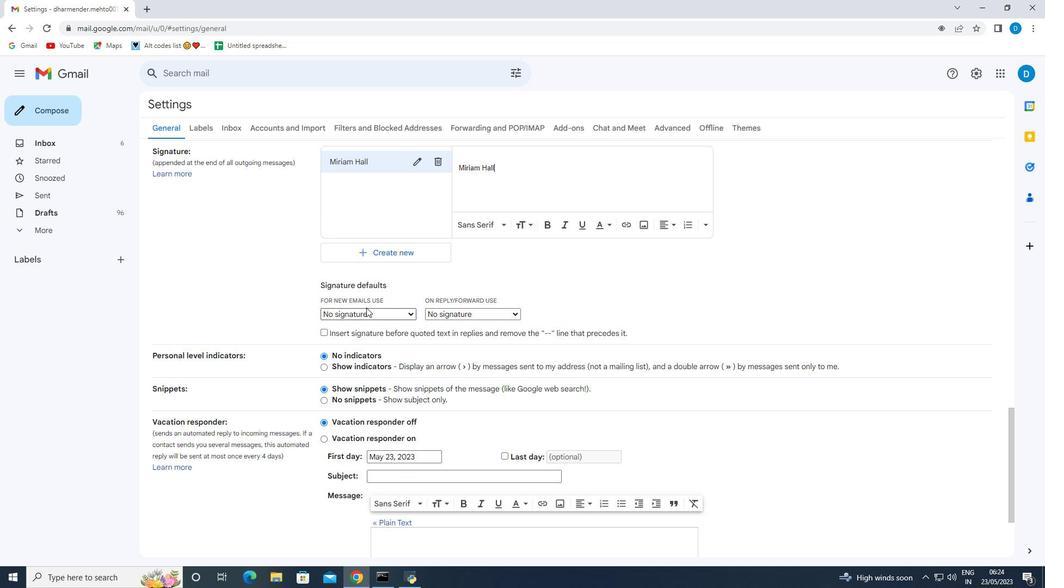 
Action: Mouse moved to (365, 335)
Screenshot: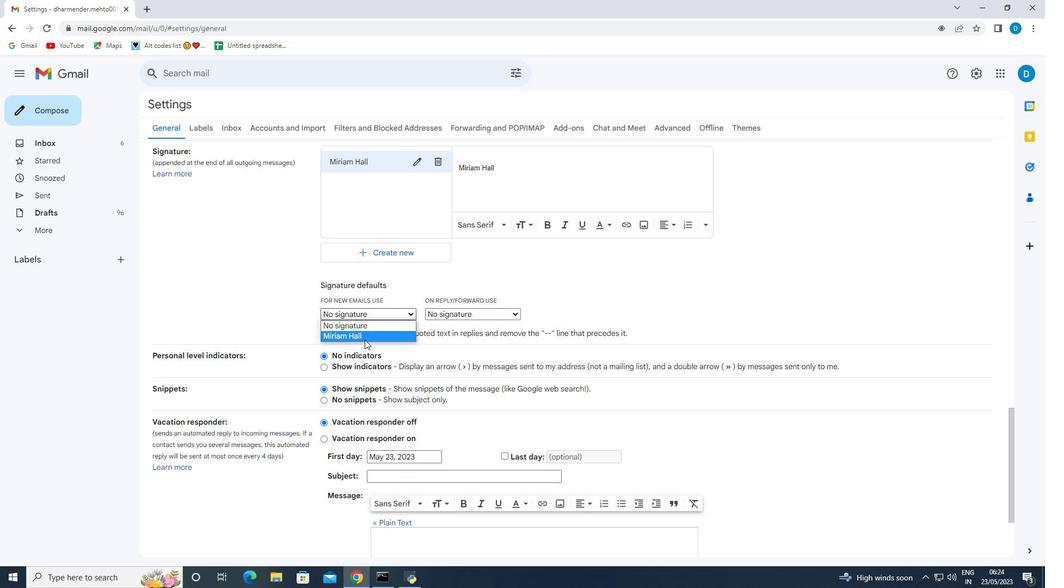 
Action: Mouse pressed left at (365, 335)
Screenshot: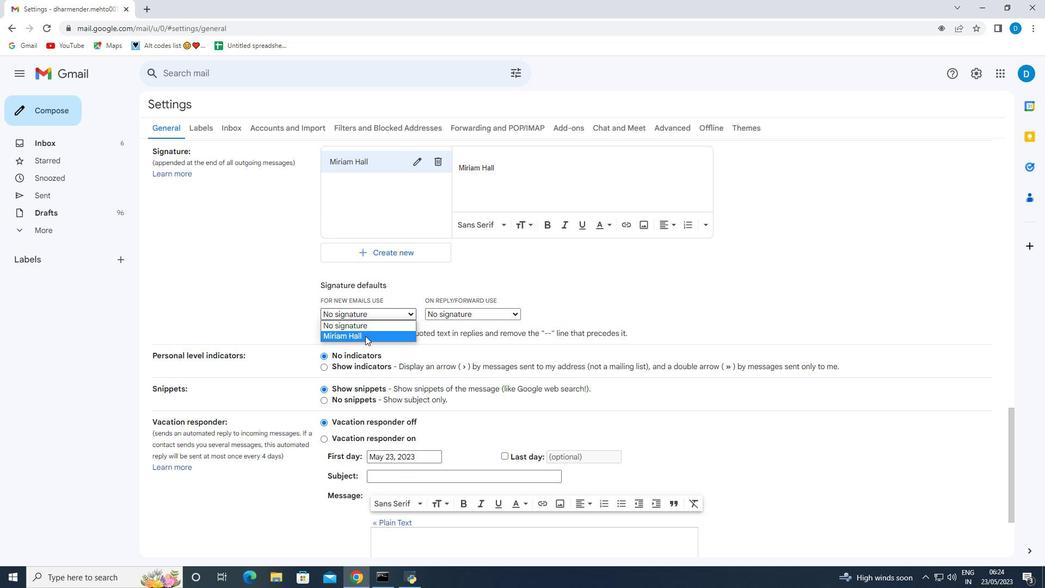 
Action: Mouse moved to (433, 310)
Screenshot: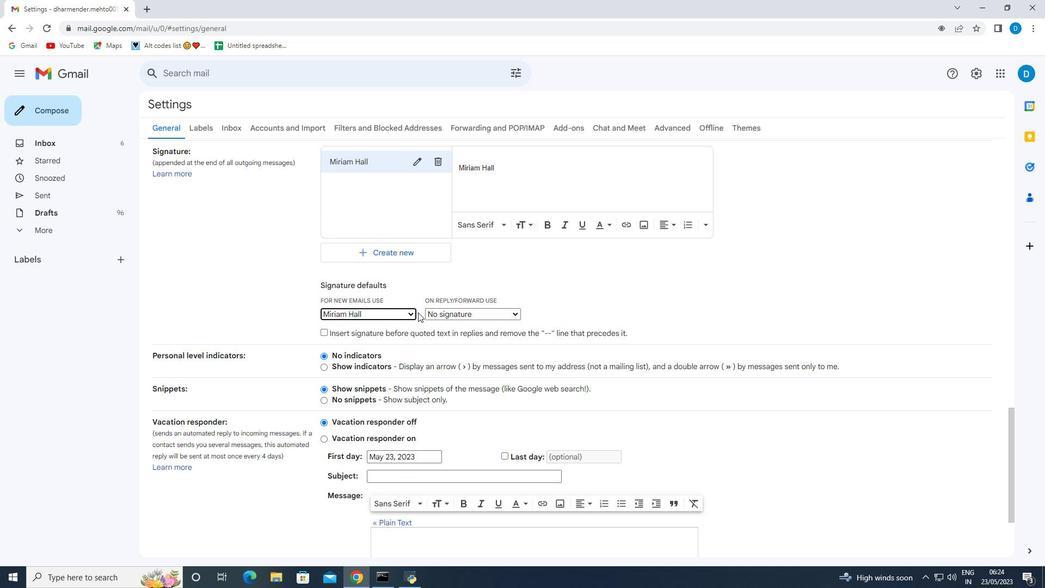 
Action: Mouse pressed left at (433, 310)
Screenshot: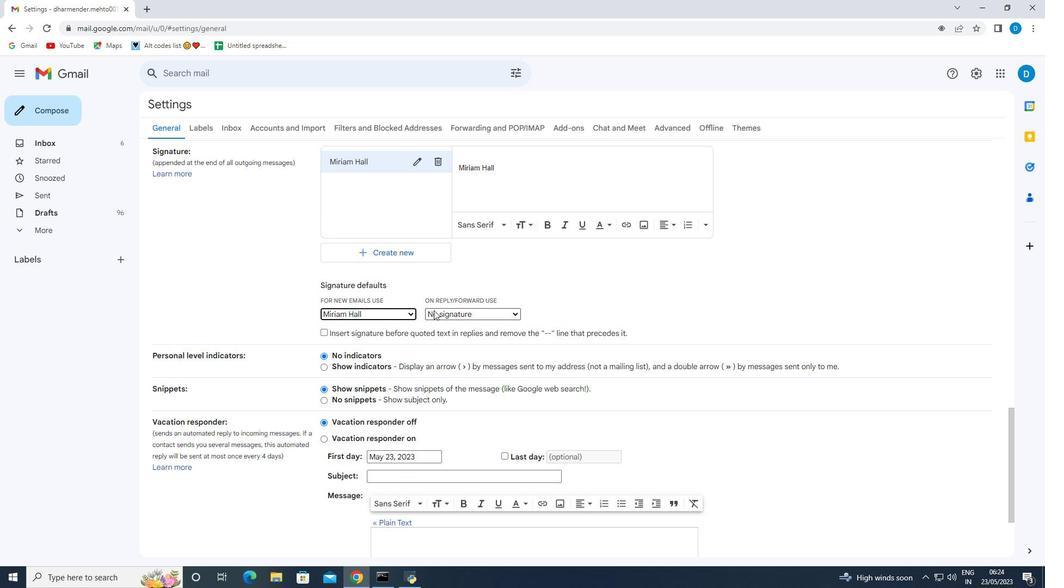 
Action: Mouse moved to (427, 338)
Screenshot: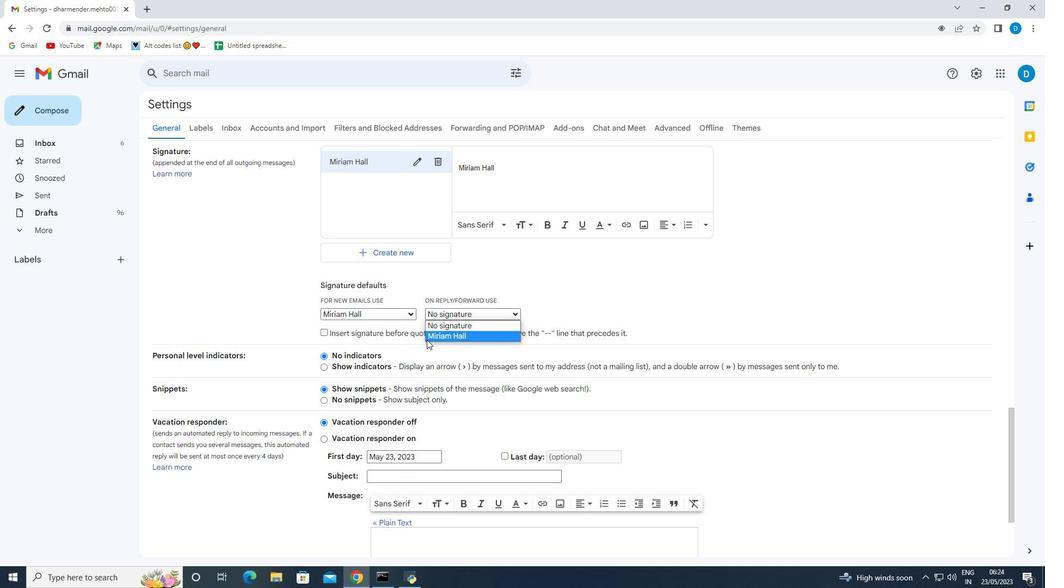 
Action: Mouse pressed left at (427, 338)
Screenshot: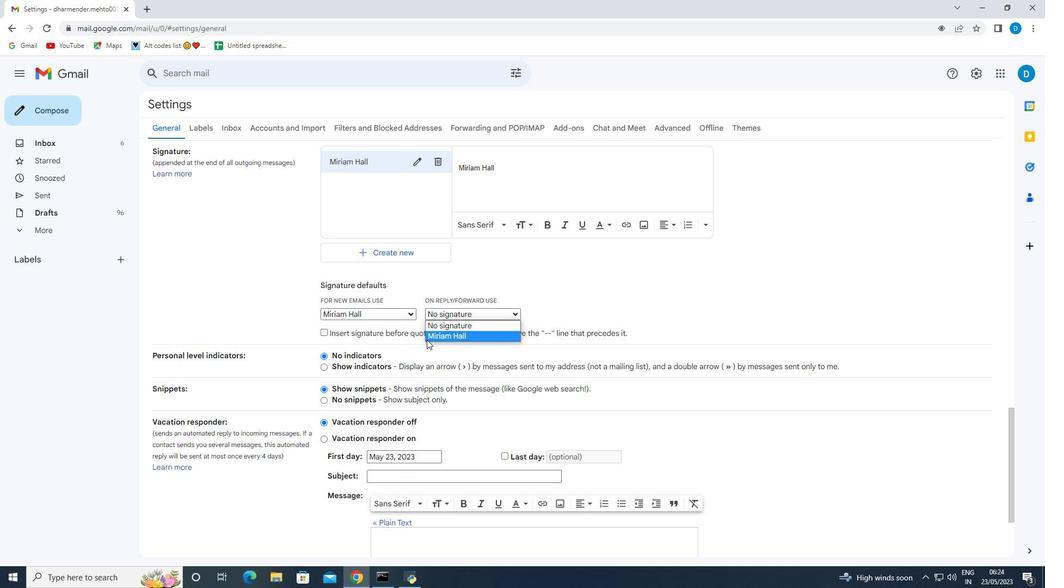 
Action: Mouse scrolled (427, 338) with delta (0, 0)
Screenshot: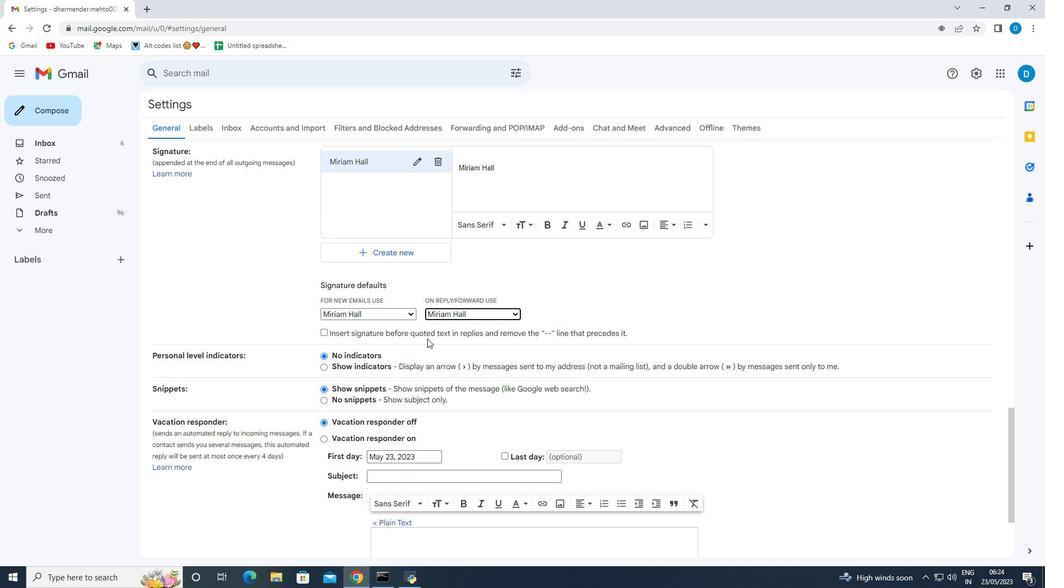 
Action: Mouse moved to (427, 338)
Screenshot: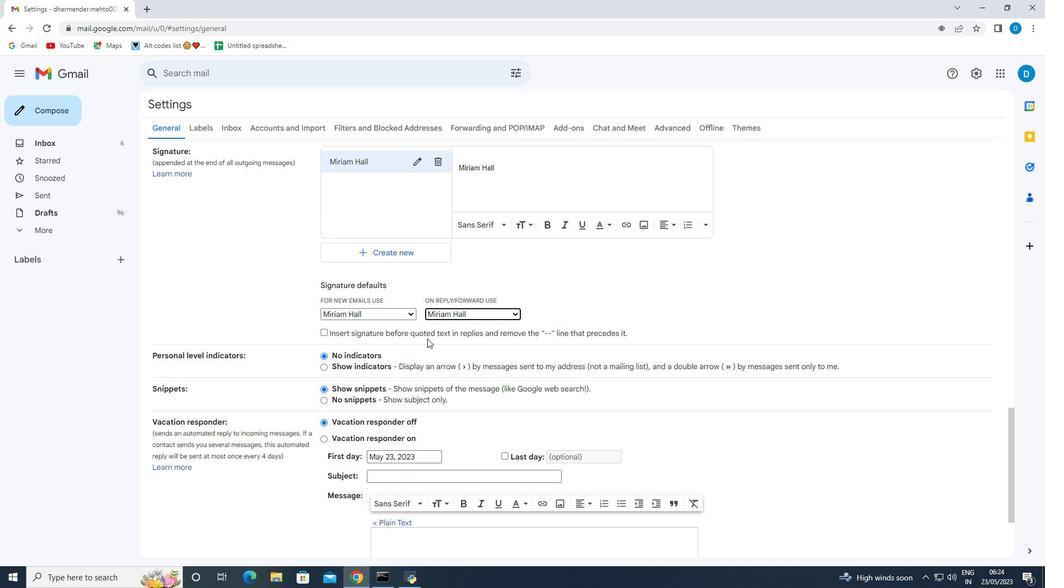 
Action: Mouse scrolled (427, 338) with delta (0, 0)
Screenshot: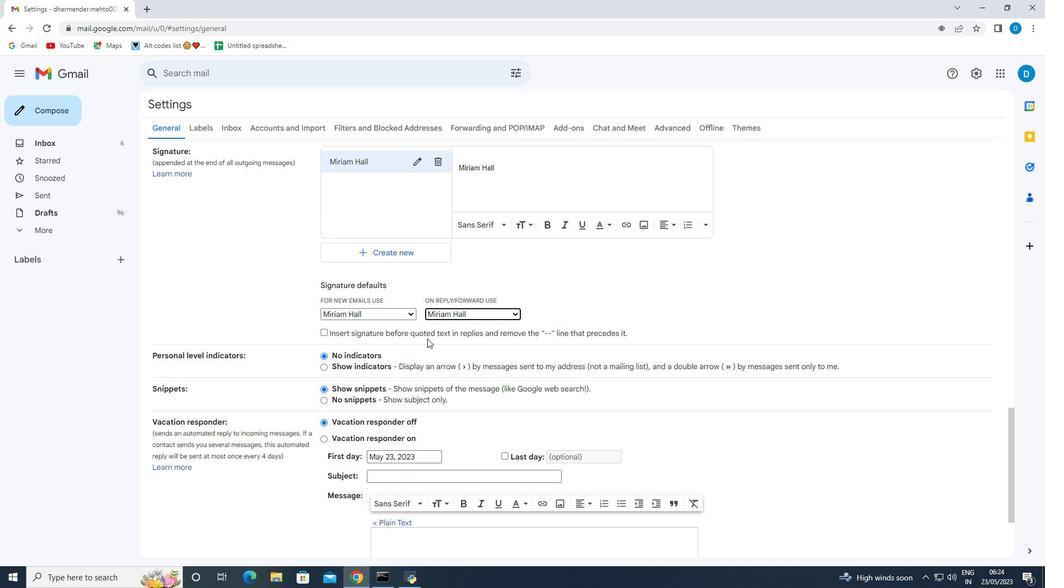 
Action: Mouse scrolled (427, 338) with delta (0, 0)
Screenshot: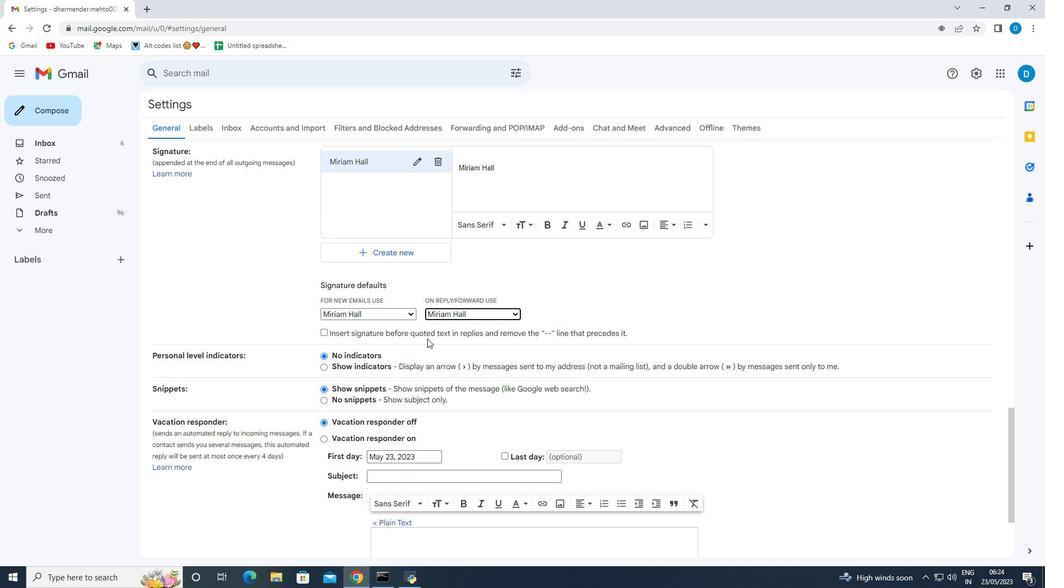 
Action: Mouse scrolled (427, 338) with delta (0, 0)
Screenshot: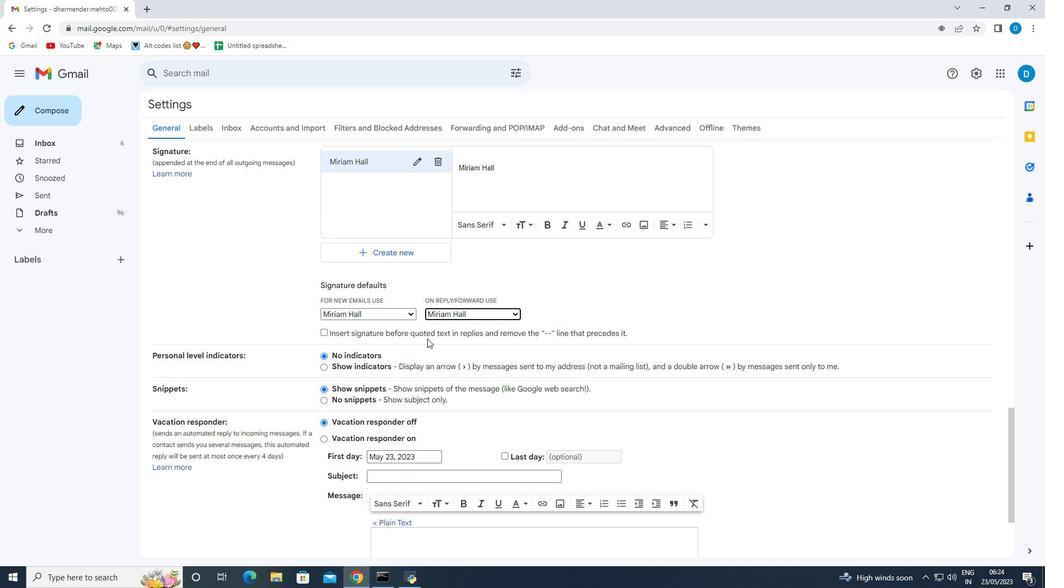 
Action: Mouse moved to (425, 340)
Screenshot: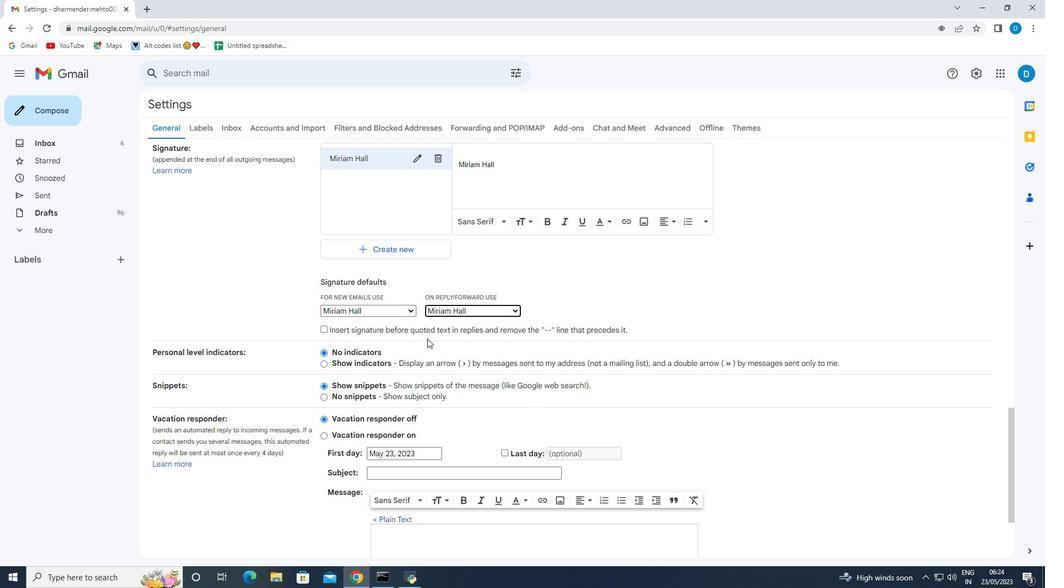 
Action: Mouse scrolled (425, 340) with delta (0, 0)
Screenshot: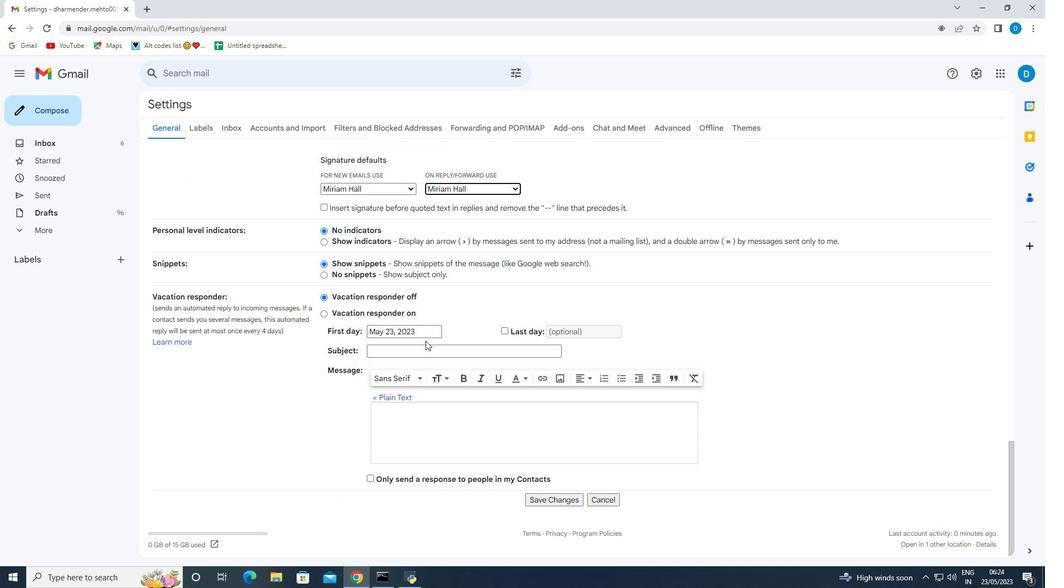 
Action: Mouse scrolled (425, 340) with delta (0, 0)
Screenshot: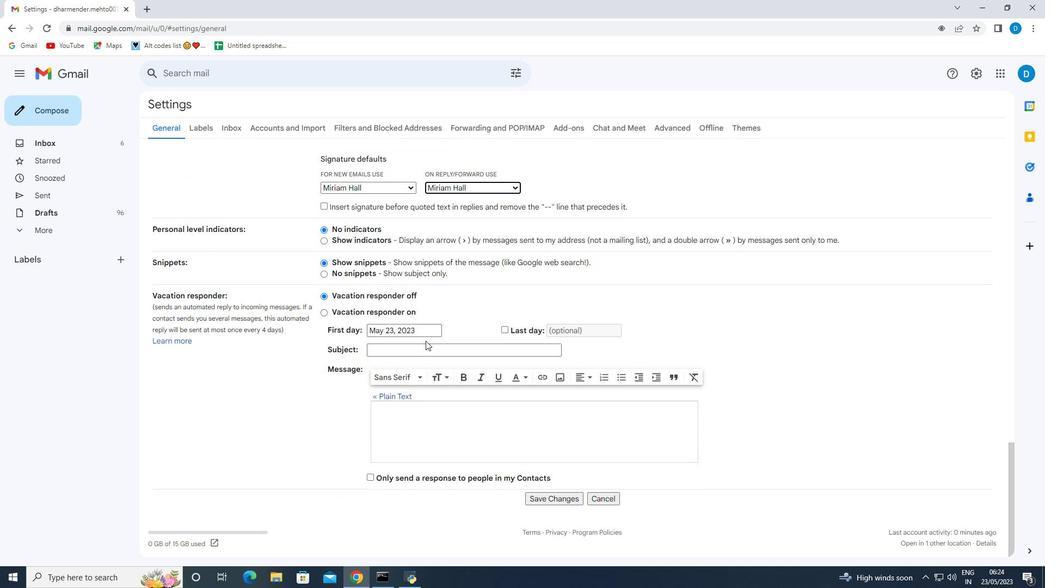 
Action: Mouse scrolled (425, 340) with delta (0, 0)
Screenshot: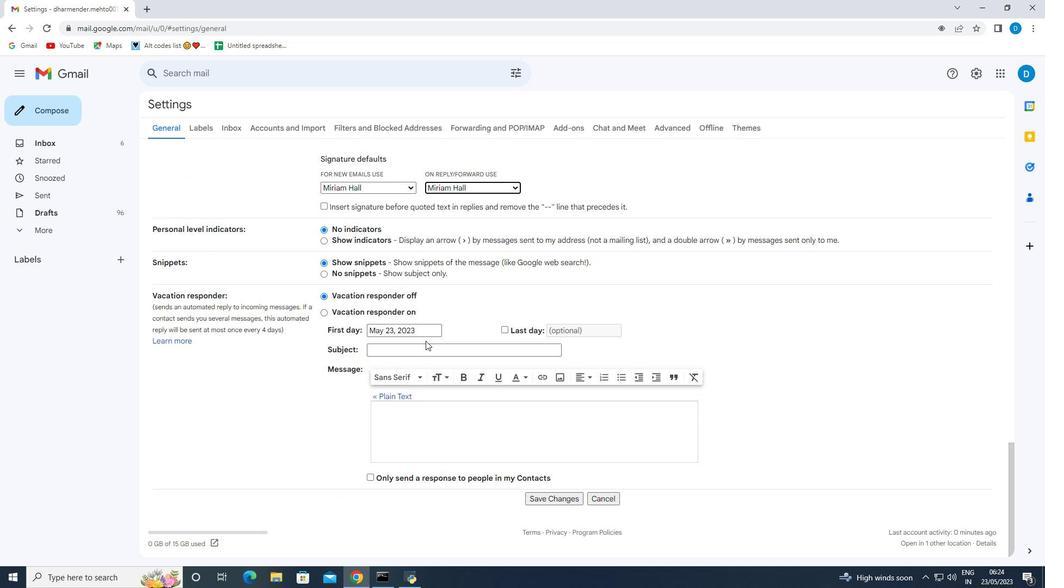 
Action: Mouse scrolled (425, 340) with delta (0, 0)
Screenshot: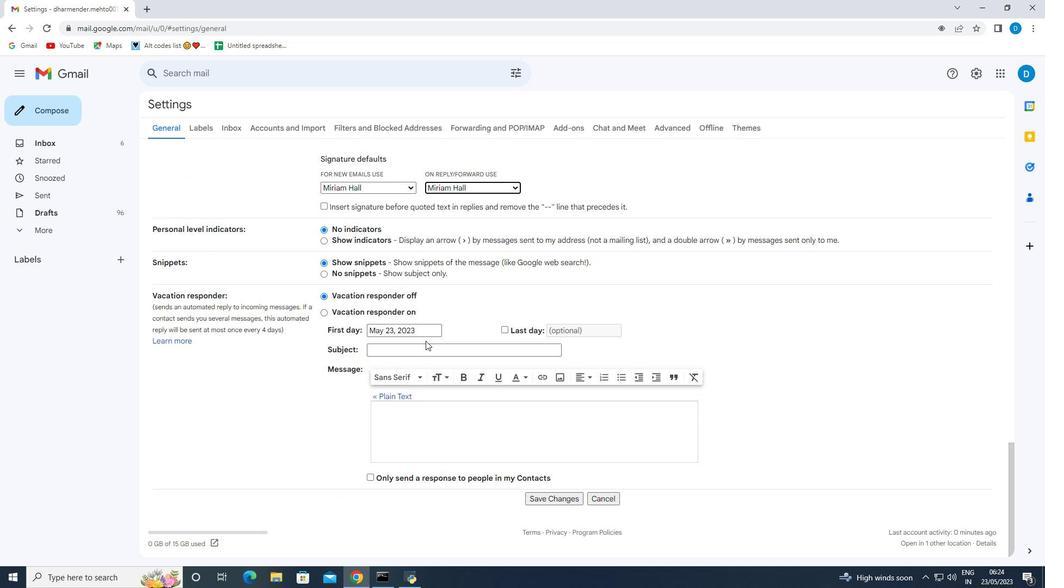 
Action: Mouse moved to (555, 496)
Screenshot: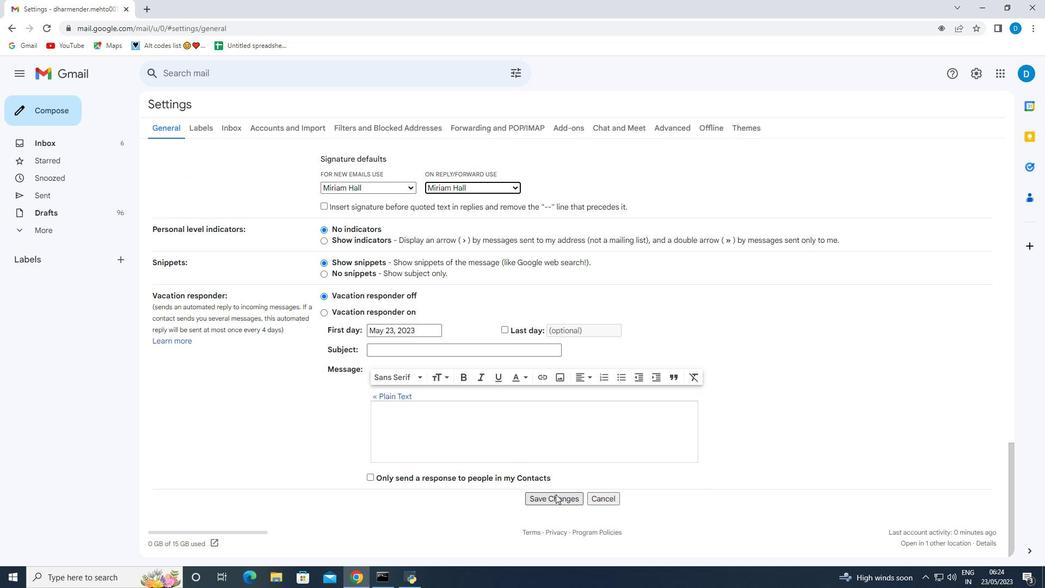 
Action: Mouse pressed left at (555, 496)
Screenshot: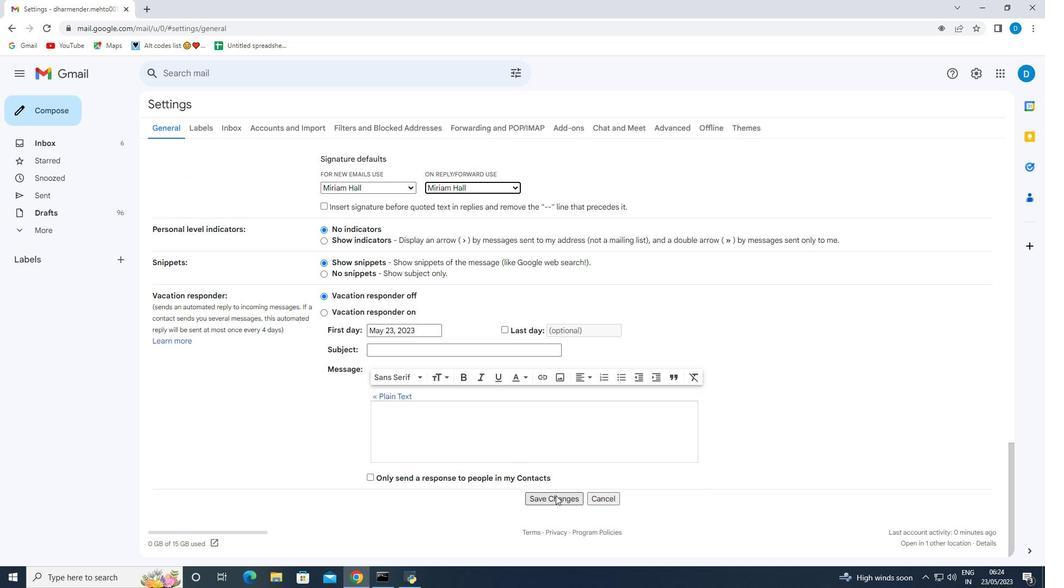 
Action: Mouse moved to (120, 263)
Screenshot: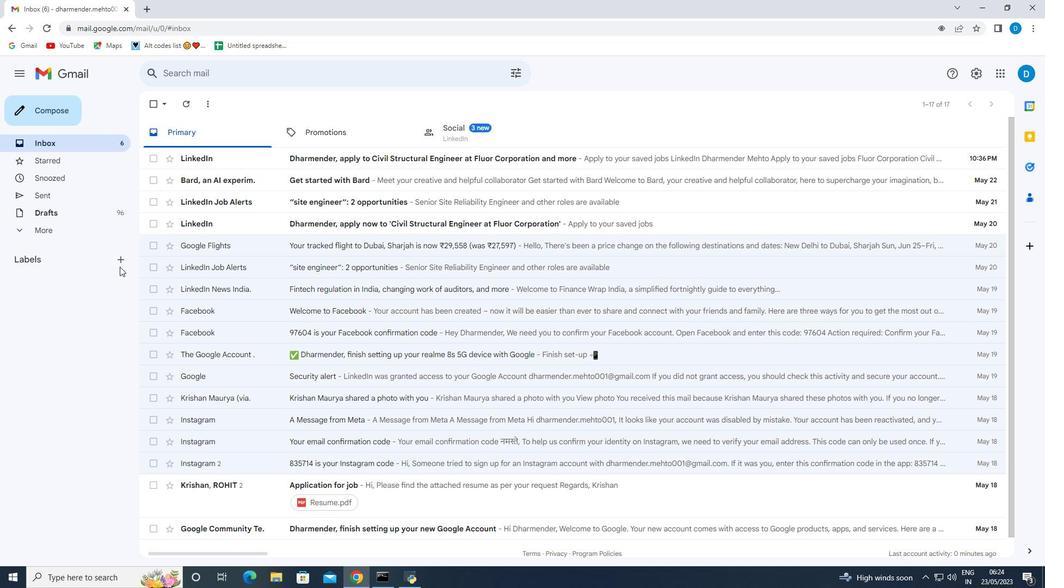 
Action: Mouse pressed left at (120, 263)
Screenshot: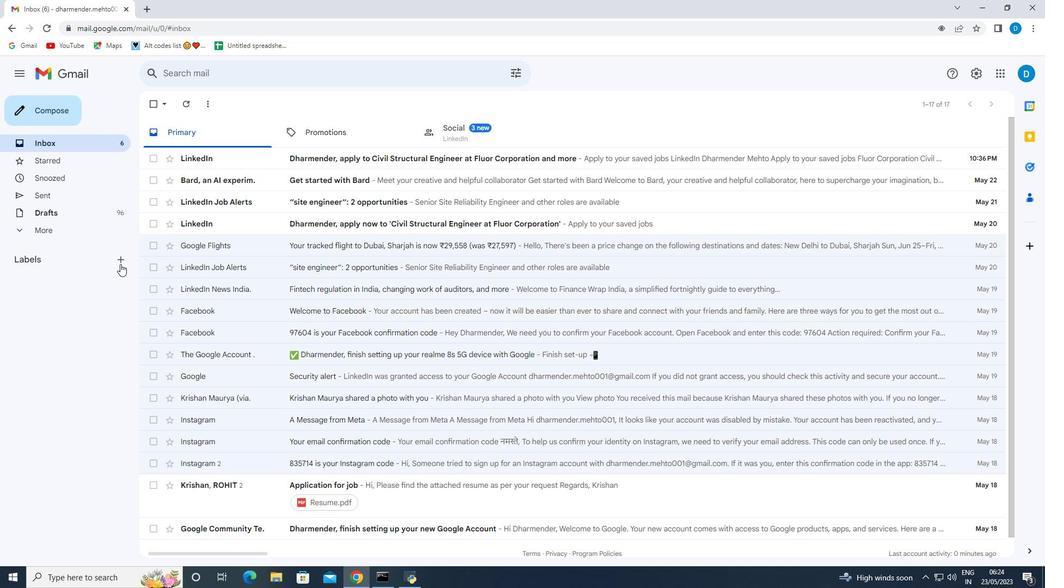 
Action: Mouse moved to (456, 299)
Screenshot: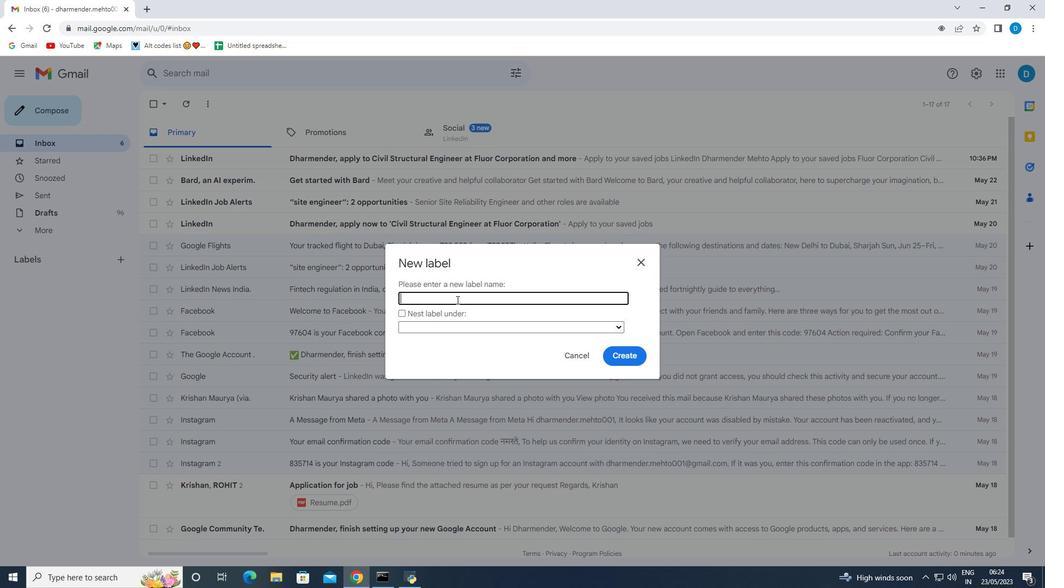 
Action: Mouse pressed left at (456, 299)
Screenshot: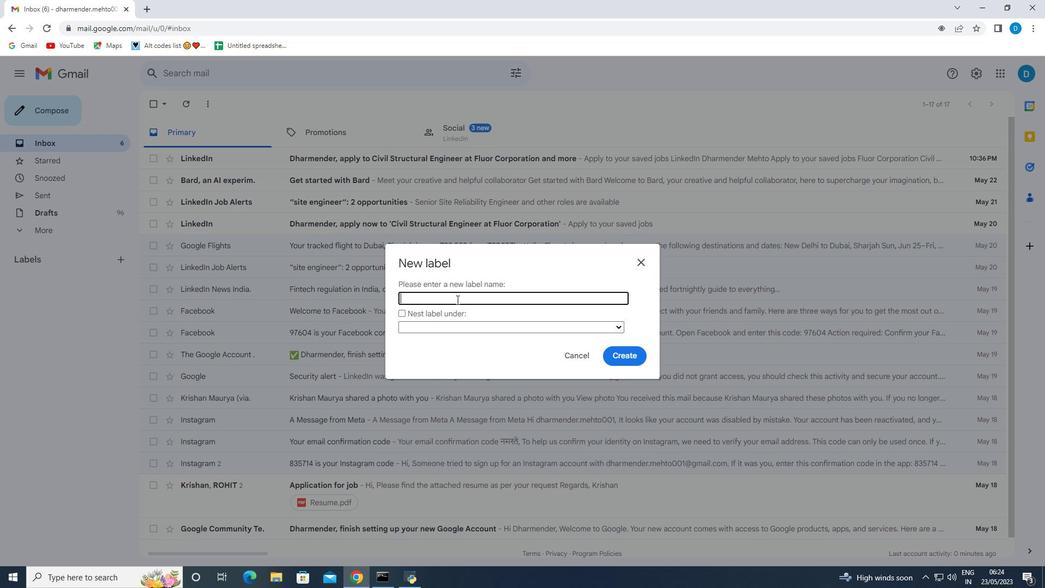 
Action: Mouse moved to (456, 299)
Screenshot: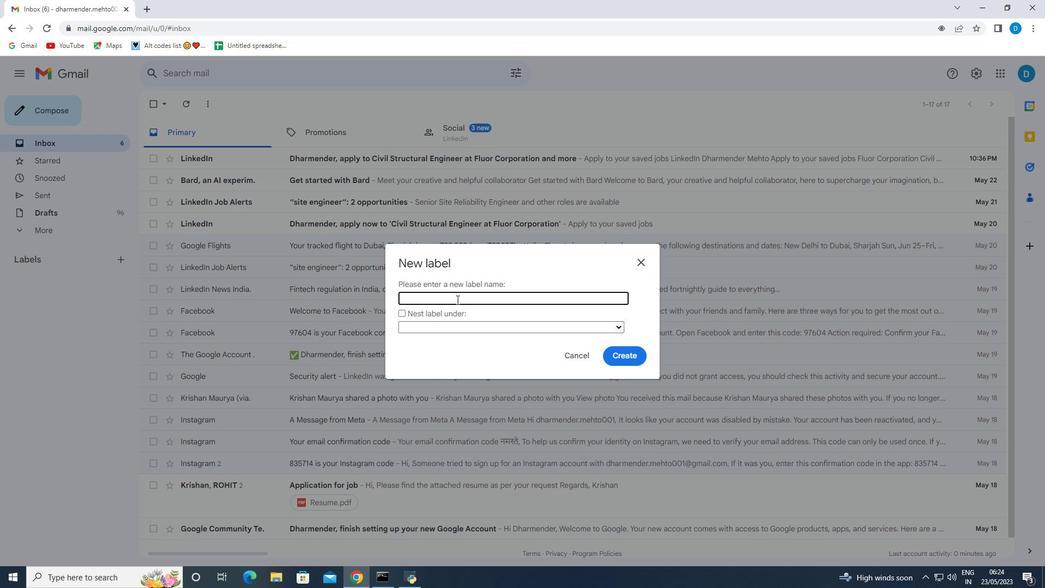 
Action: Key pressed <Key.shift>Safety<Key.space>trainn<Key.backspace>ing
Screenshot: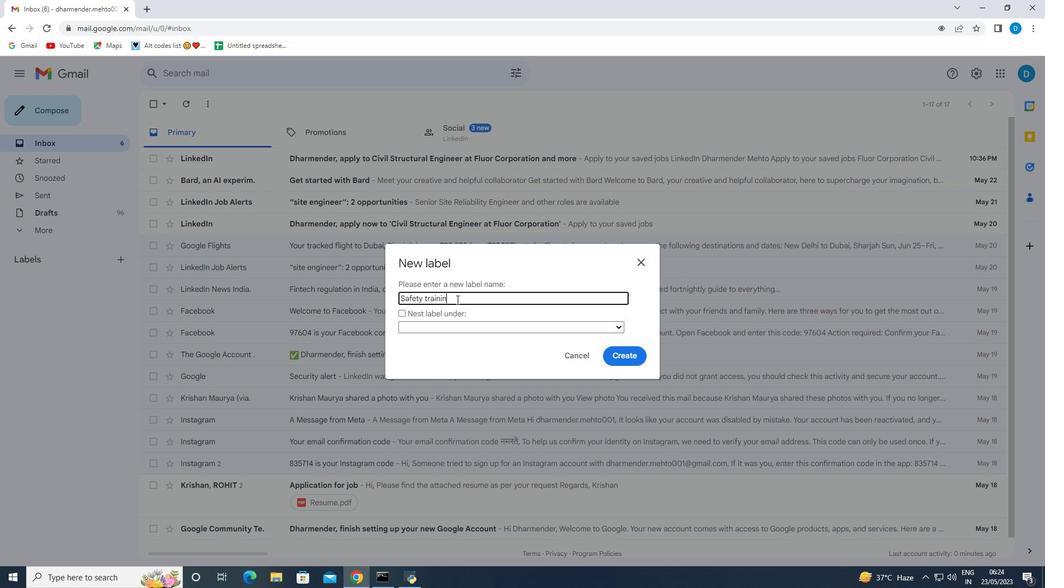 
Action: Mouse moved to (610, 350)
Screenshot: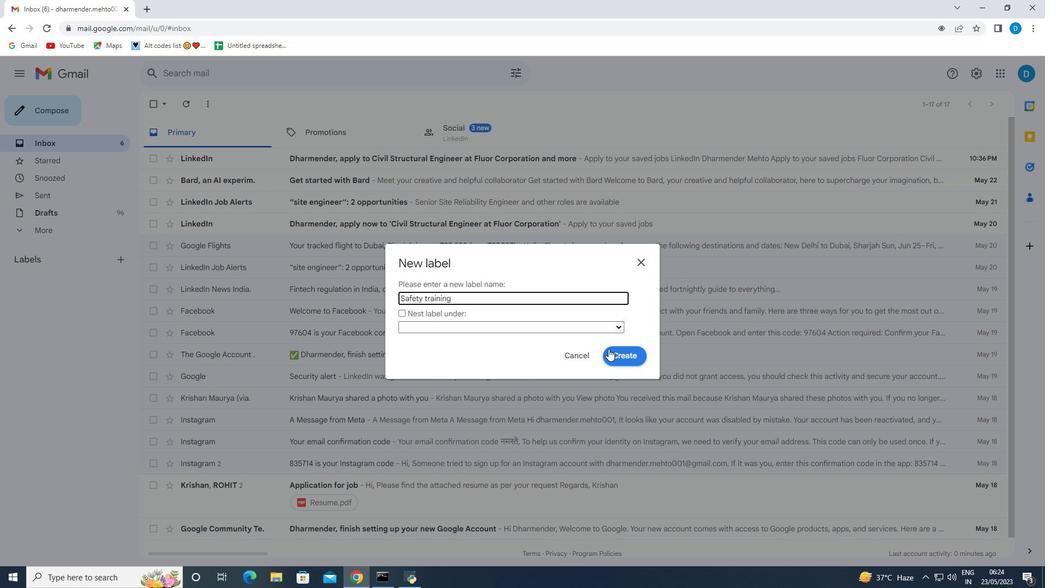 
Action: Mouse pressed left at (610, 350)
Screenshot: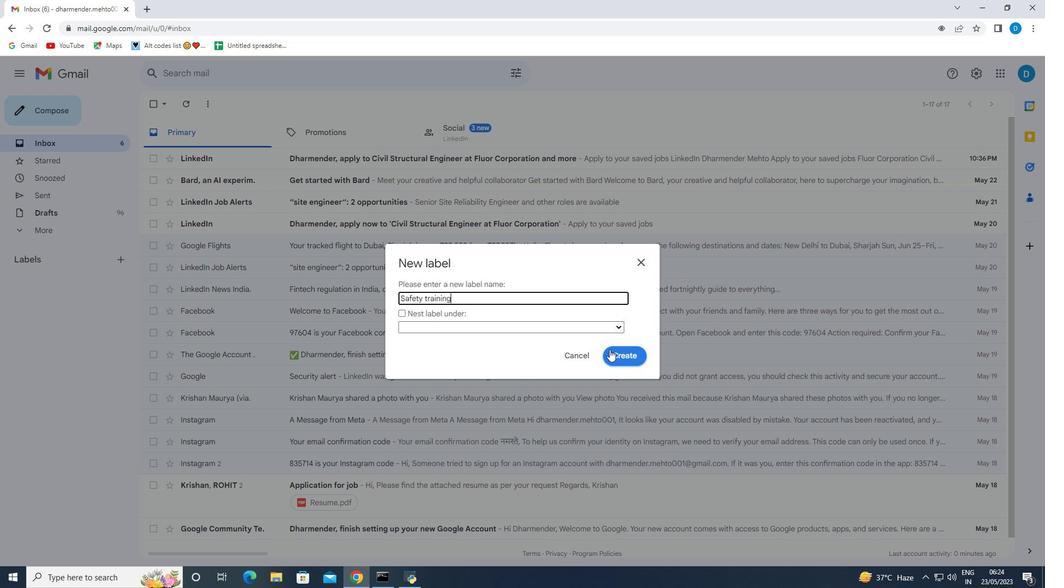 
Action: Mouse moved to (115, 282)
Screenshot: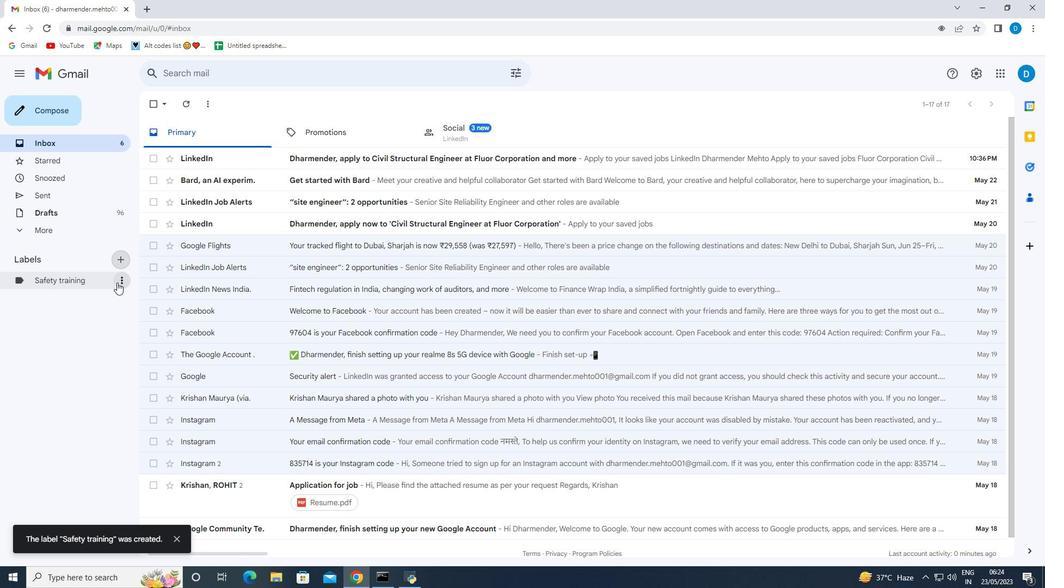
Action: Mouse pressed left at (115, 282)
Screenshot: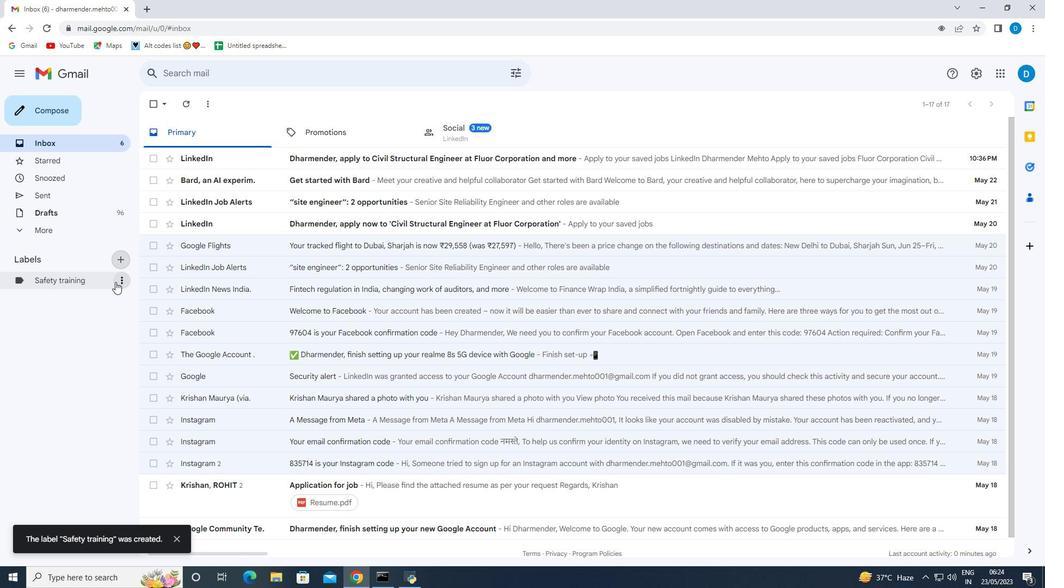 
Action: Mouse moved to (281, 356)
Screenshot: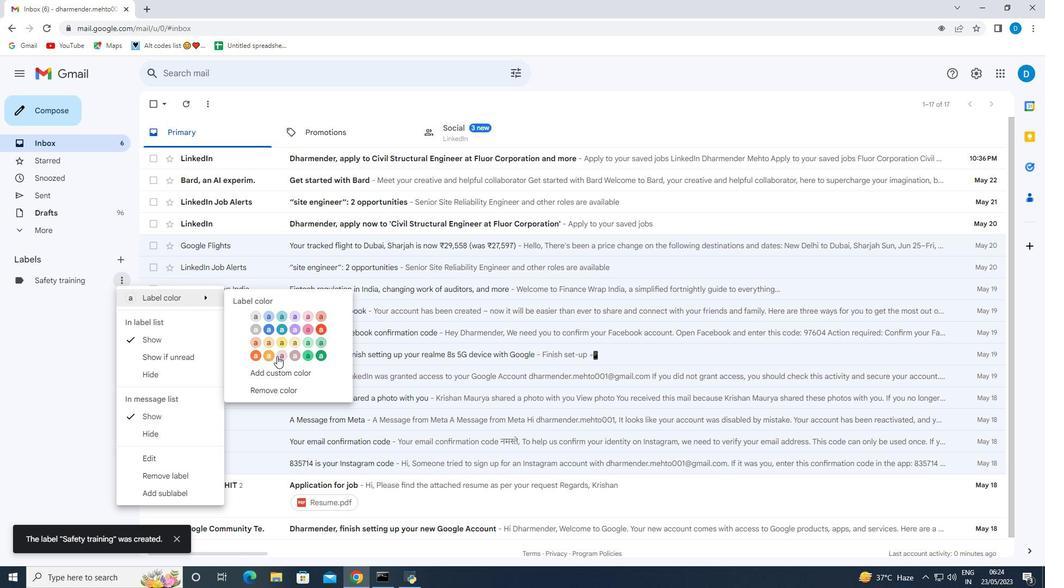 
Action: Mouse pressed left at (281, 356)
Screenshot: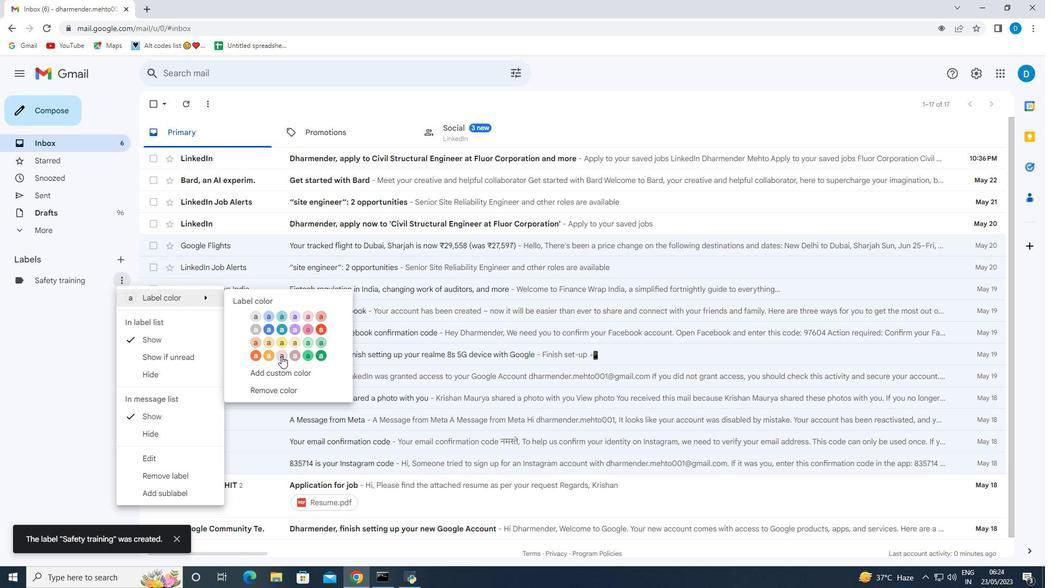 
Action: Mouse moved to (53, 105)
Screenshot: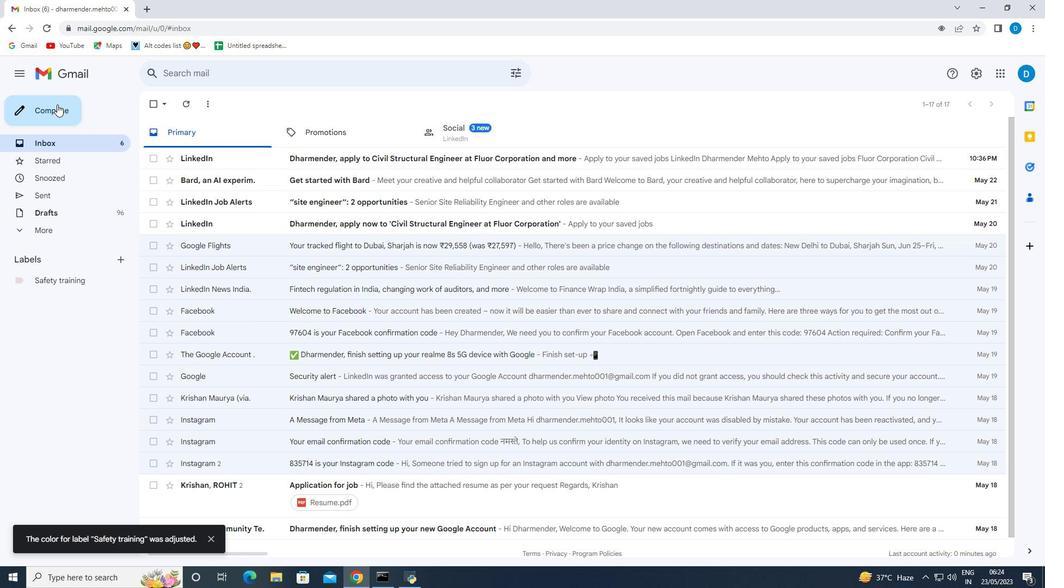
Action: Mouse pressed left at (53, 105)
Screenshot: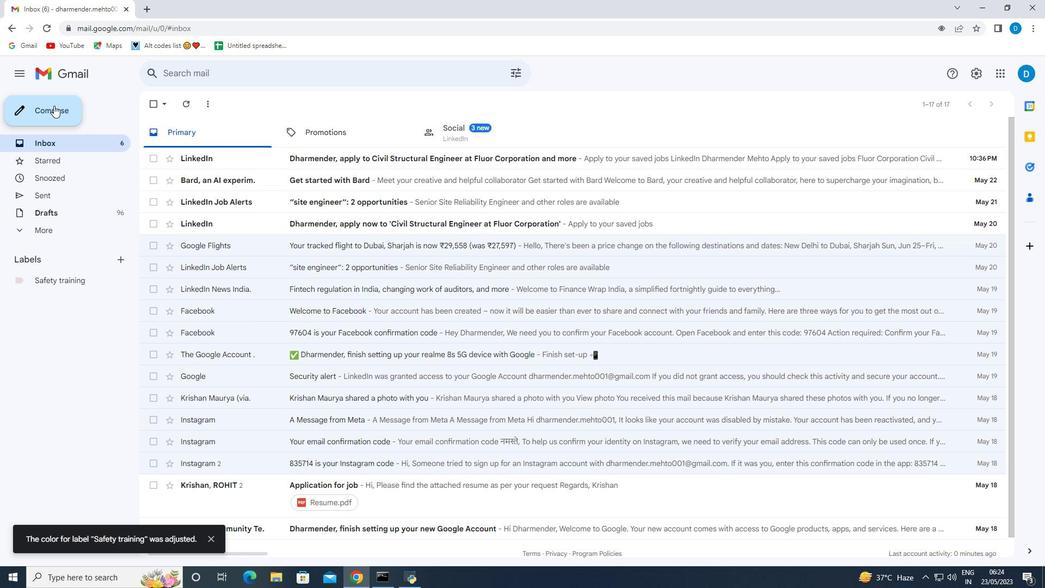 
Action: Mouse moved to (709, 323)
Screenshot: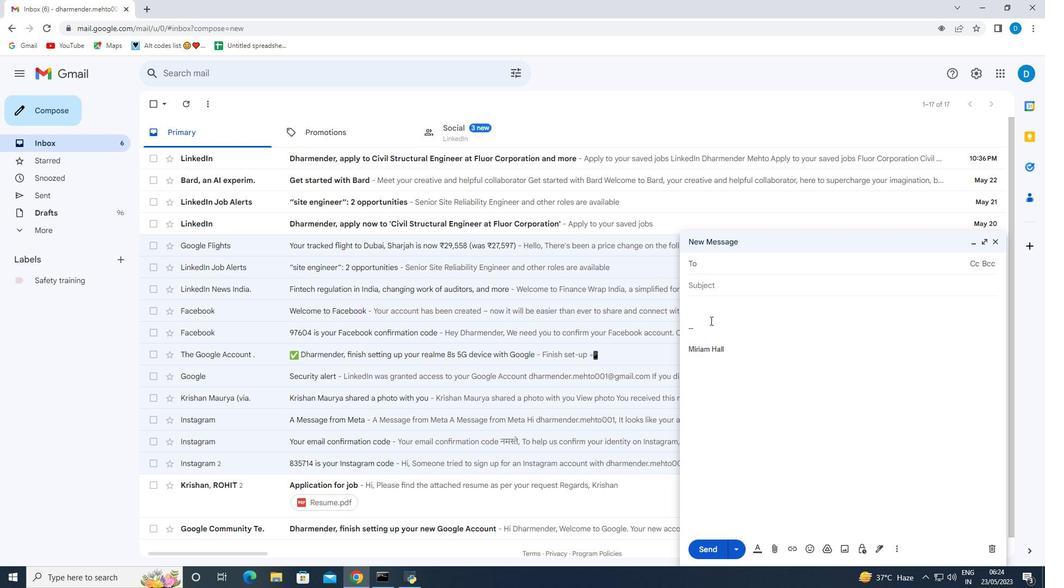 
Action: Mouse pressed left at (709, 323)
Screenshot: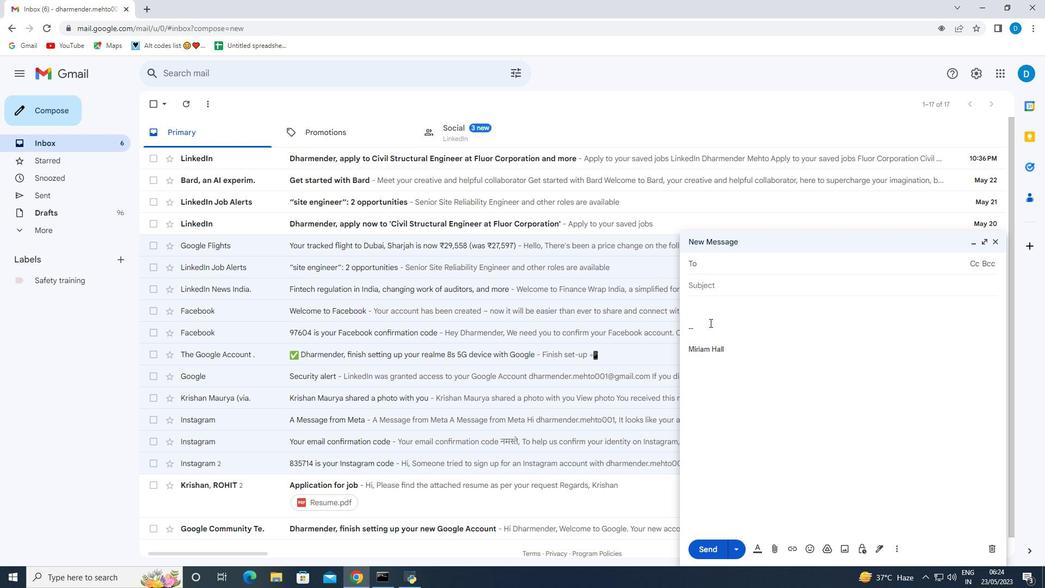 
Action: Mouse moved to (709, 323)
Screenshot: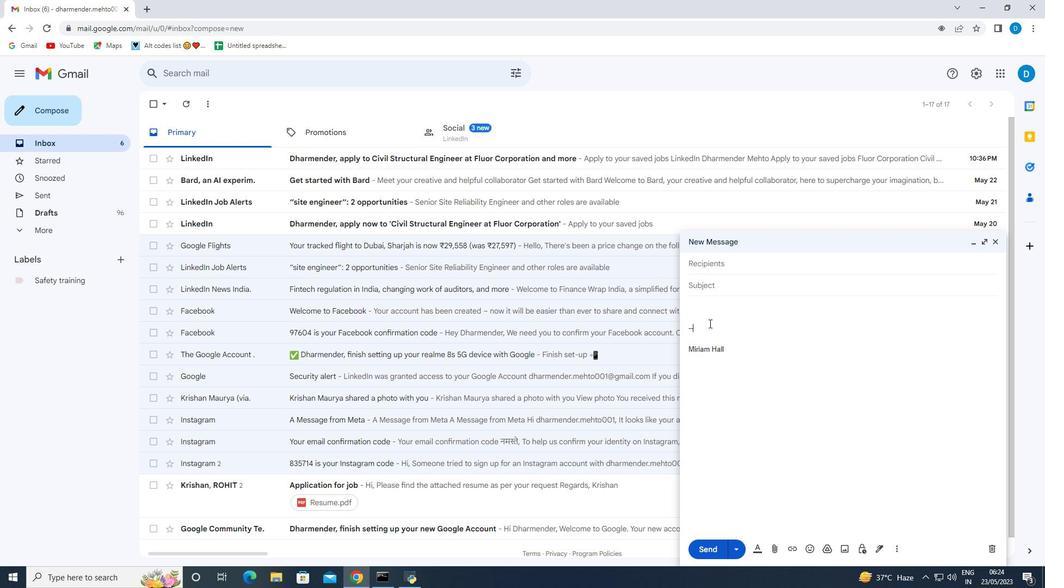 
Action: Key pressed <Key.backspace><Key.backspace><Key.backspace><Key.shift>Best<Key.space>wishes,<Key.backspace><Key.space>for<Key.space>a<Key.space>happy<Key.space><Key.shift>National<Key.space><Key.shift>Ice<Key.space><Key.shift>Cream<Key.space><Key.shift>Day,
Screenshot: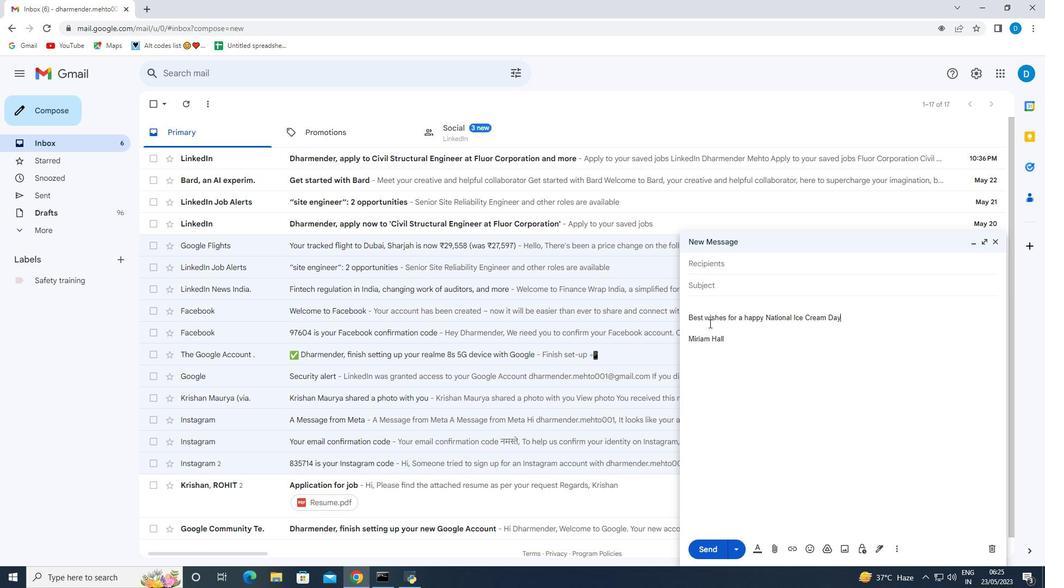 
Action: Mouse moved to (894, 547)
Screenshot: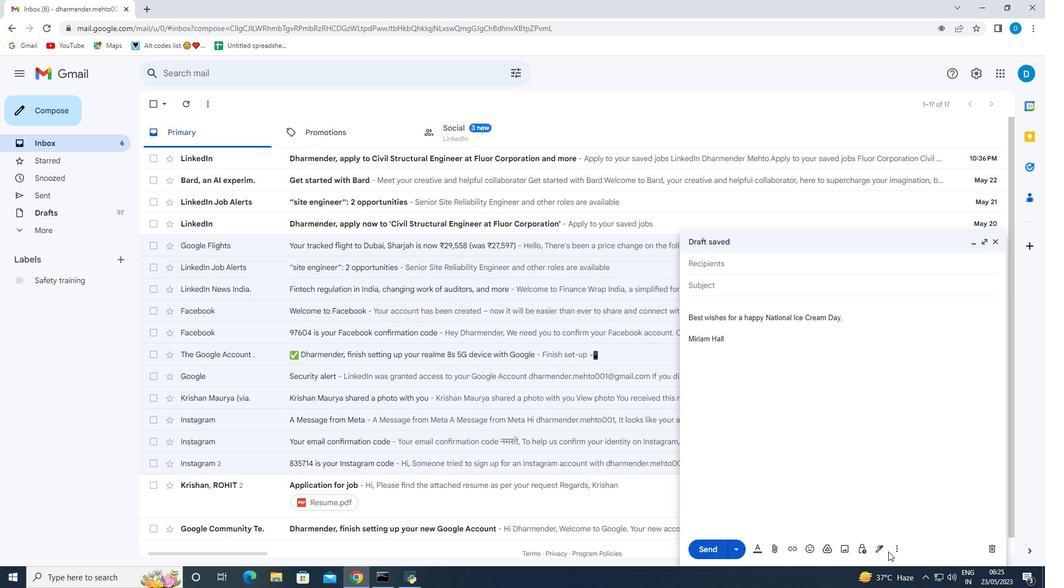 
Action: Mouse pressed left at (894, 547)
Screenshot: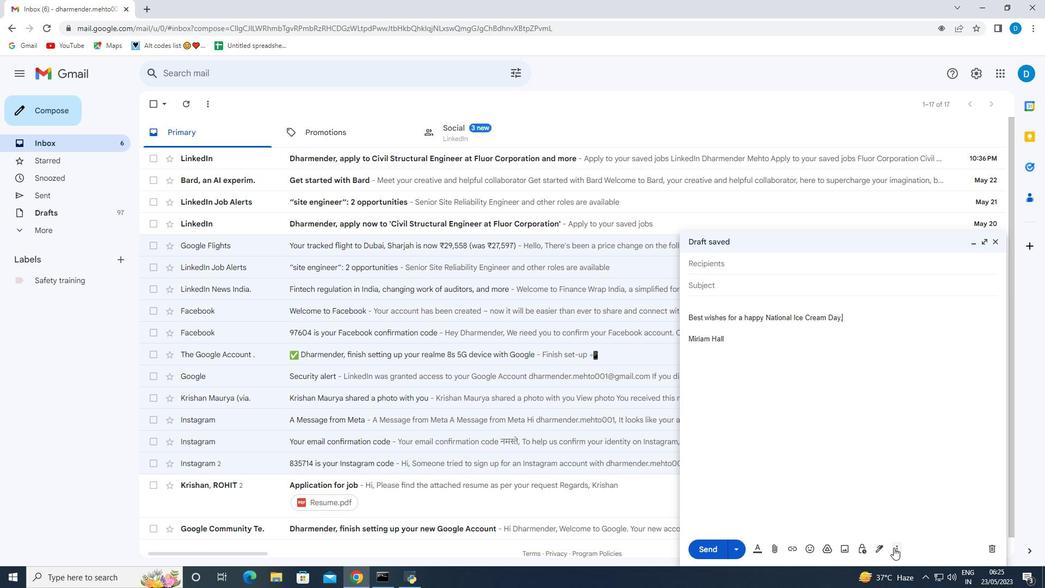 
Action: Mouse moved to (921, 444)
Screenshot: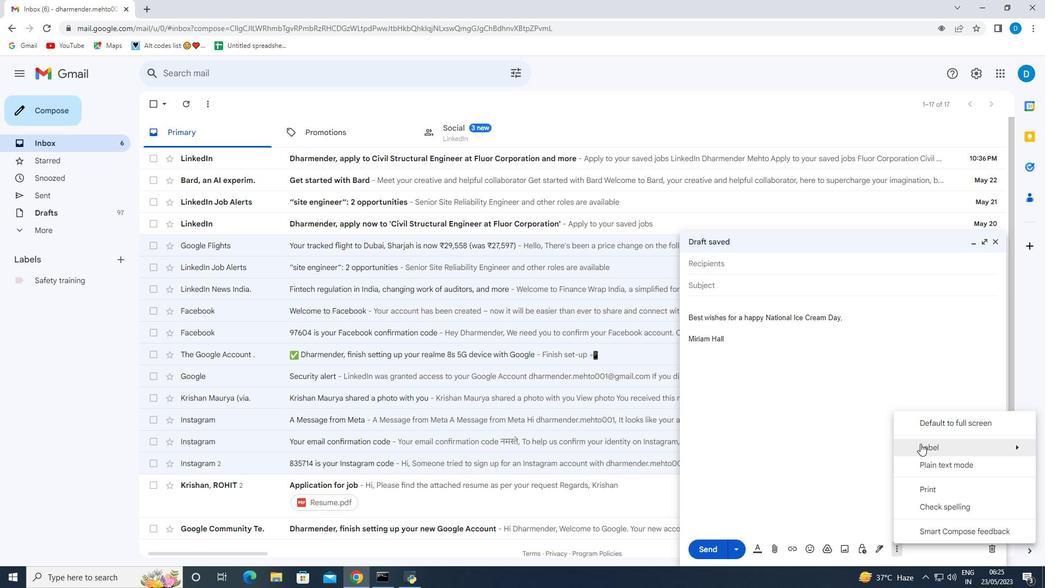 
Action: Mouse pressed left at (921, 444)
Screenshot: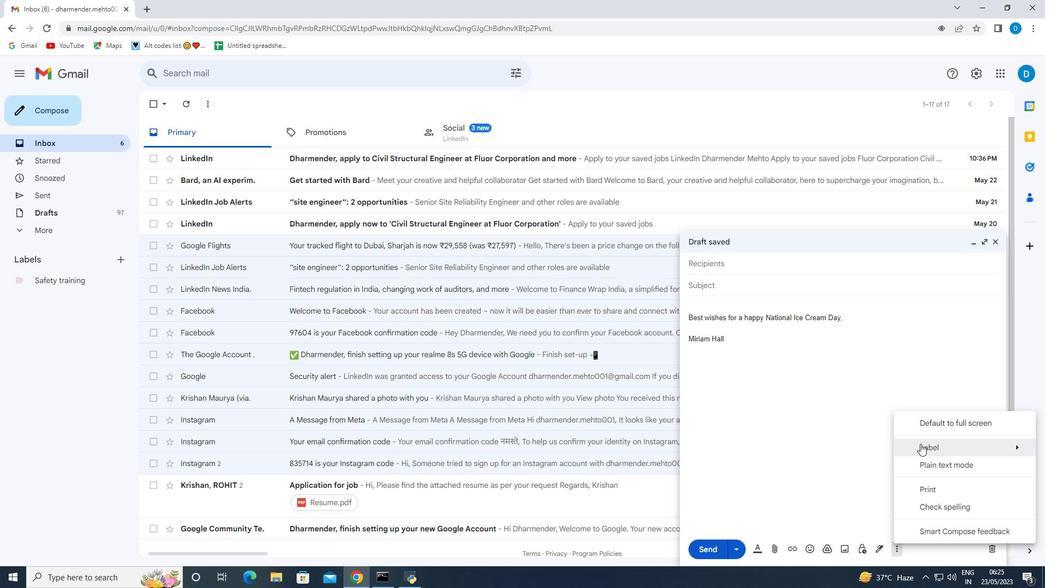 
Action: Mouse moved to (800, 304)
Screenshot: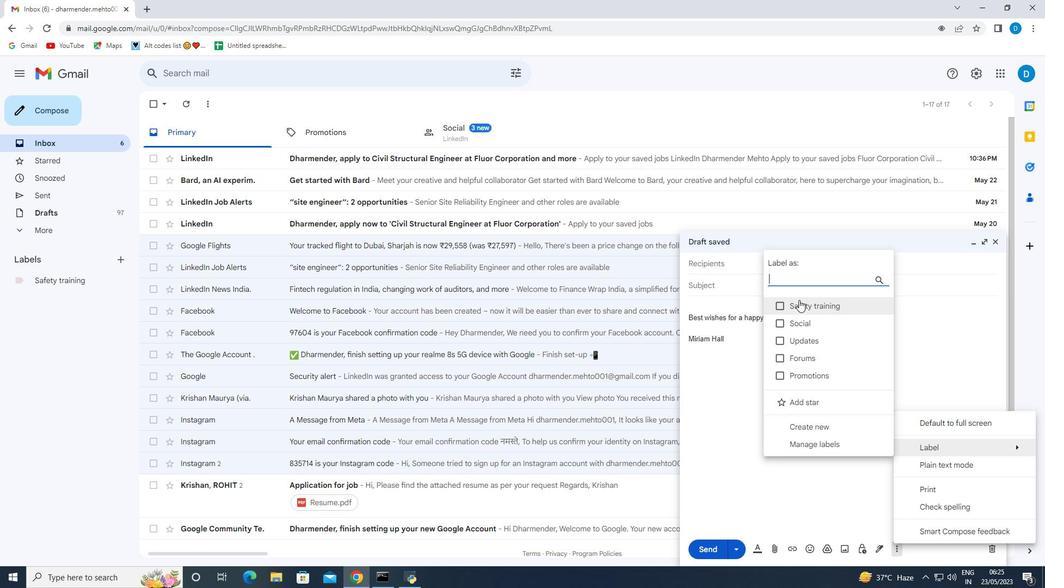 
Action: Mouse pressed left at (800, 304)
Screenshot: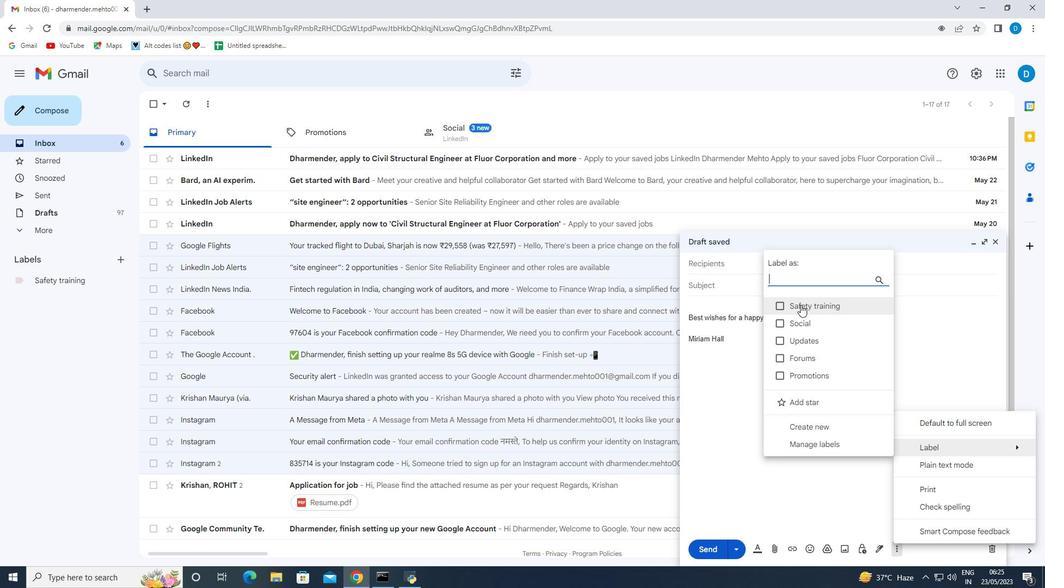 
Action: Mouse moved to (728, 266)
Screenshot: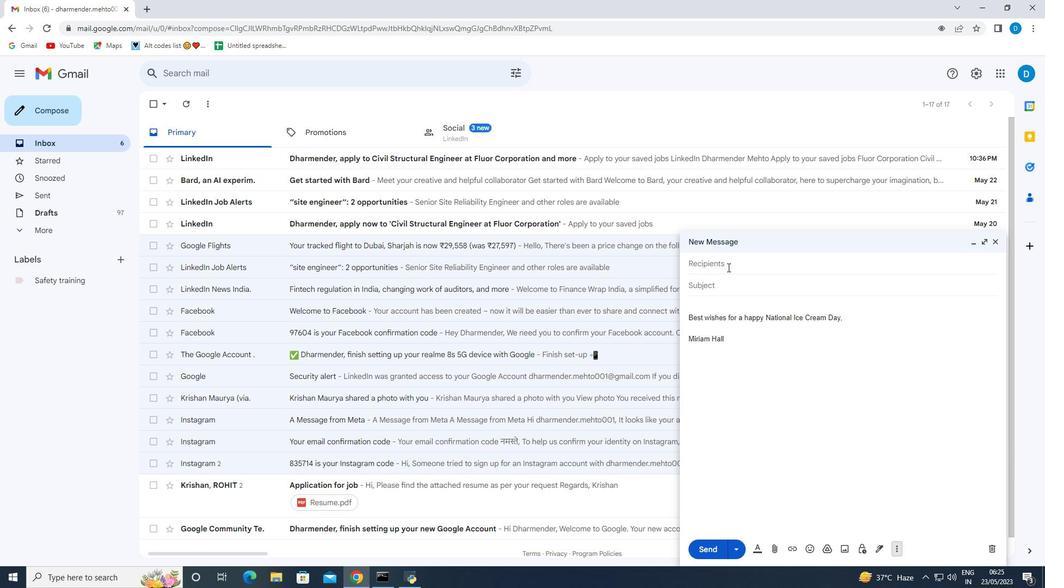 
Action: Mouse pressed left at (728, 266)
Screenshot: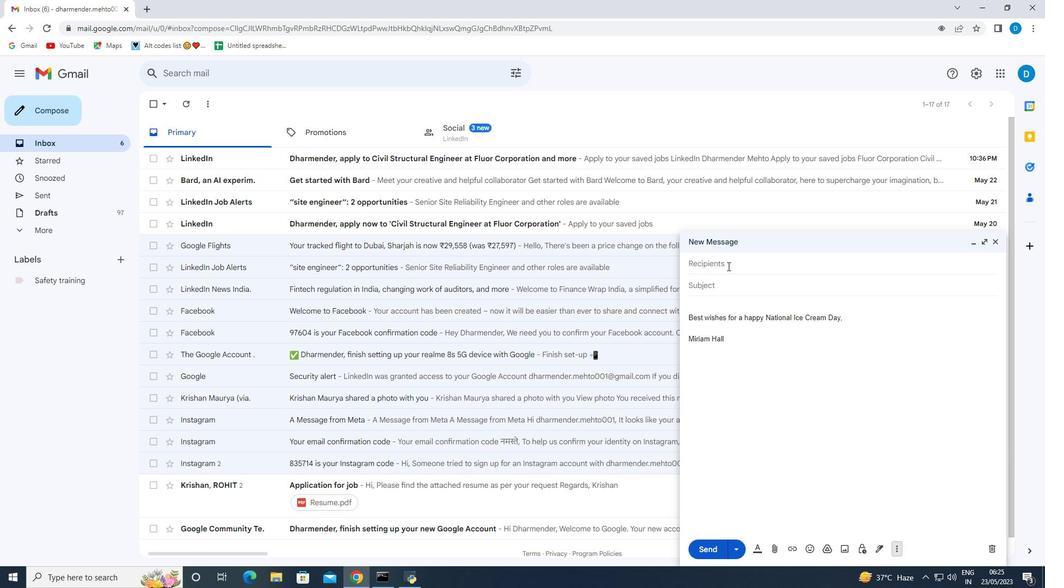 
Action: Key pressed softage.9<Key.shift>@softage.net
Screenshot: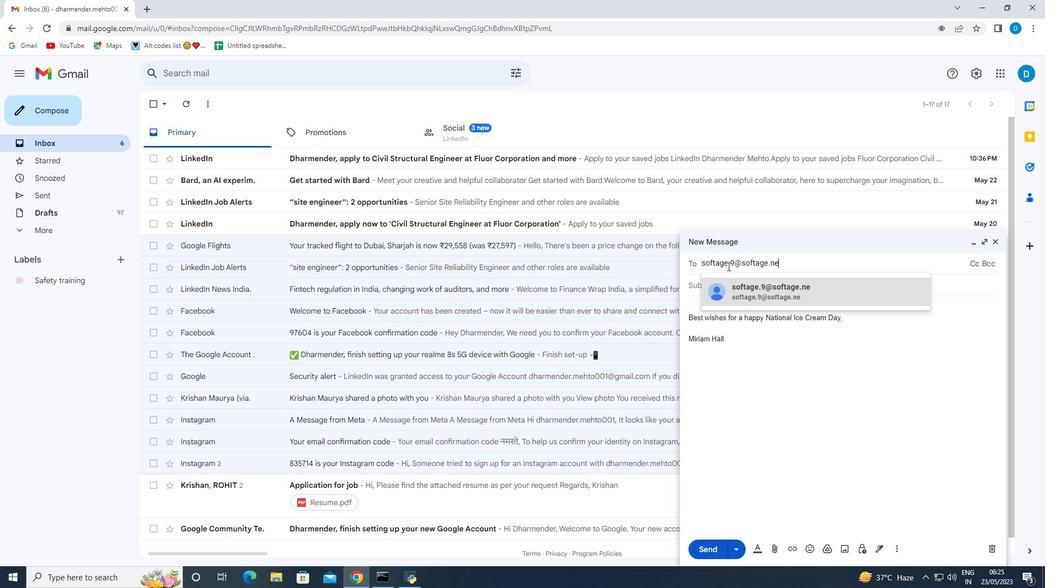 
Action: Mouse moved to (840, 290)
Screenshot: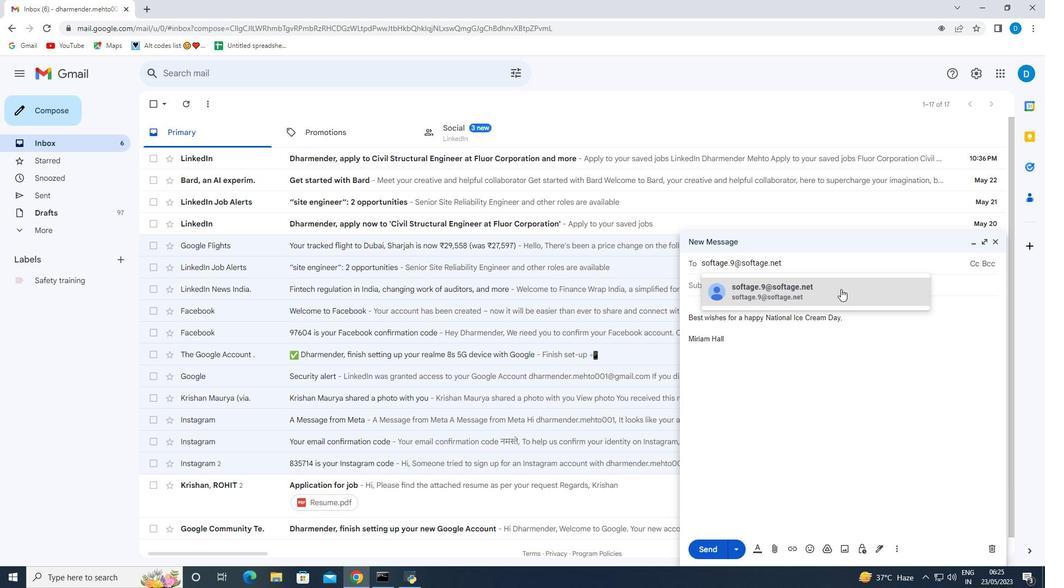 
Action: Mouse pressed left at (840, 290)
Screenshot: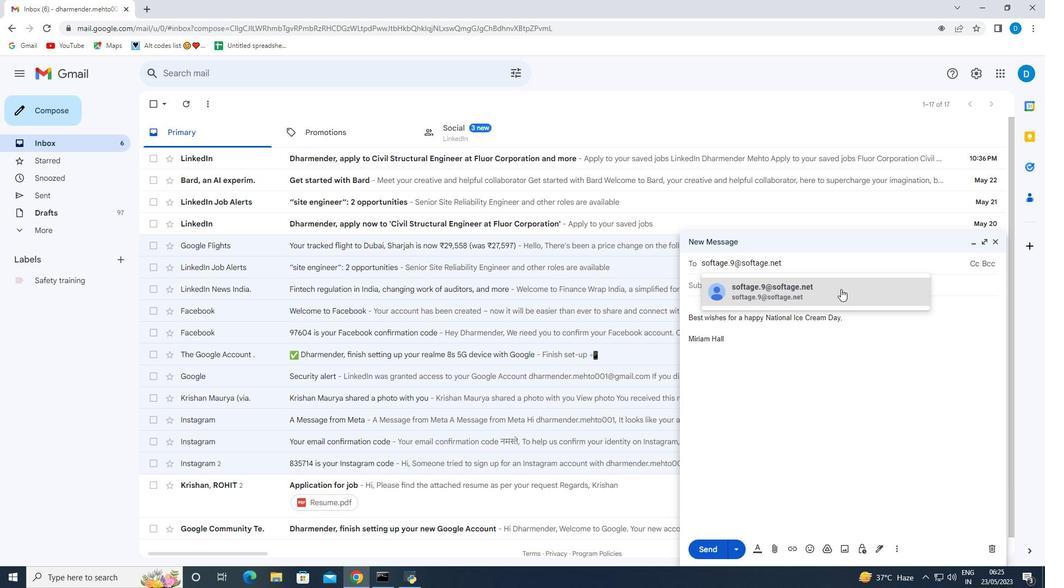 
Action: Mouse moved to (897, 549)
Screenshot: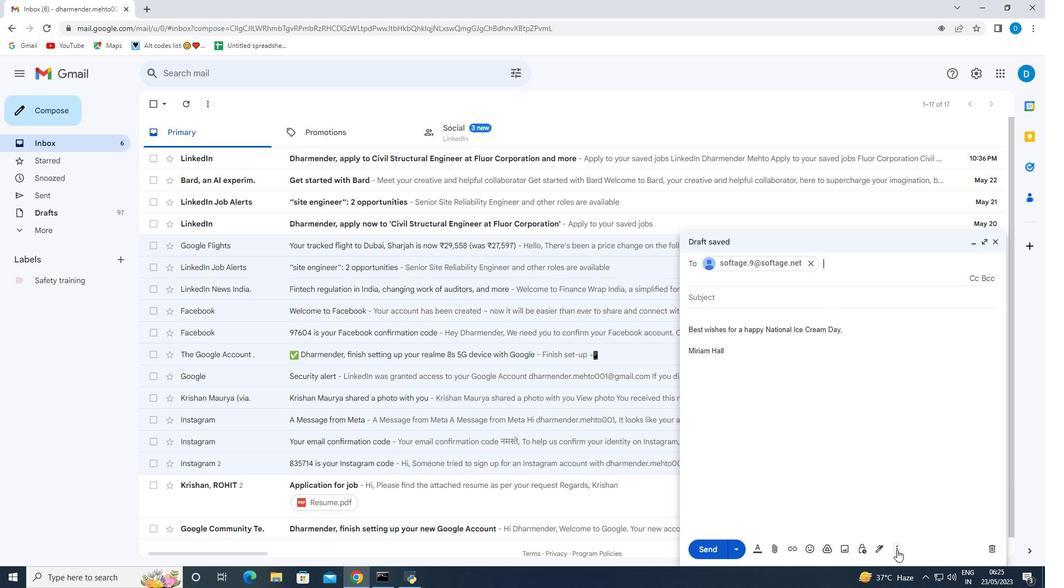 
Action: Mouse pressed left at (897, 549)
Screenshot: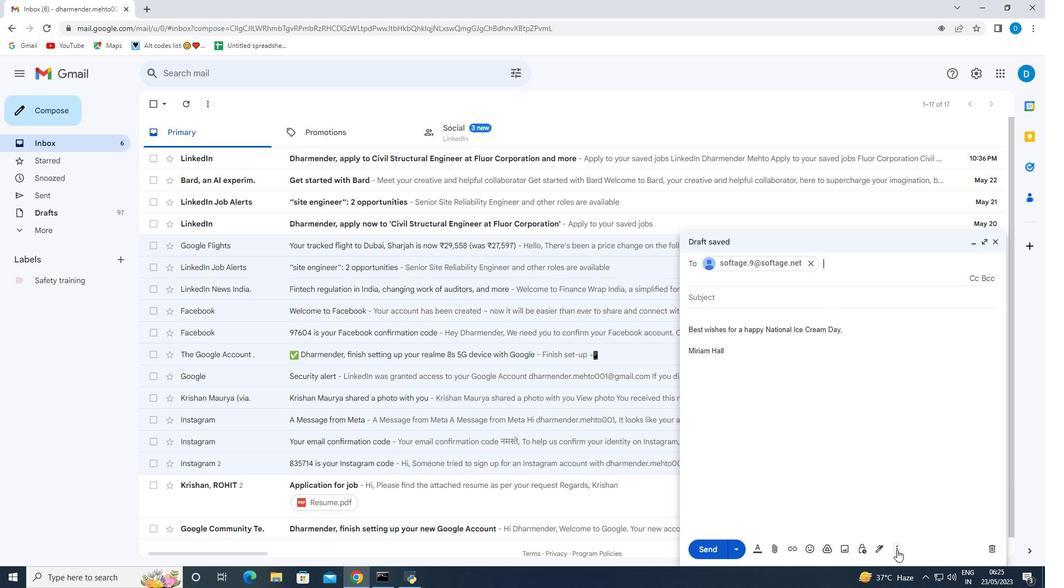 
Action: Mouse moved to (926, 455)
Screenshot: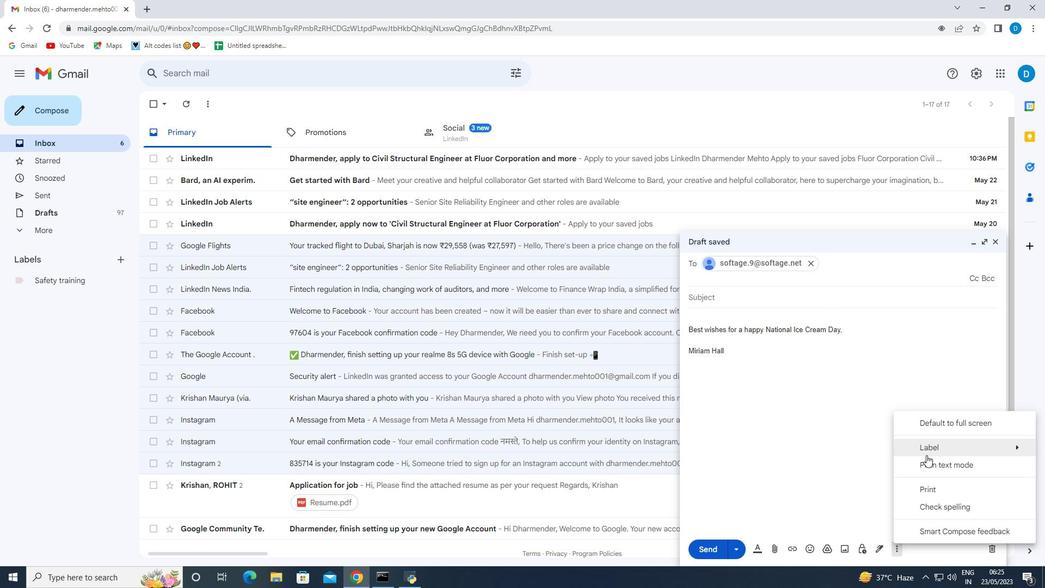 
Action: Mouse pressed left at (926, 455)
Screenshot: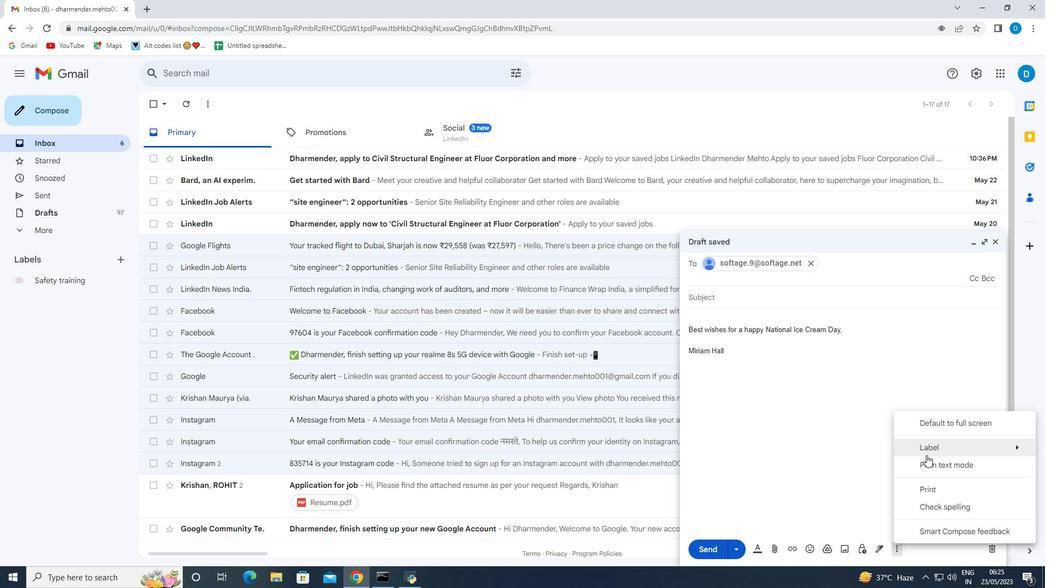 
Action: Mouse moved to (778, 308)
Screenshot: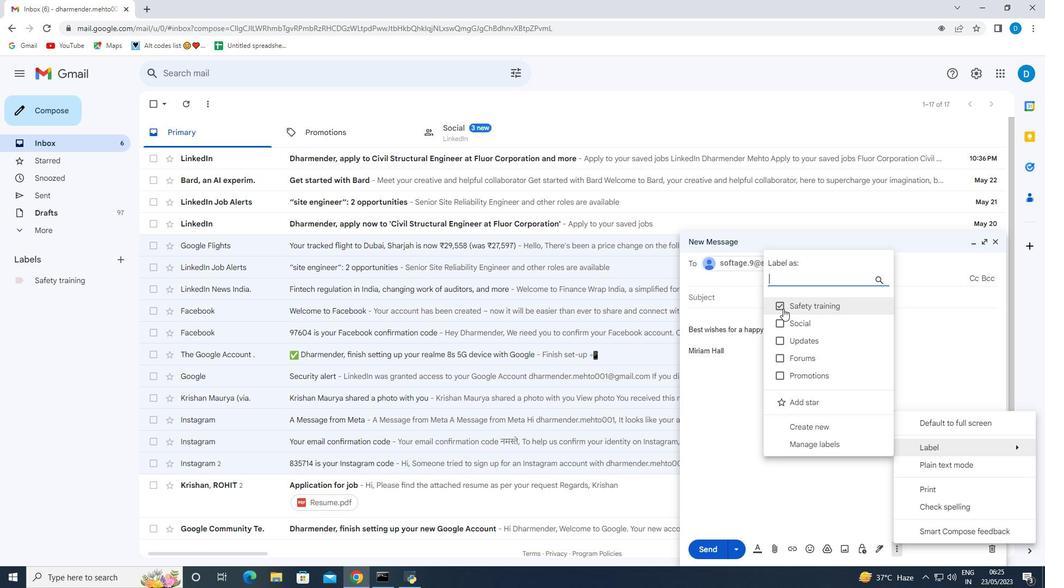 
Action: Mouse pressed left at (778, 308)
Screenshot: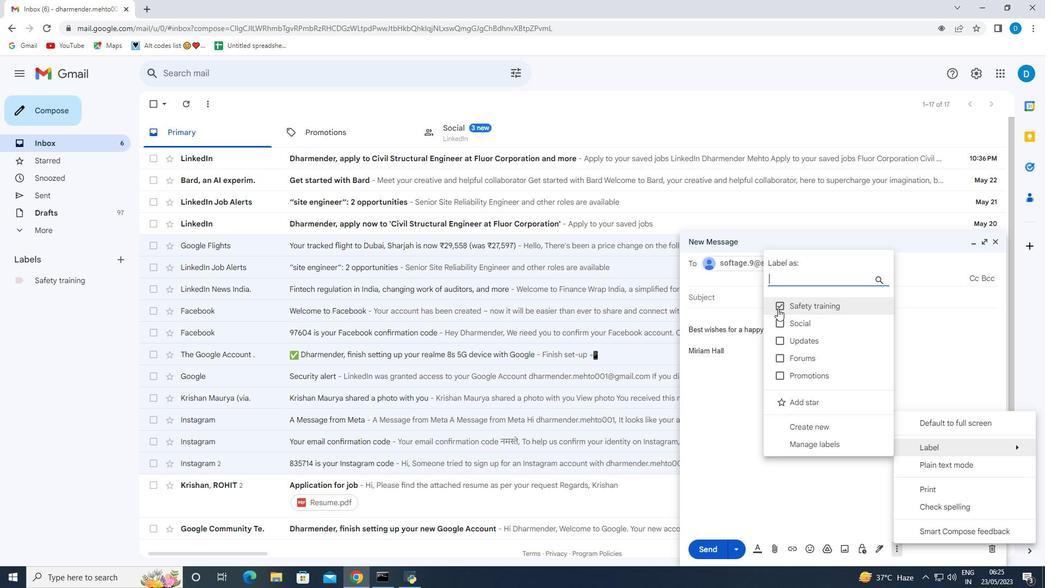 
Action: Mouse pressed left at (778, 308)
Screenshot: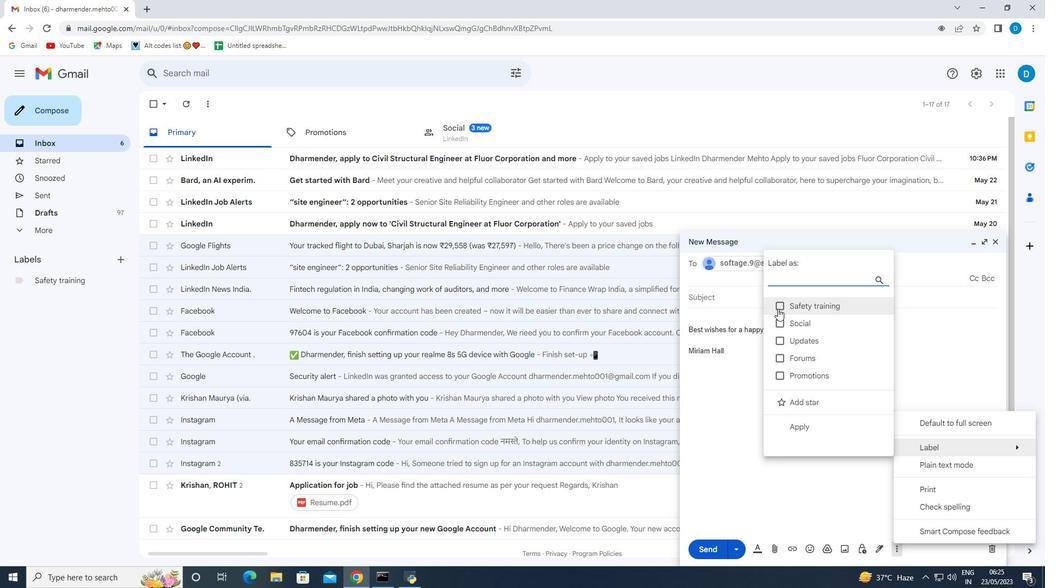 
Action: Mouse moved to (734, 407)
Screenshot: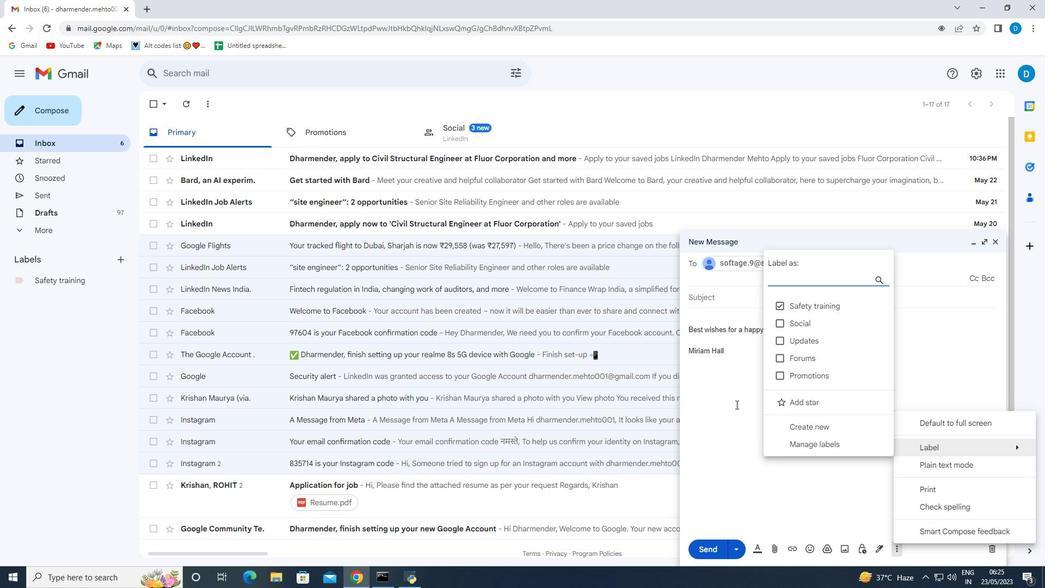 
Action: Mouse pressed left at (734, 407)
Screenshot: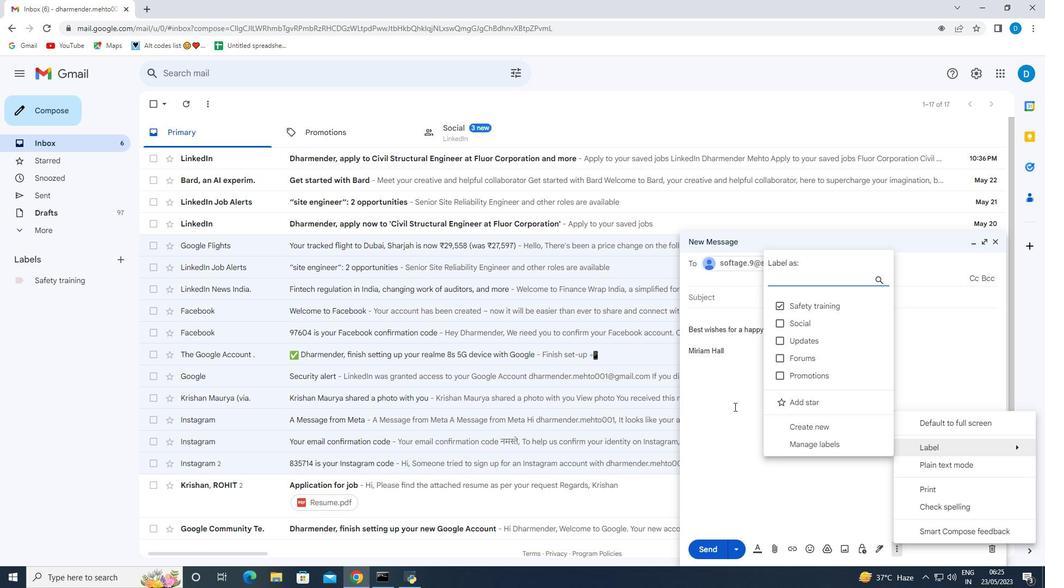 
Action: Mouse moved to (760, 408)
Screenshot: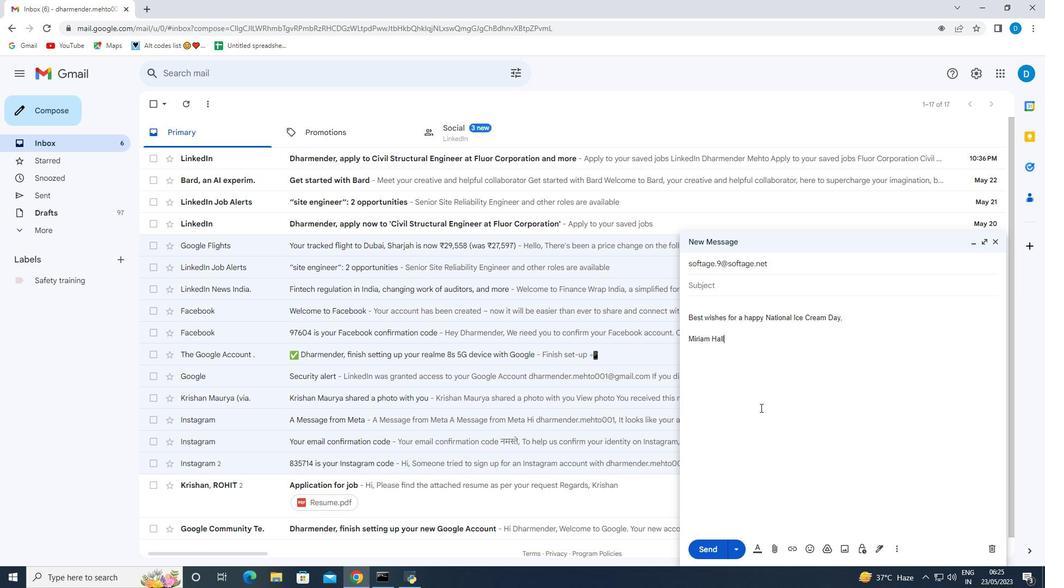 
